 Task: Look for space in Kozhikode, India from 5th July, 2023 to 15th July, 2023 for 9 adults in price range Rs.15000 to Rs.25000. Place can be entire place with 5 bedrooms having 5 beds and 5 bathrooms. Property type can be house, flat, guest house. Booking option can be shelf check-in. Required host language is English.
Action: Mouse moved to (595, 108)
Screenshot: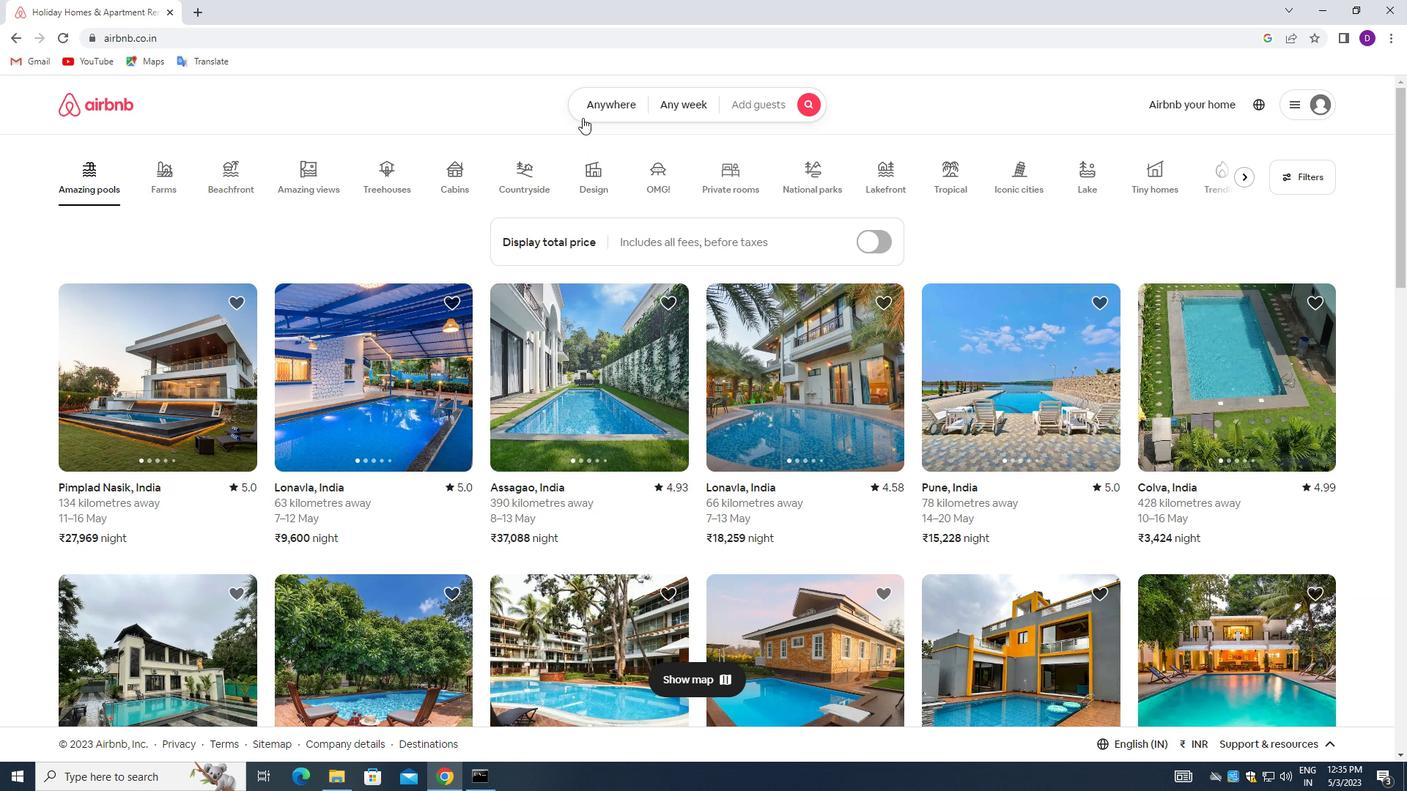 
Action: Mouse pressed left at (595, 108)
Screenshot: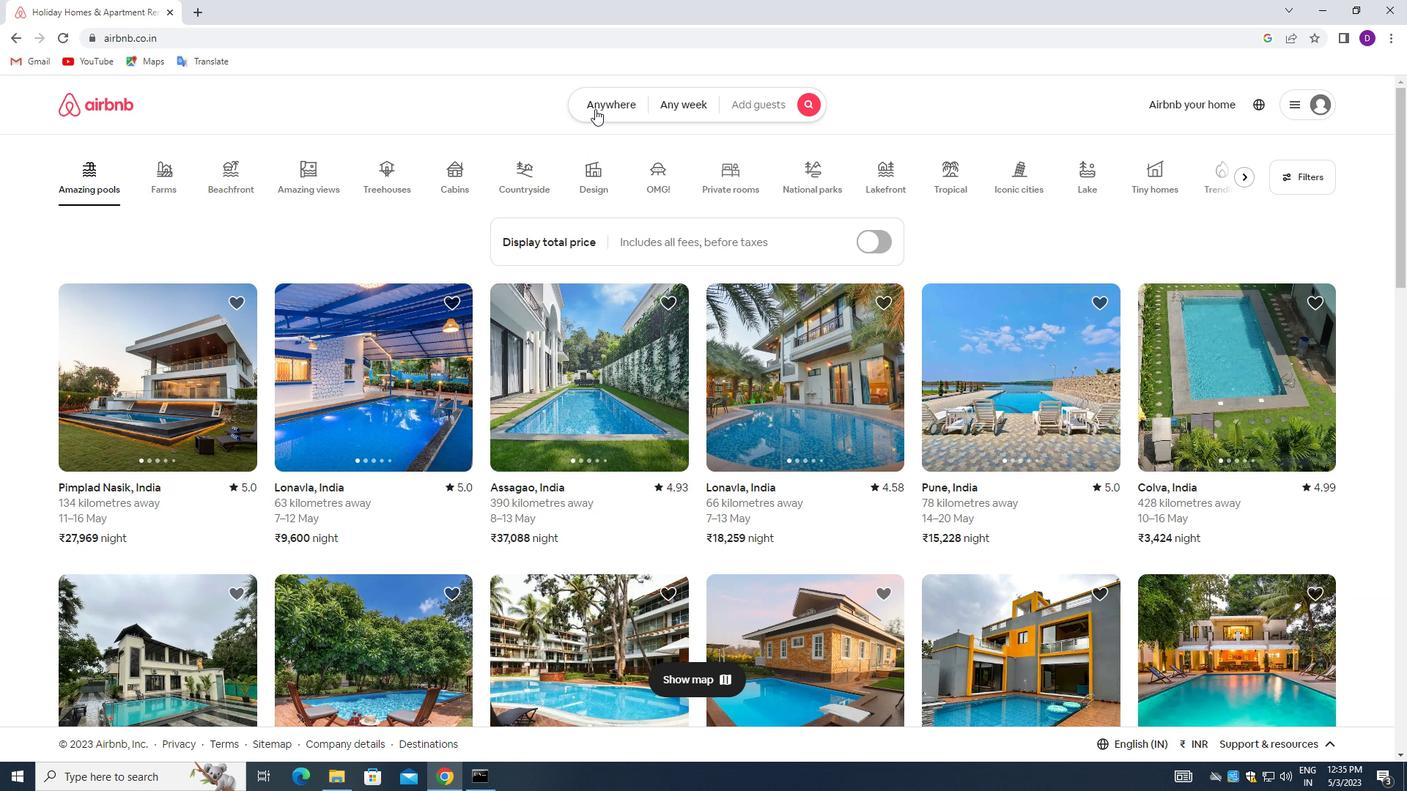 
Action: Mouse moved to (519, 166)
Screenshot: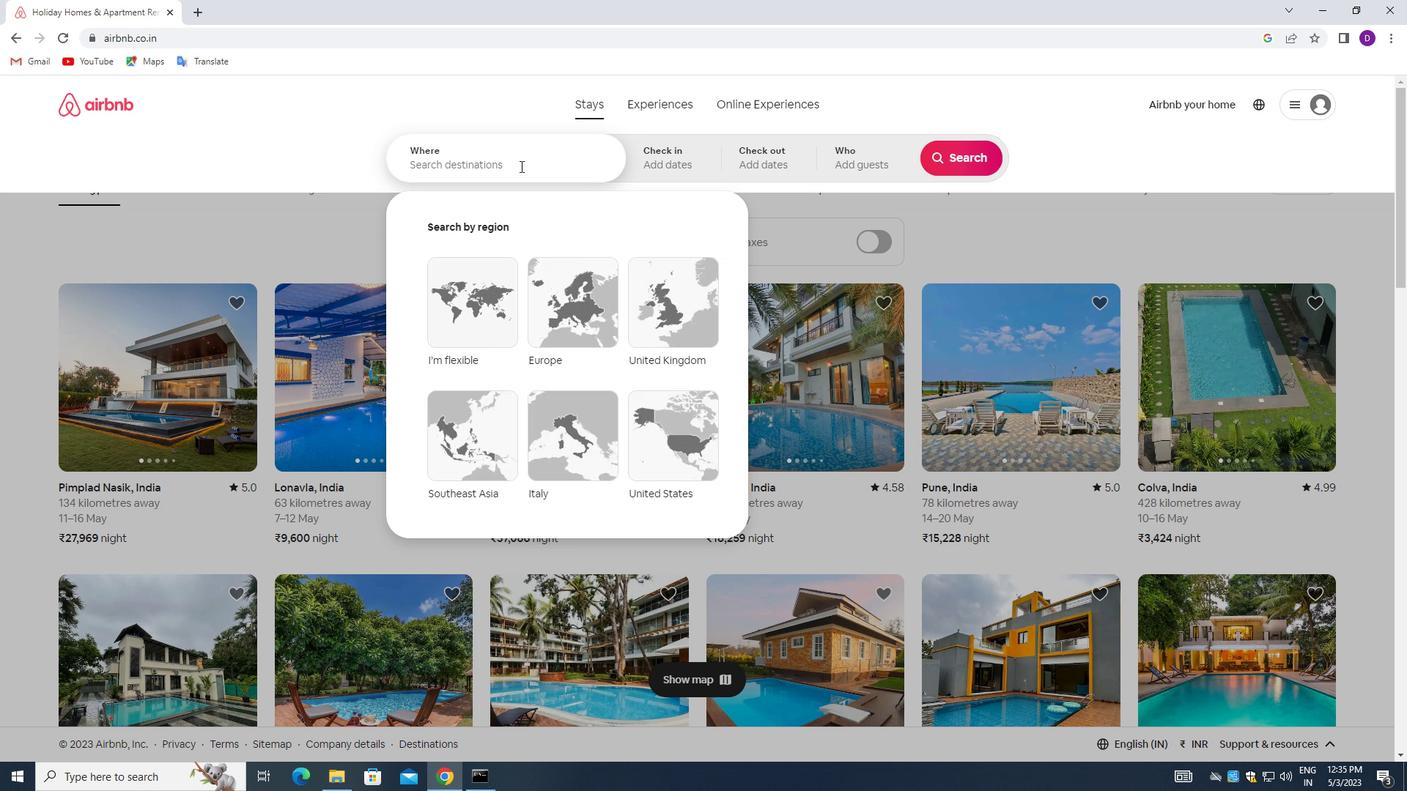 
Action: Mouse pressed left at (519, 166)
Screenshot: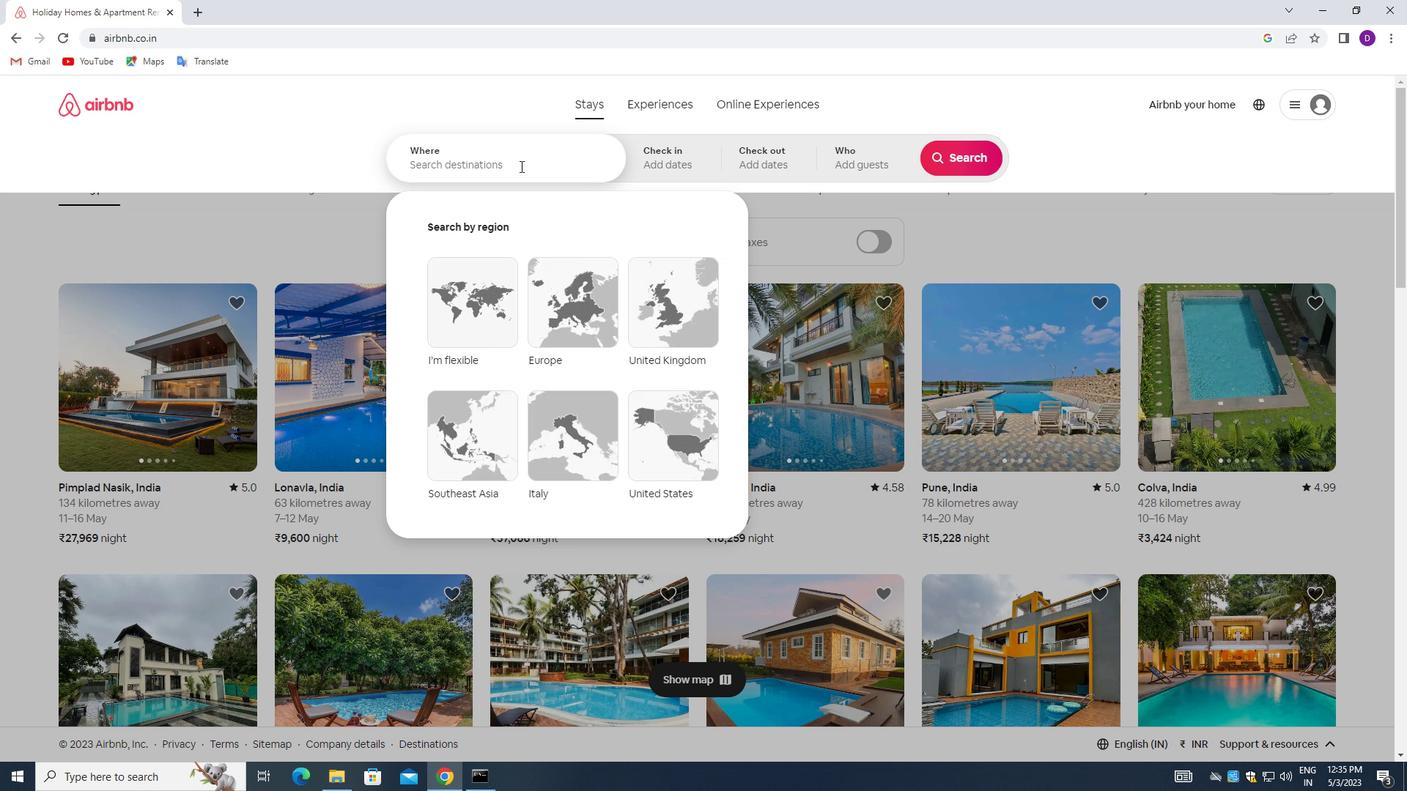 
Action: Mouse moved to (296, 153)
Screenshot: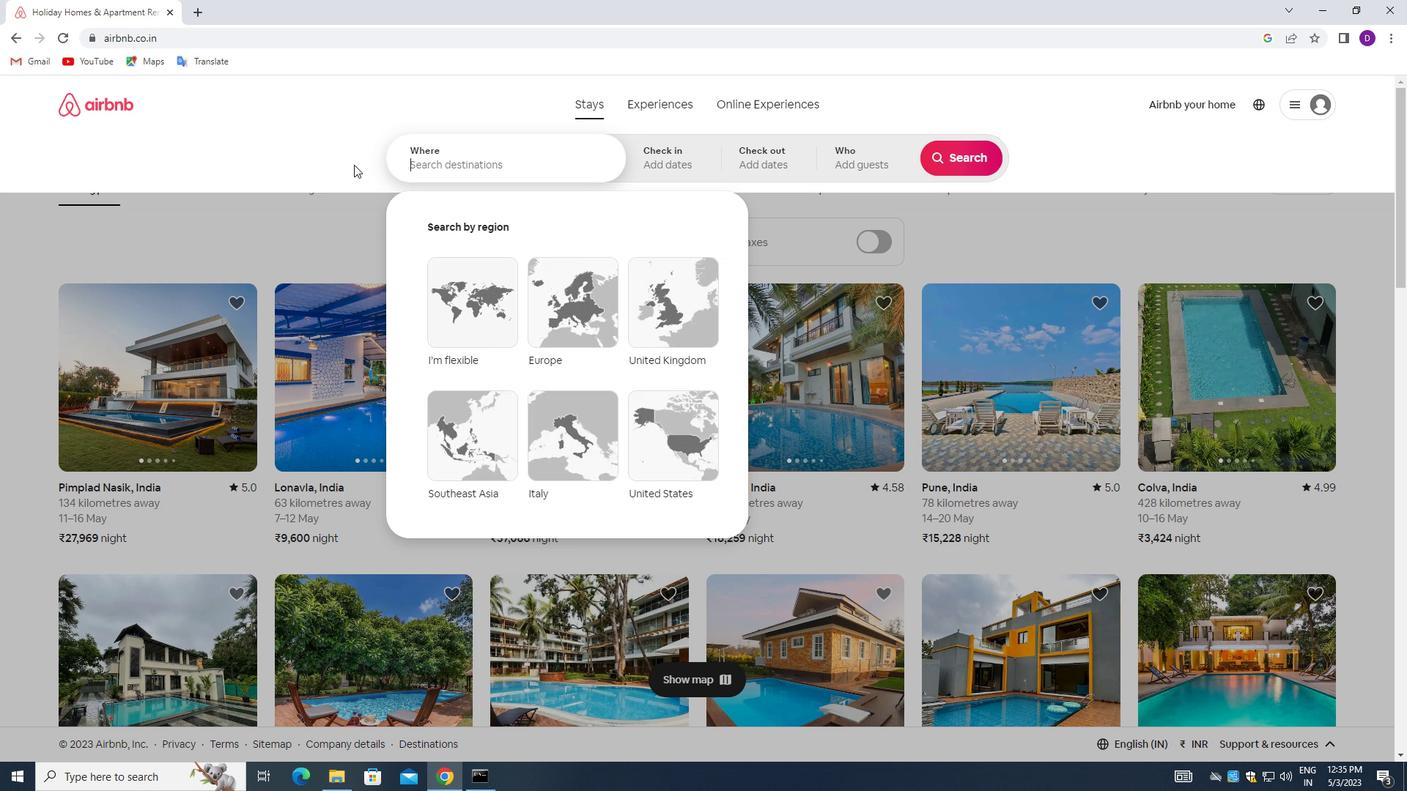 
Action: Key pressed <Key.shift>KOZHIKODE,<Key.space><Key.shift>INDIA<Key.enter>
Screenshot: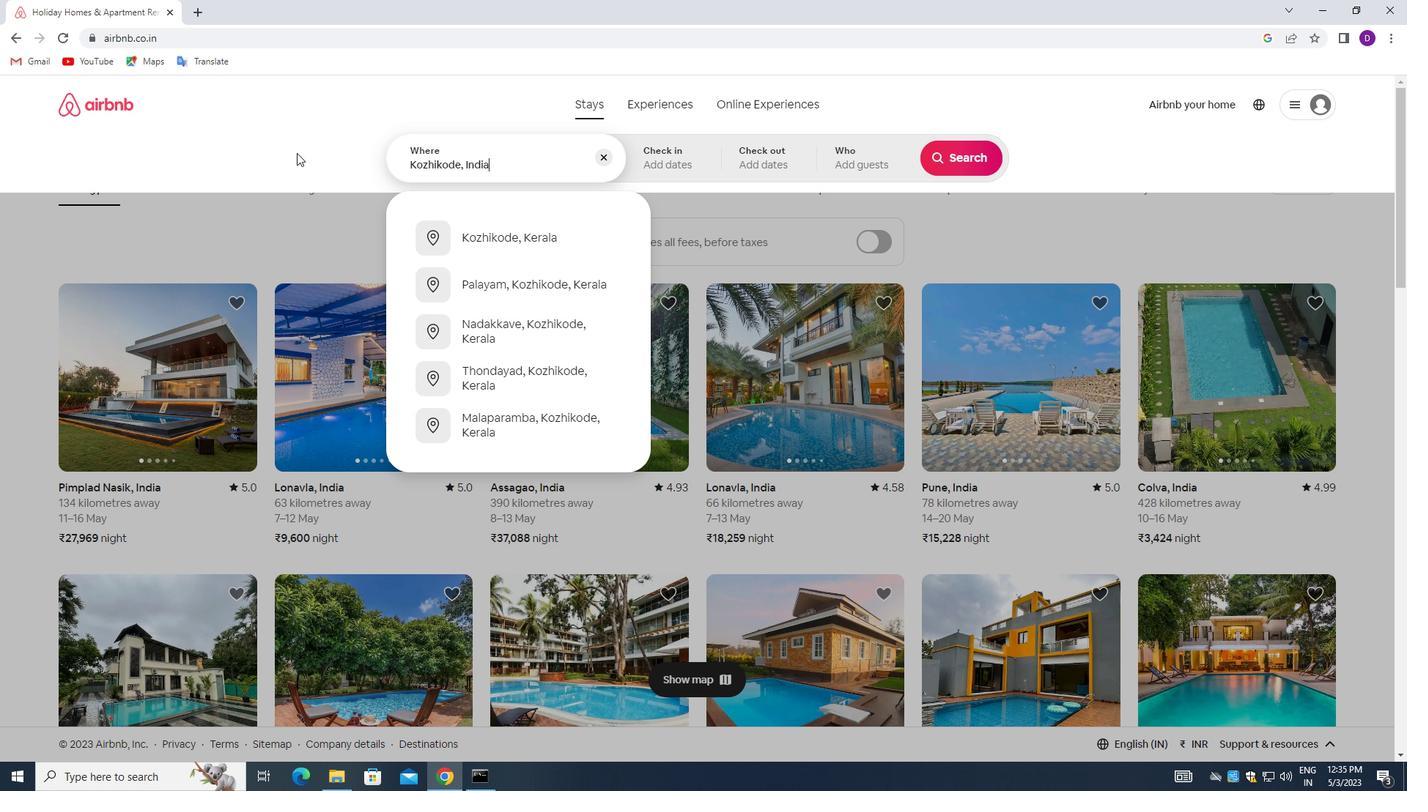 
Action: Mouse moved to (960, 274)
Screenshot: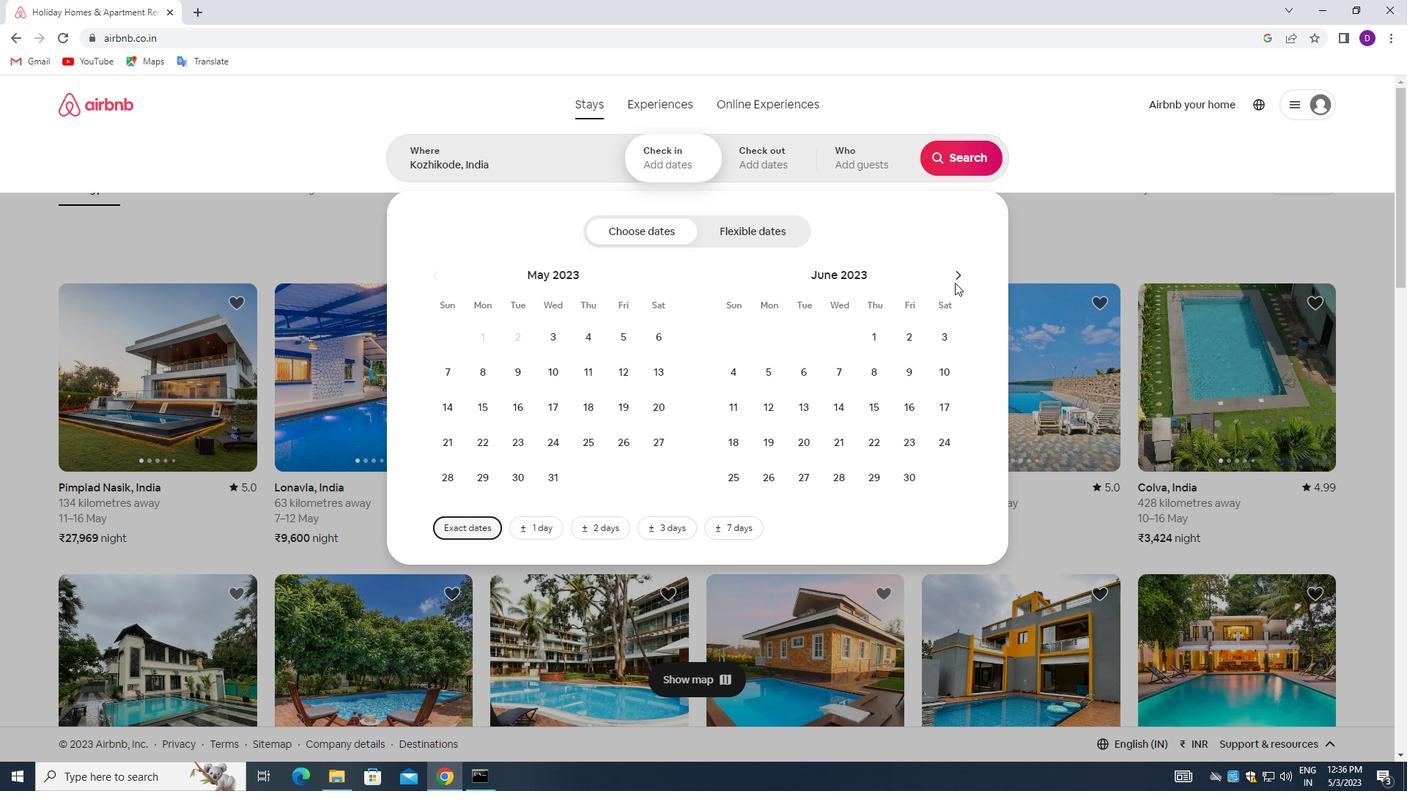 
Action: Mouse pressed left at (960, 274)
Screenshot: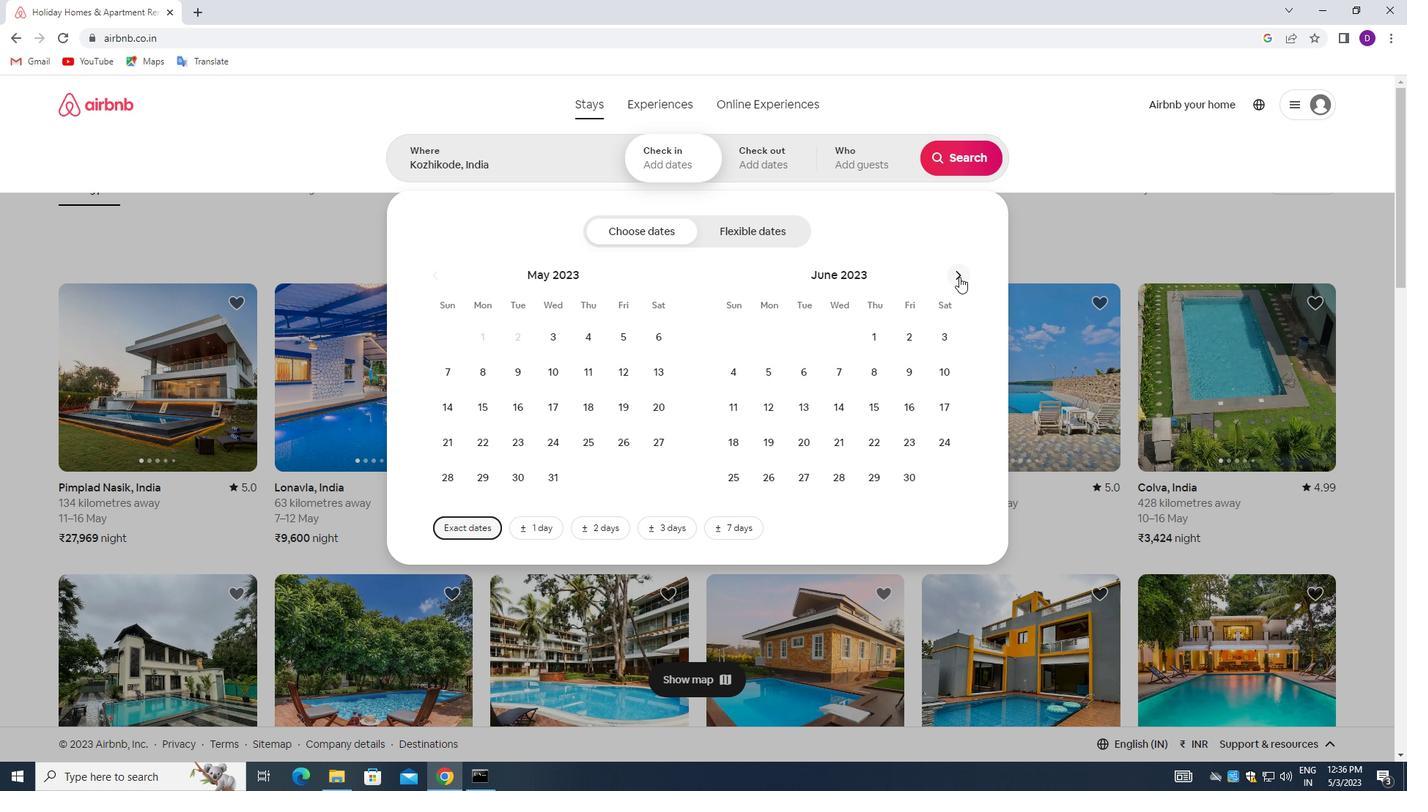 
Action: Mouse moved to (843, 368)
Screenshot: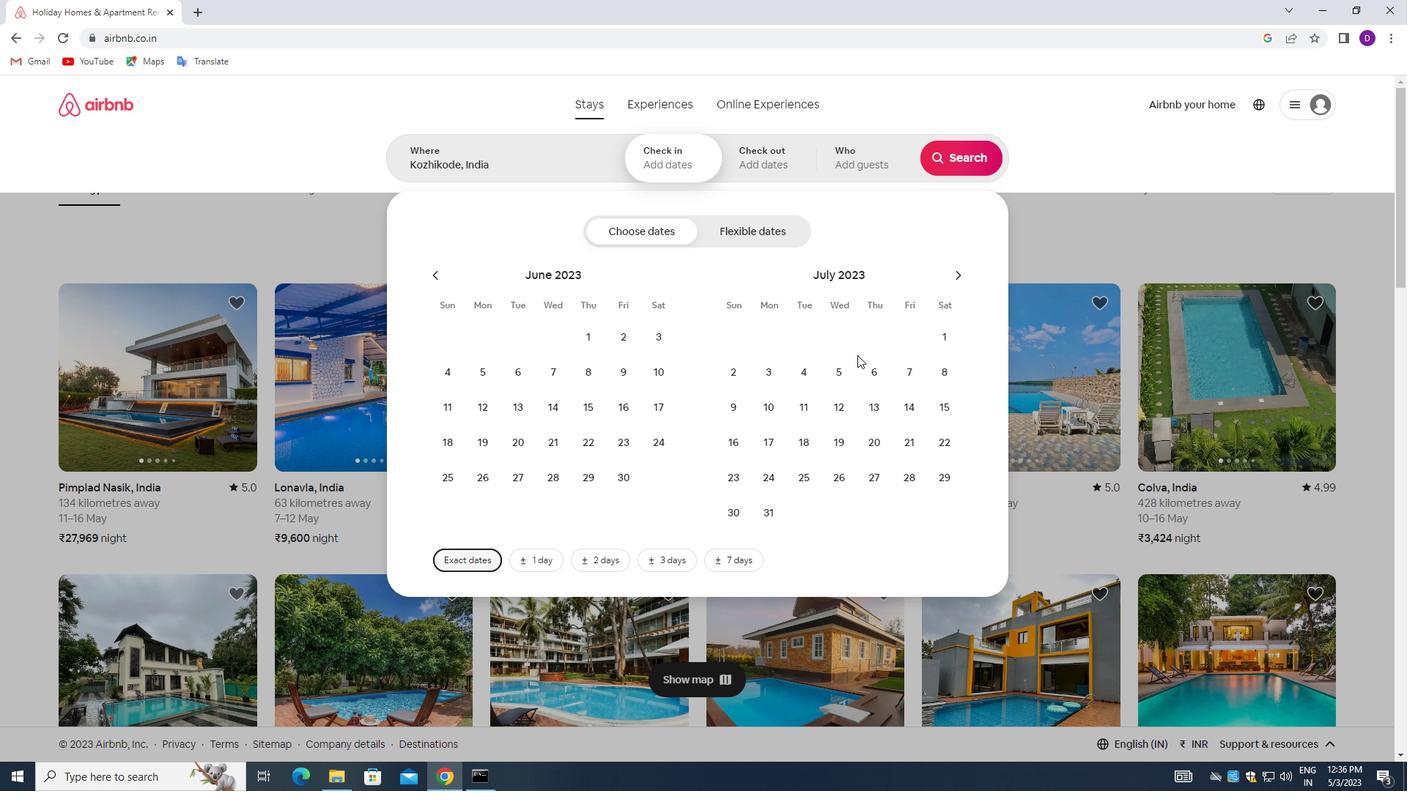 
Action: Mouse pressed left at (843, 368)
Screenshot: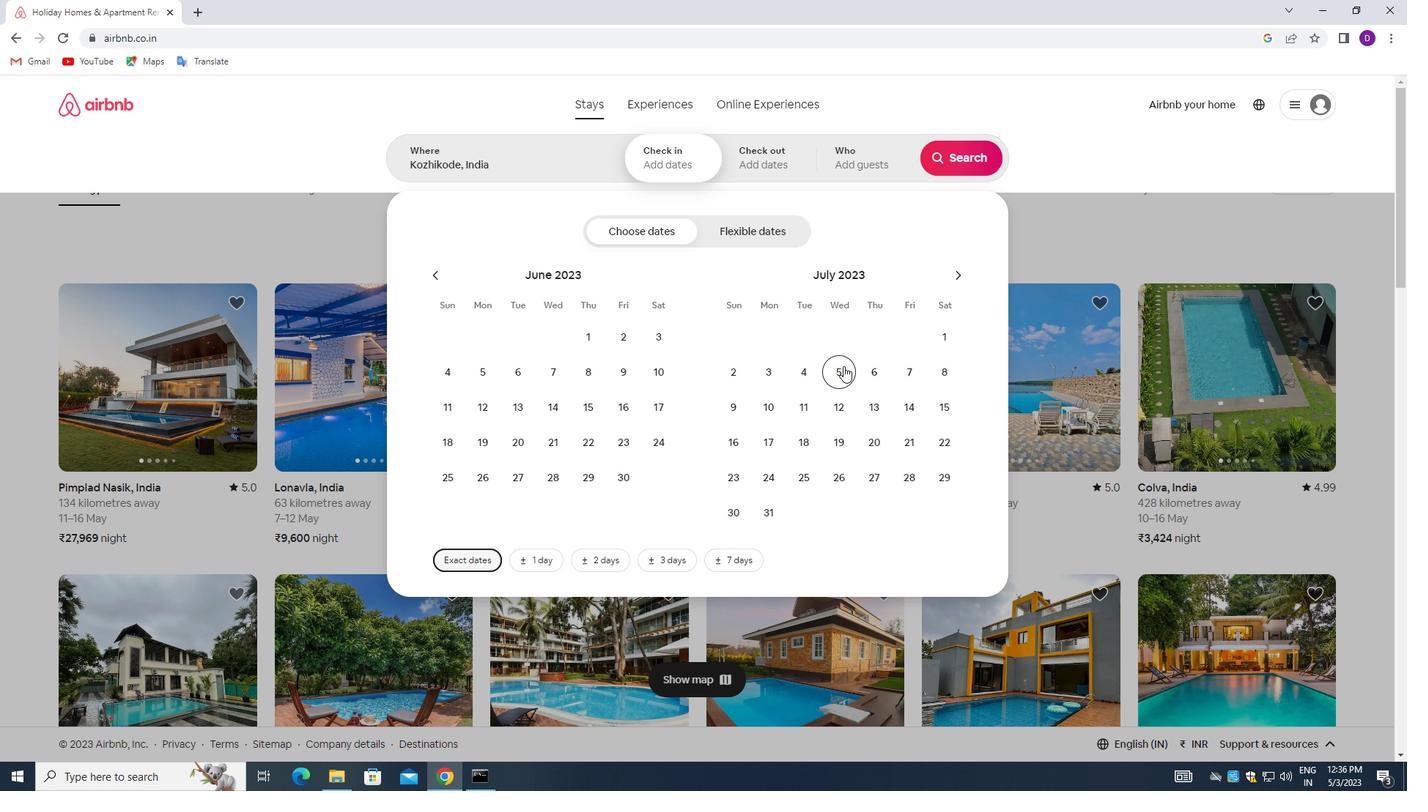 
Action: Mouse moved to (942, 398)
Screenshot: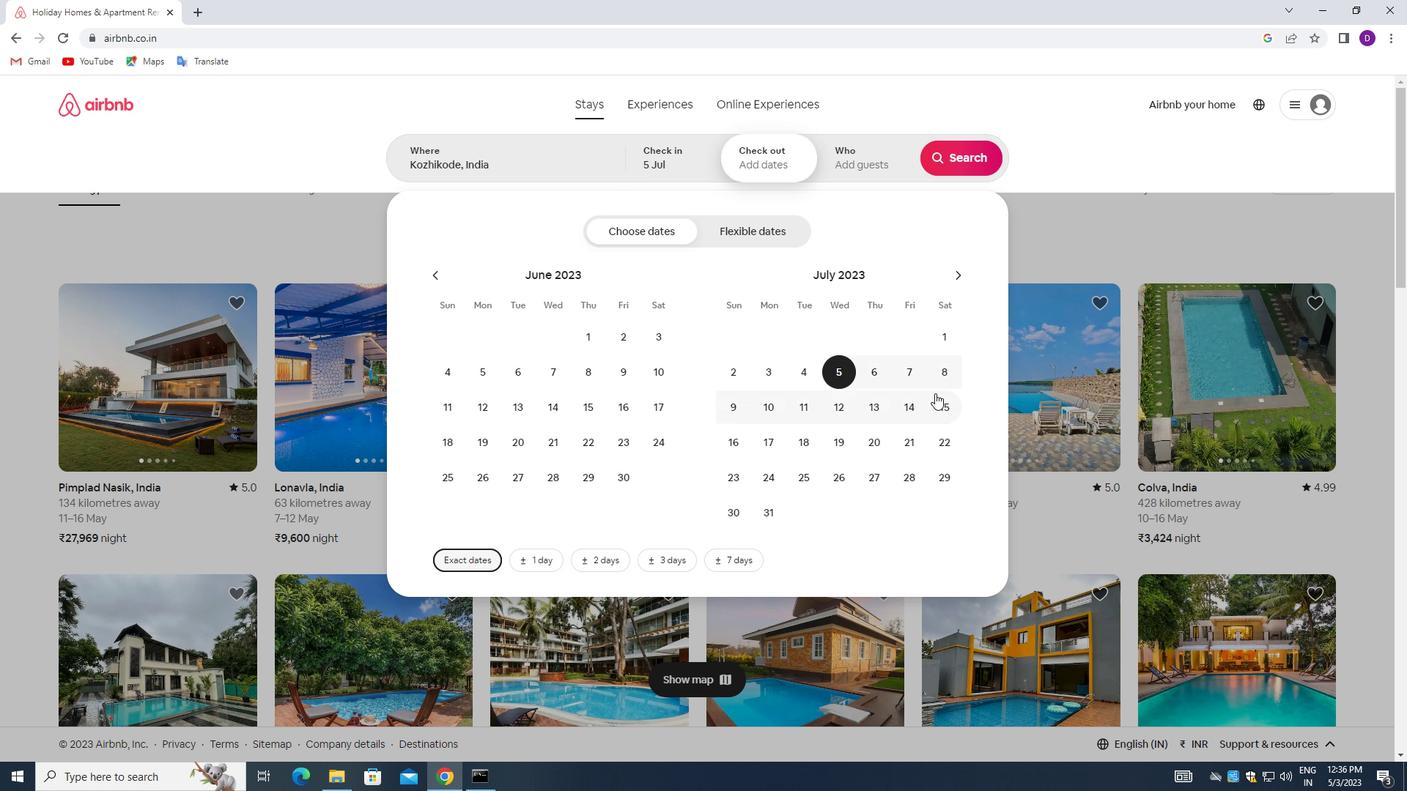 
Action: Mouse pressed left at (942, 398)
Screenshot: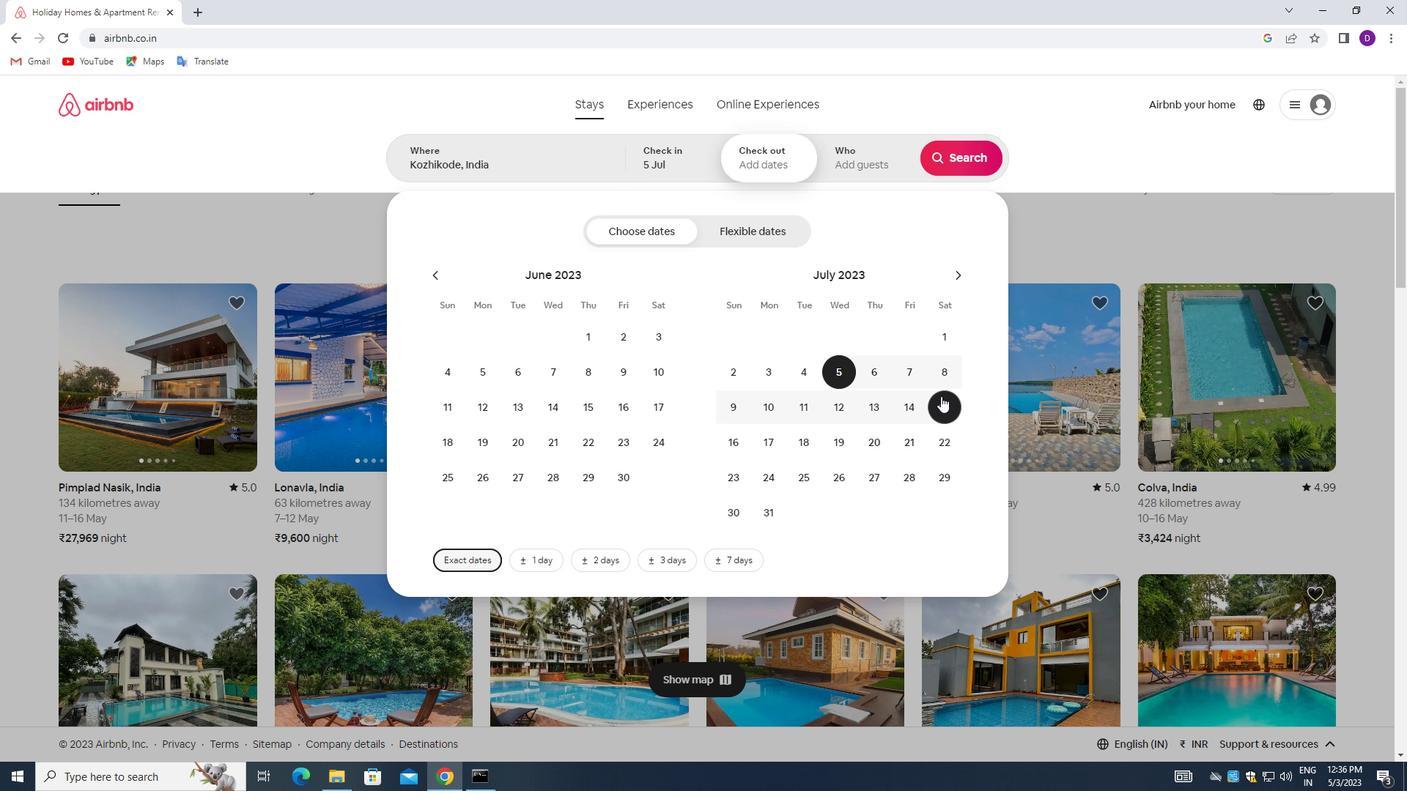 
Action: Mouse moved to (849, 164)
Screenshot: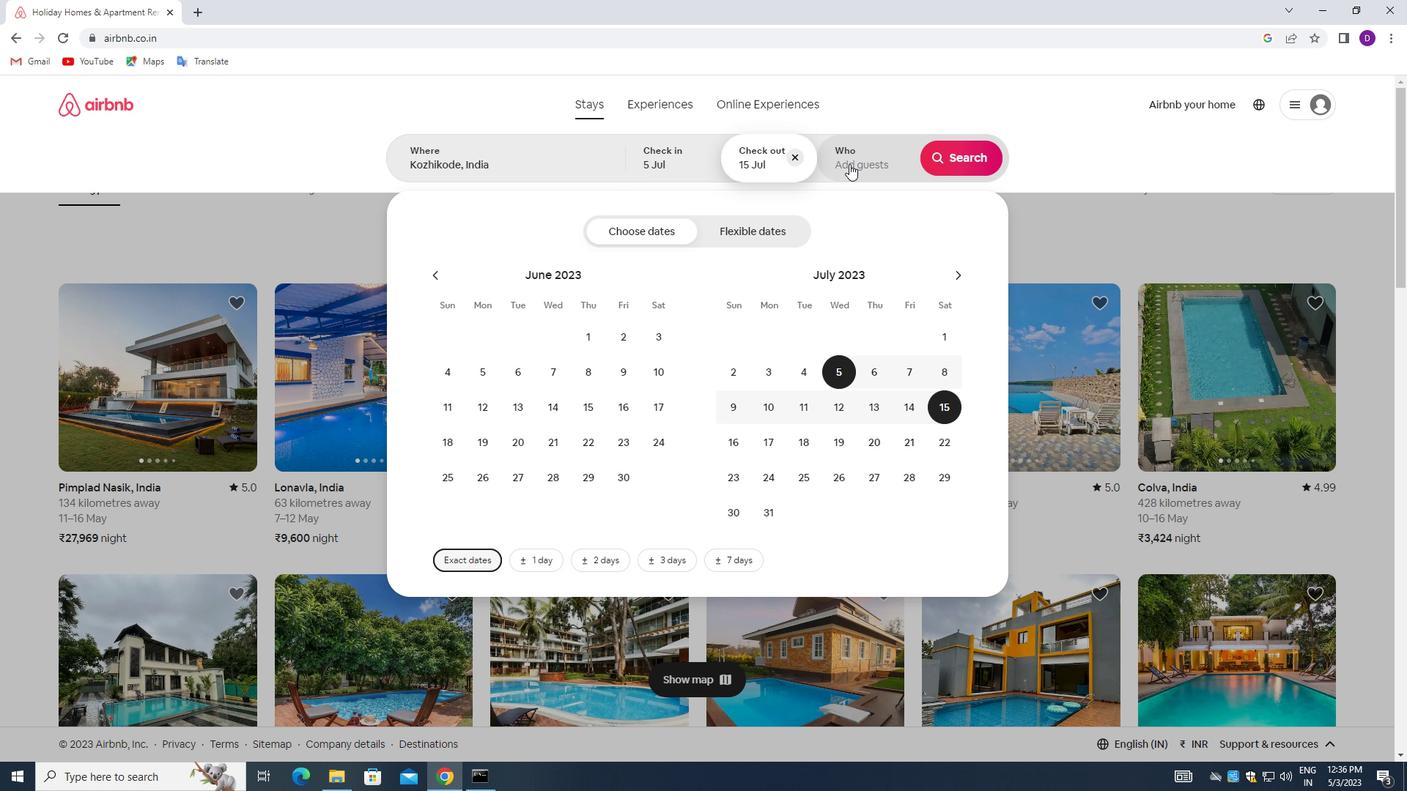 
Action: Mouse pressed left at (849, 164)
Screenshot: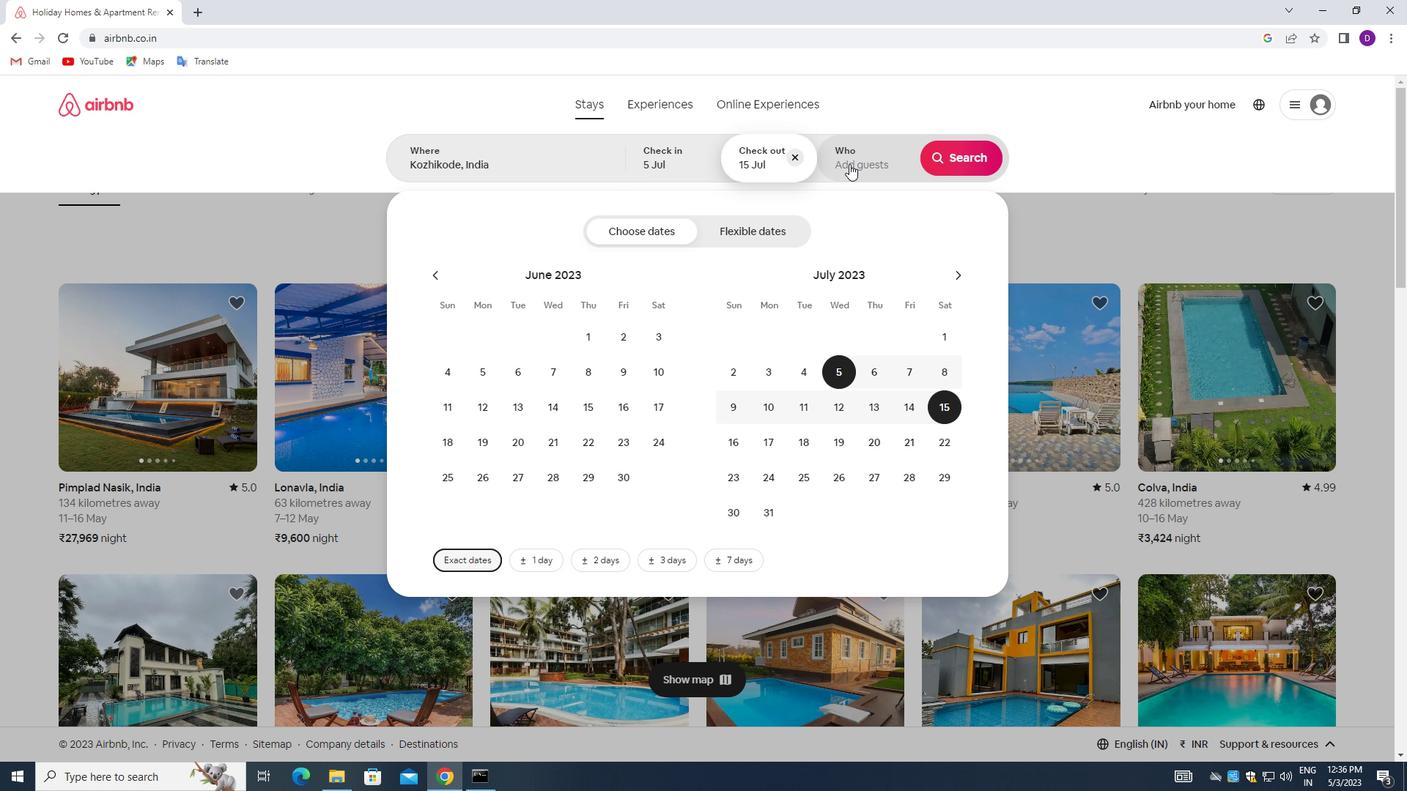 
Action: Mouse moved to (958, 235)
Screenshot: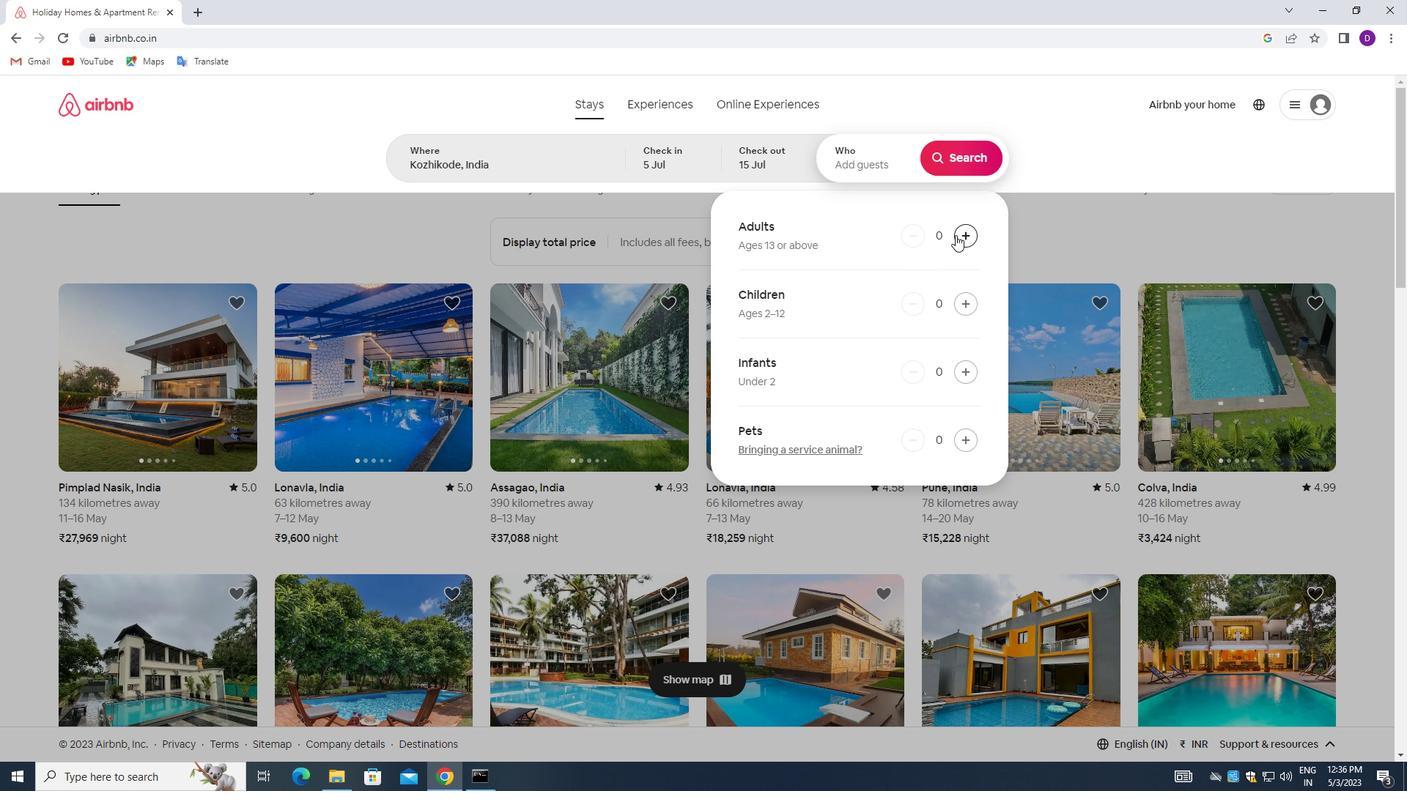 
Action: Mouse pressed left at (958, 235)
Screenshot: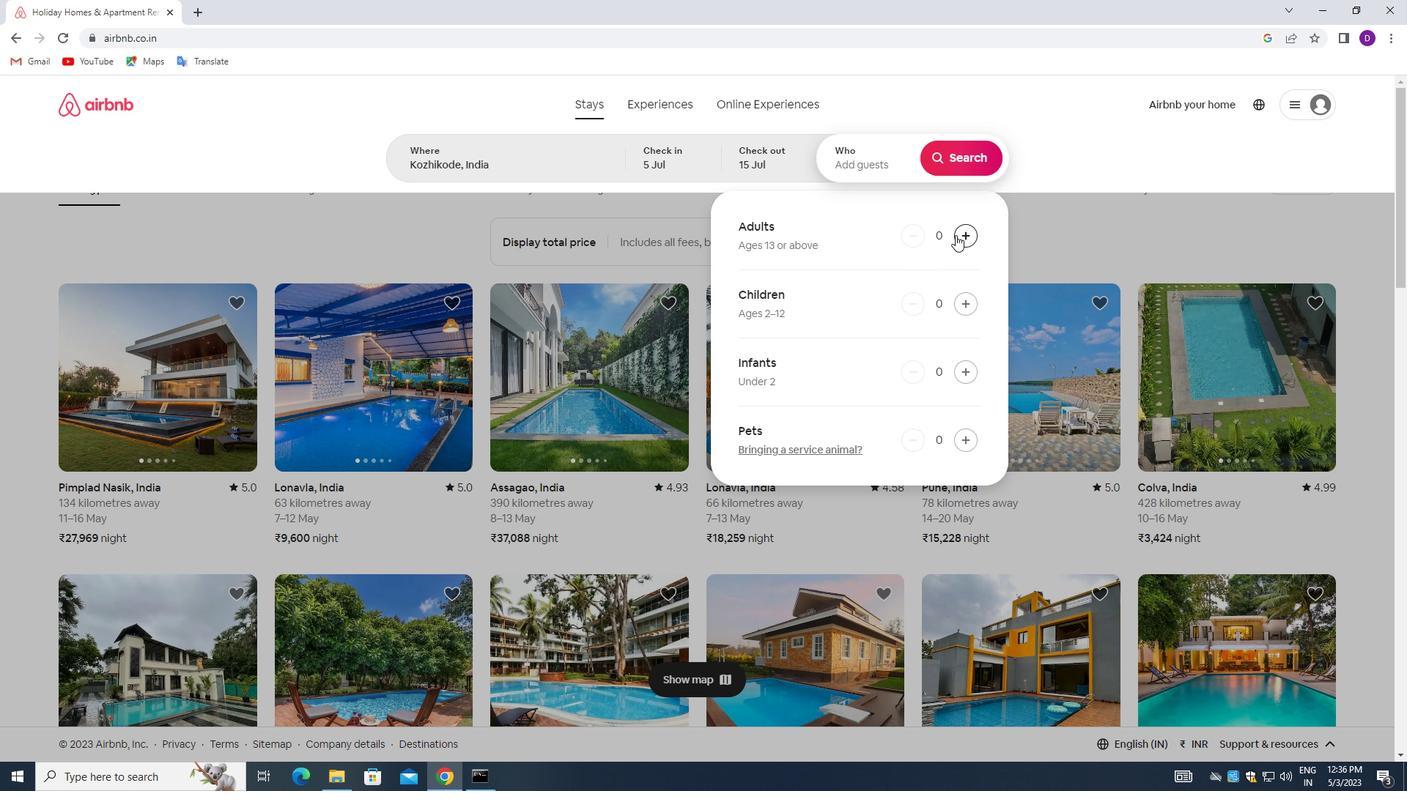 
Action: Mouse pressed left at (958, 235)
Screenshot: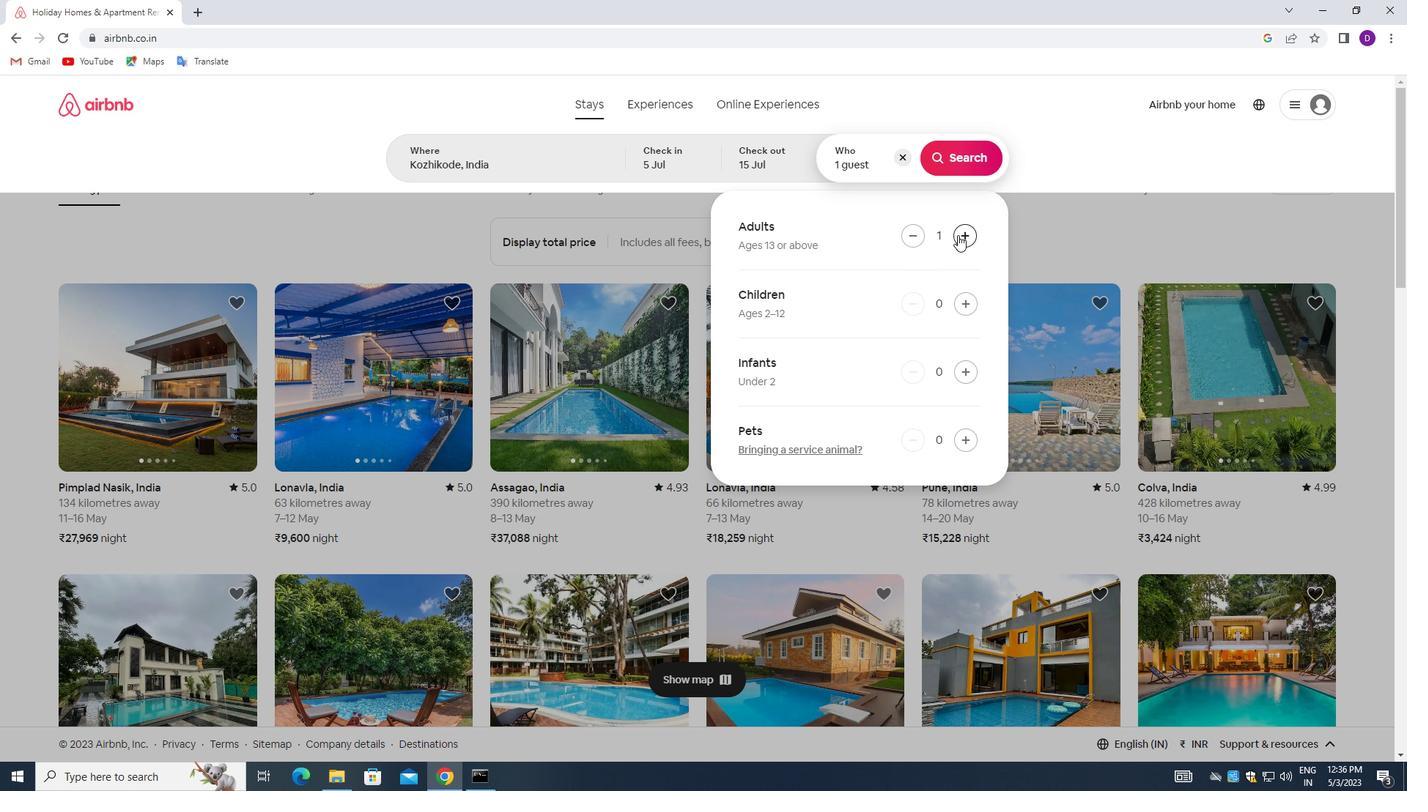 
Action: Mouse pressed left at (958, 235)
Screenshot: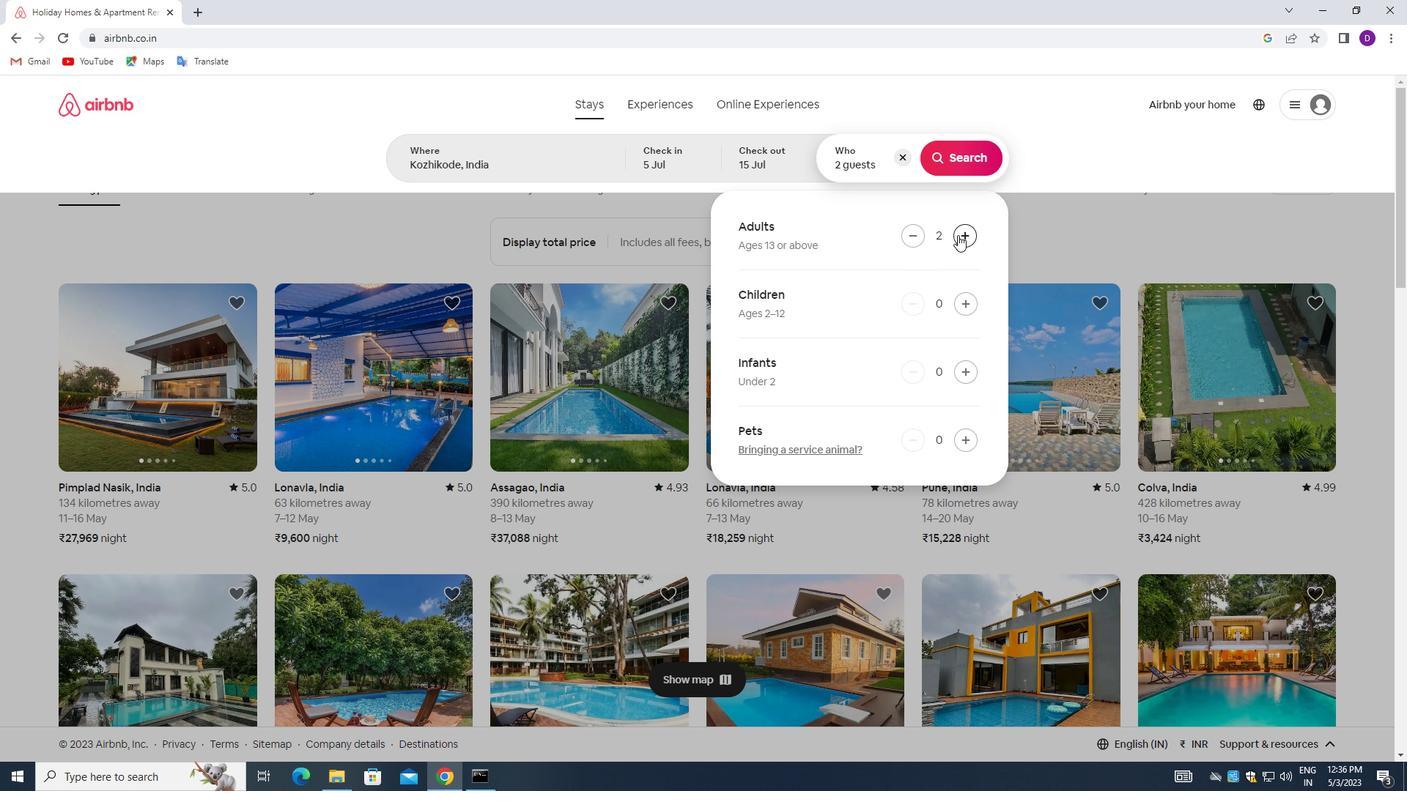 
Action: Mouse pressed left at (958, 235)
Screenshot: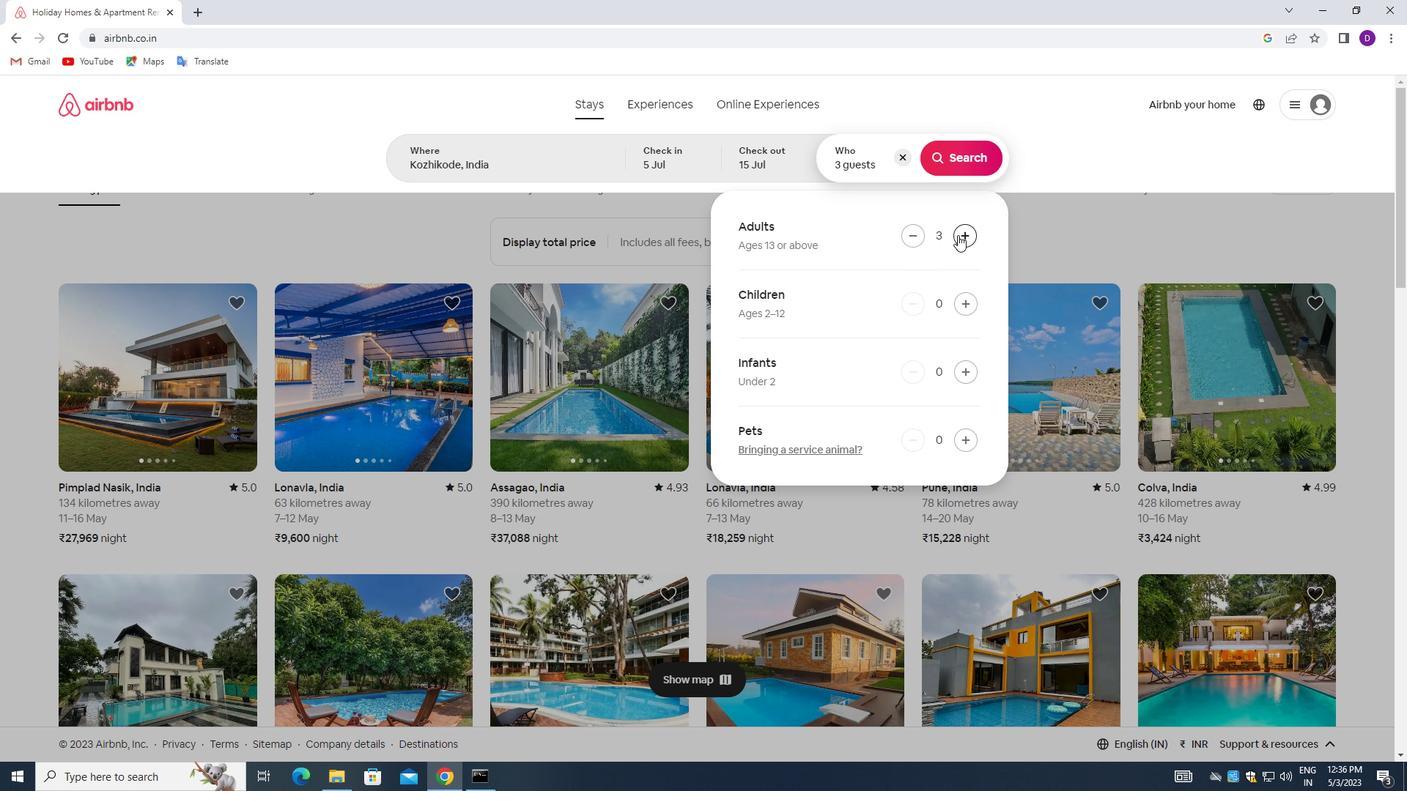 
Action: Mouse pressed left at (958, 235)
Screenshot: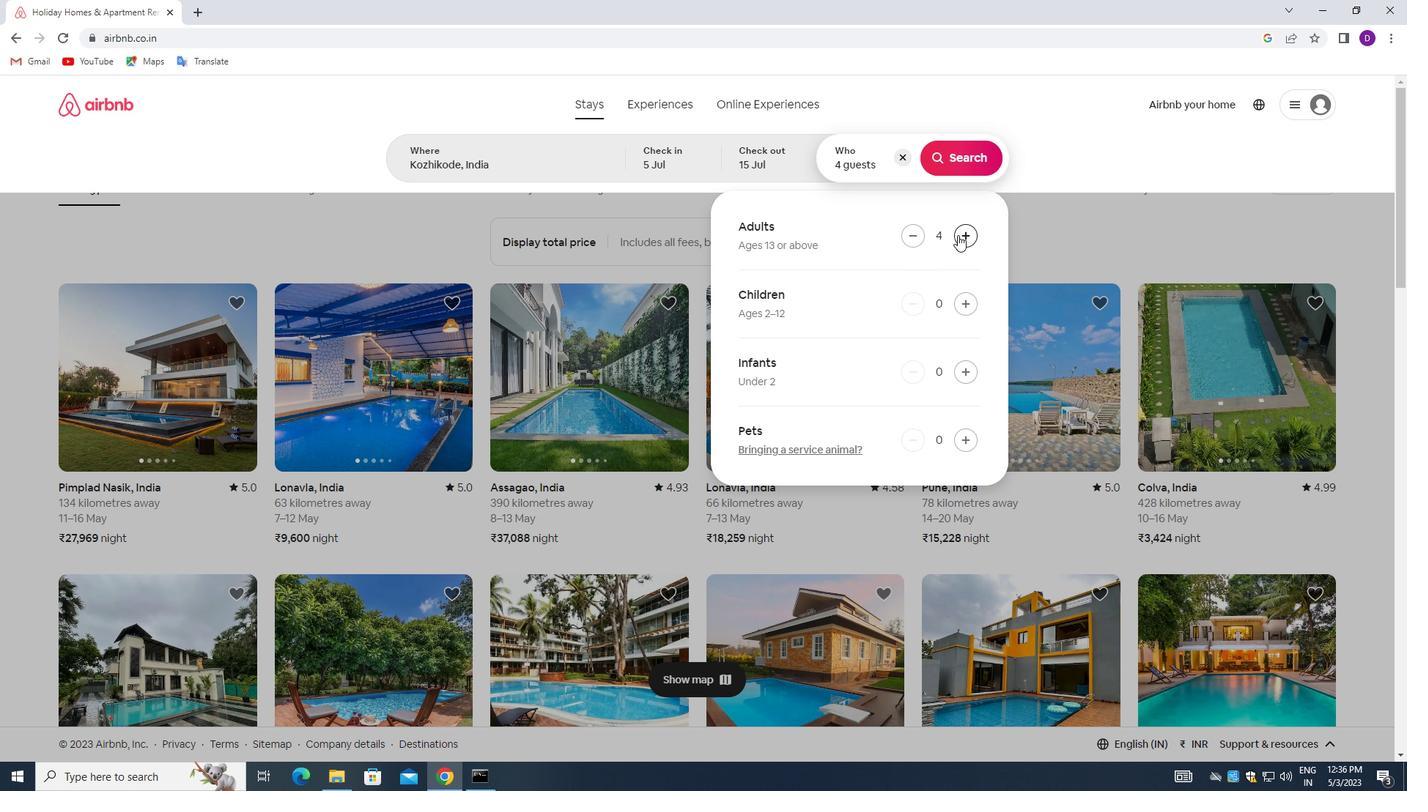 
Action: Mouse pressed left at (958, 235)
Screenshot: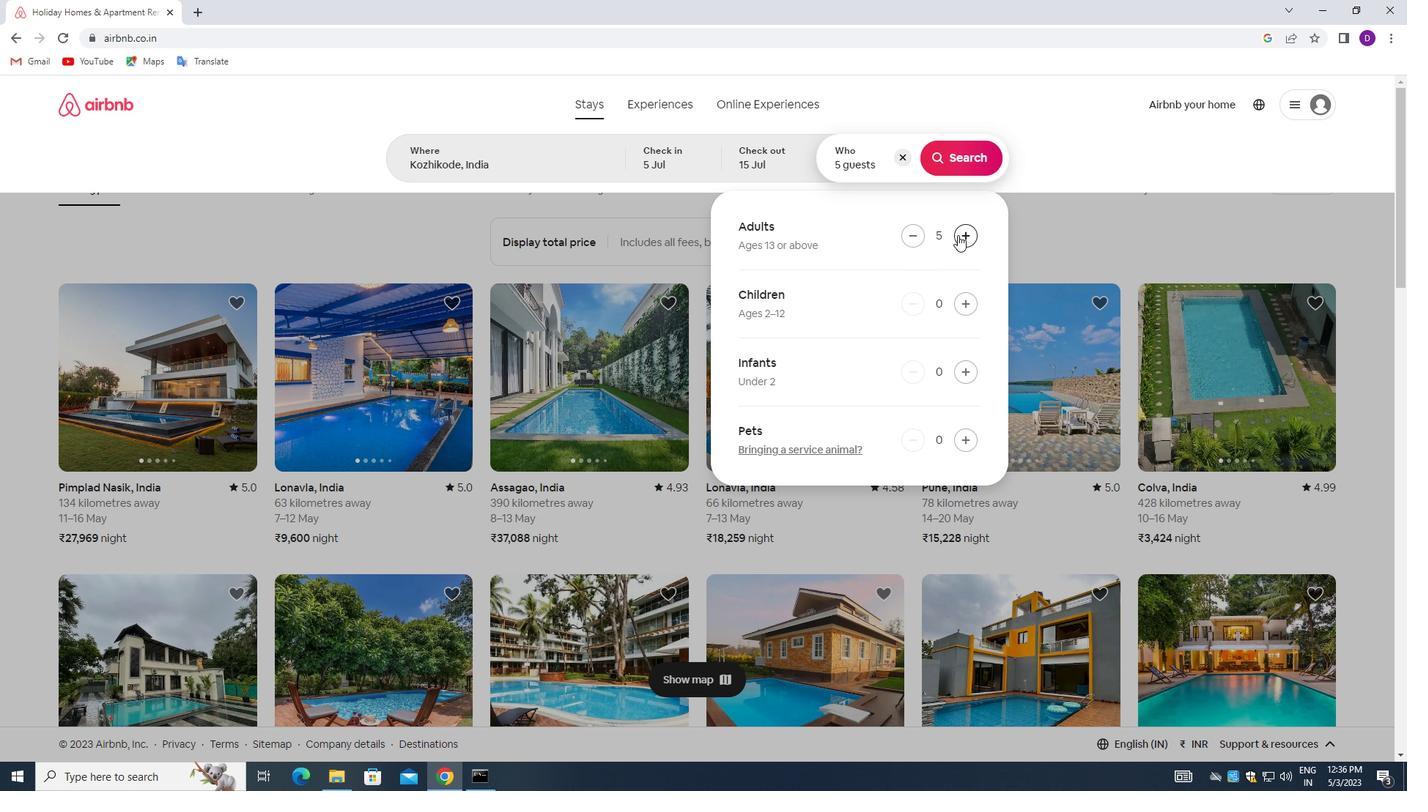 
Action: Mouse pressed left at (958, 235)
Screenshot: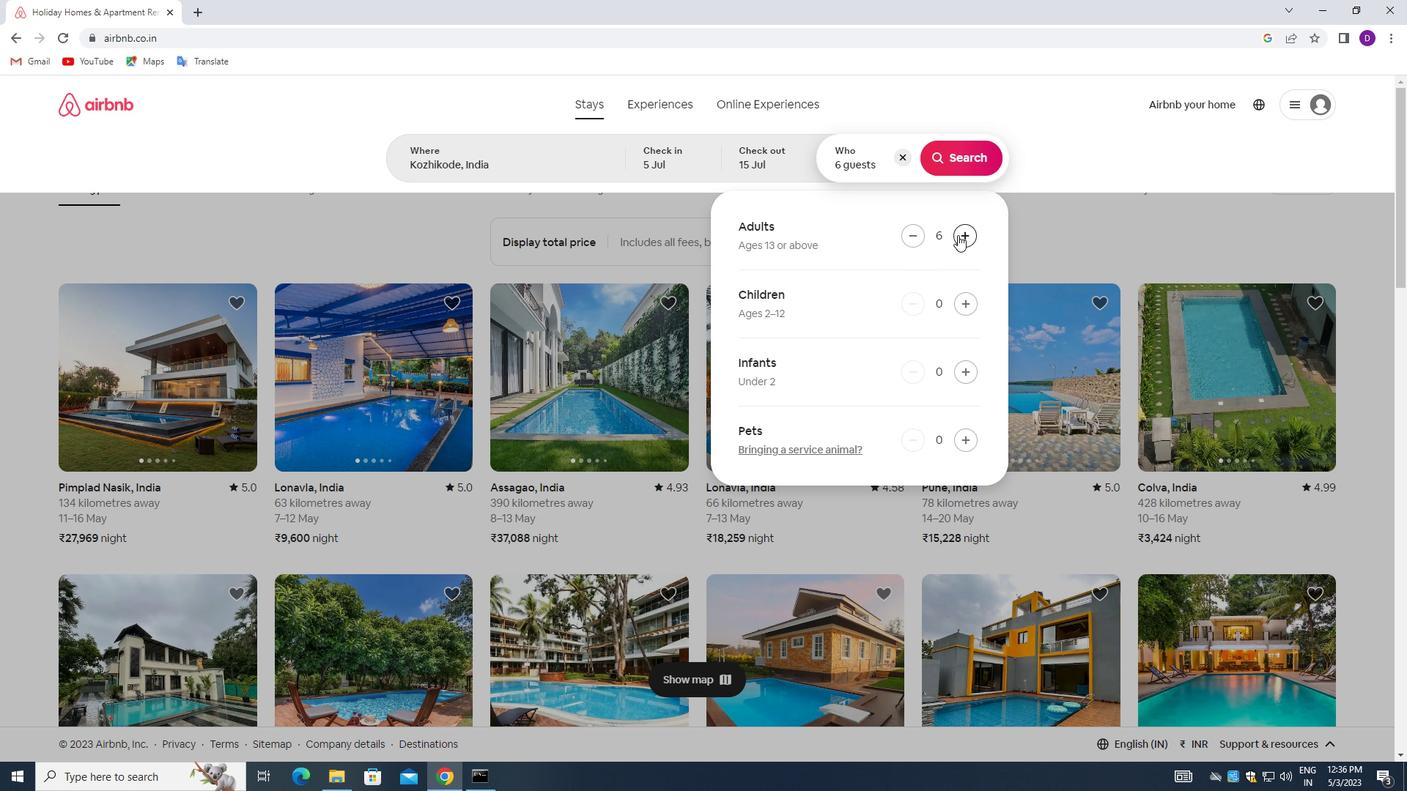 
Action: Mouse pressed left at (958, 235)
Screenshot: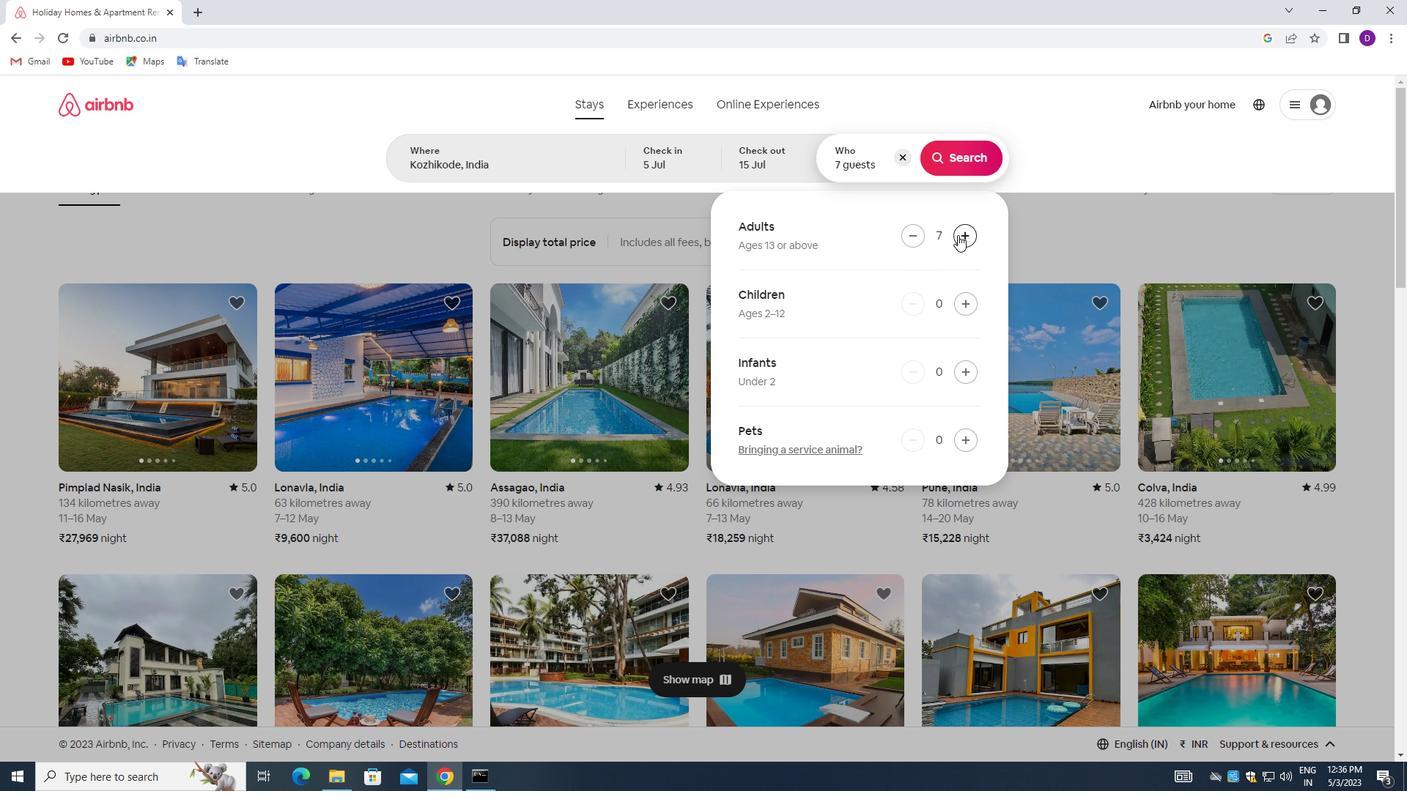 
Action: Mouse pressed left at (958, 235)
Screenshot: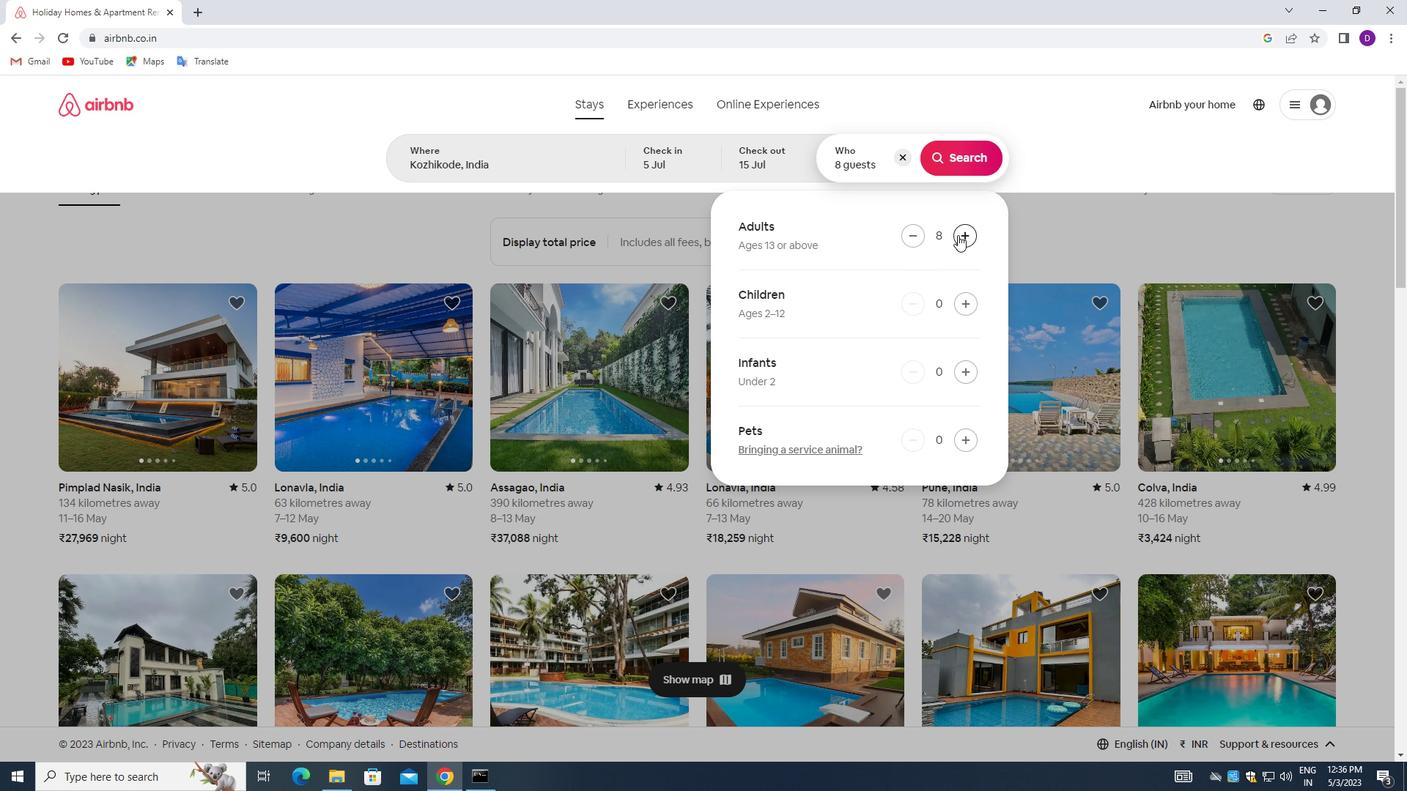 
Action: Mouse moved to (967, 165)
Screenshot: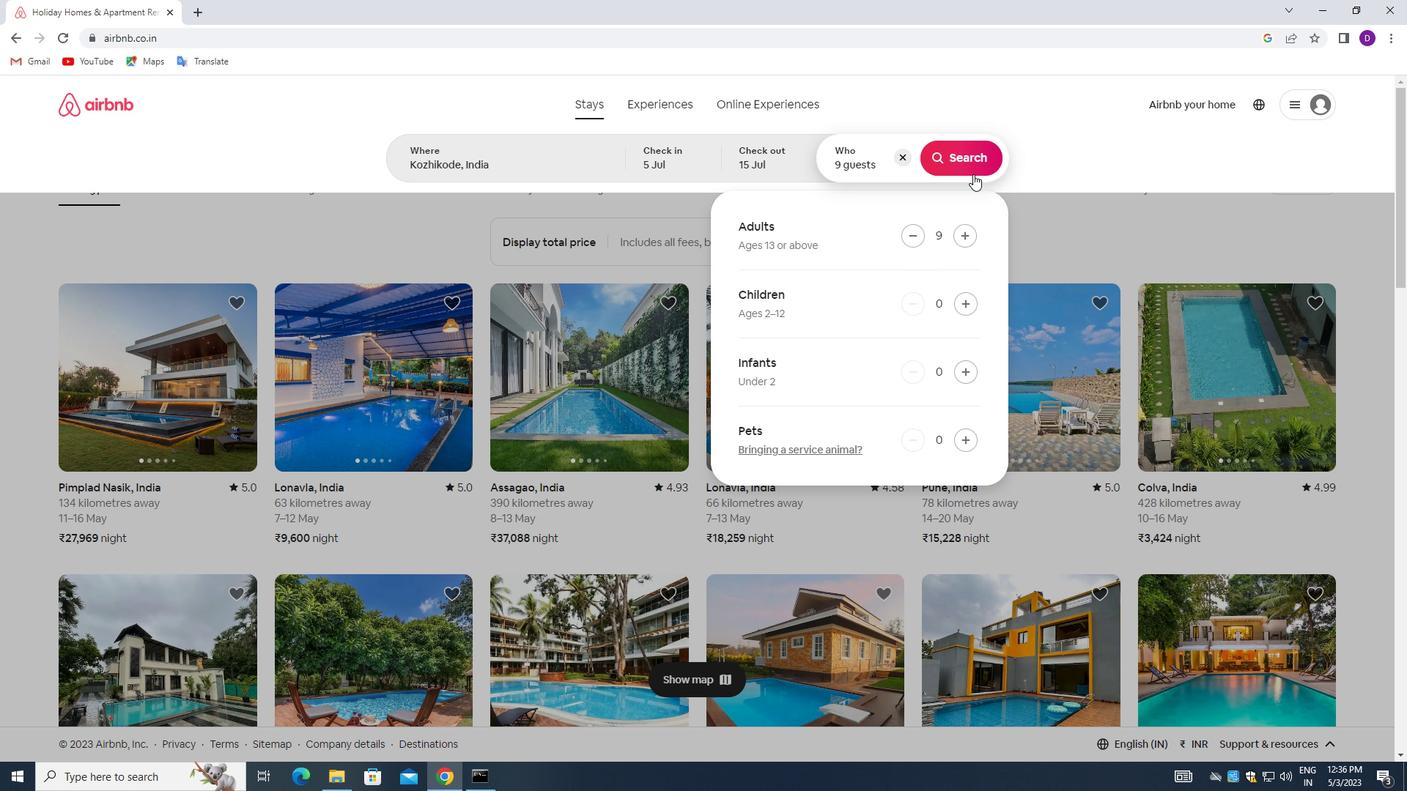 
Action: Mouse pressed left at (967, 165)
Screenshot: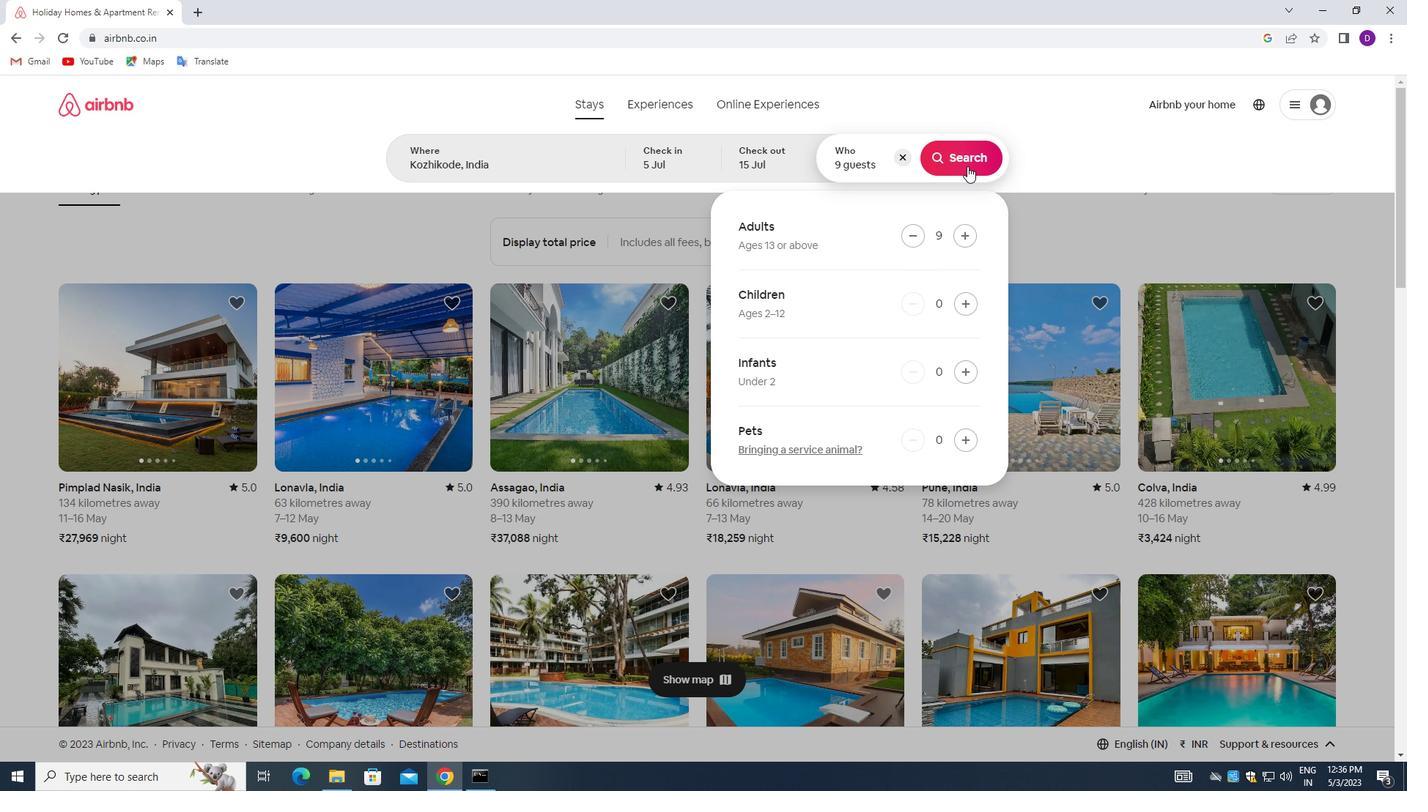 
Action: Mouse moved to (1332, 162)
Screenshot: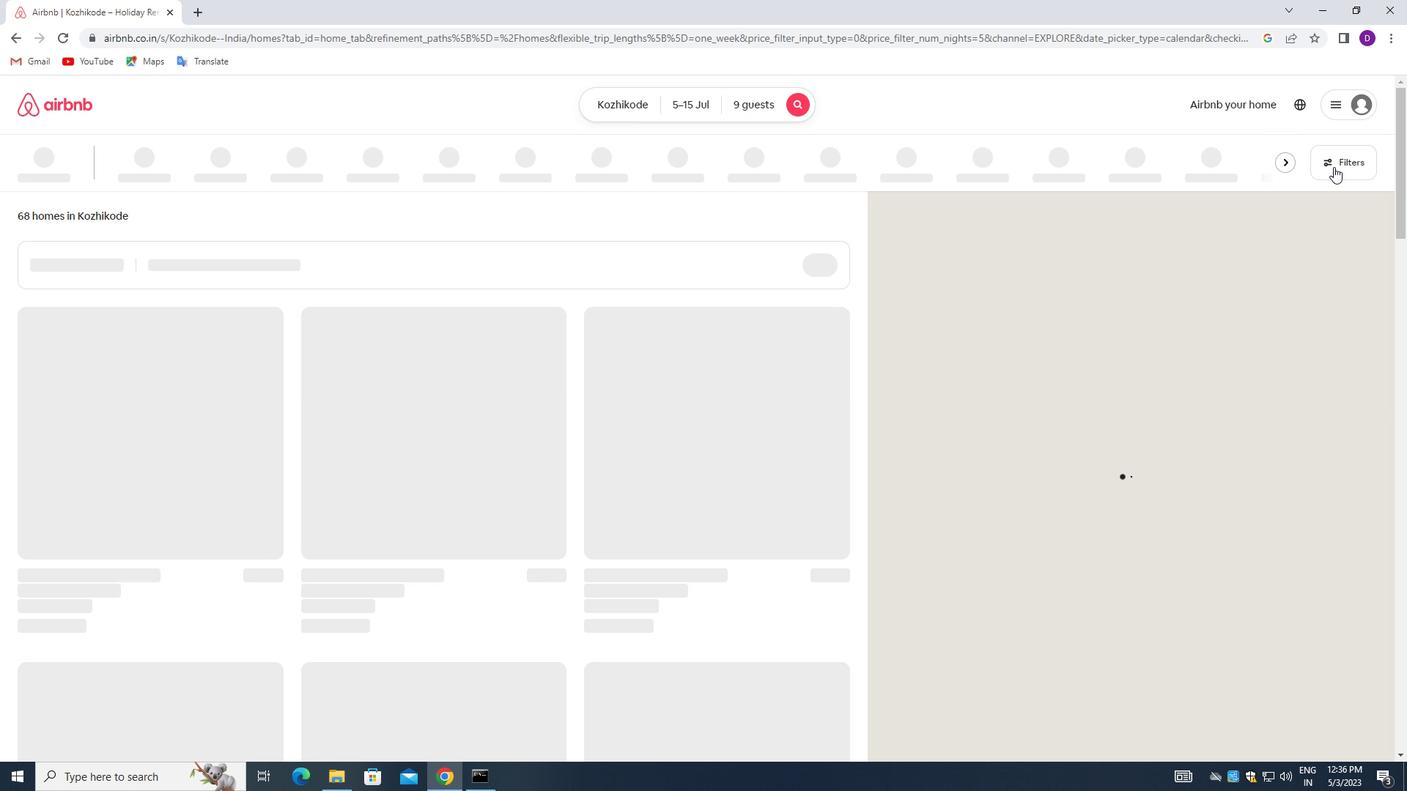 
Action: Mouse pressed left at (1332, 162)
Screenshot: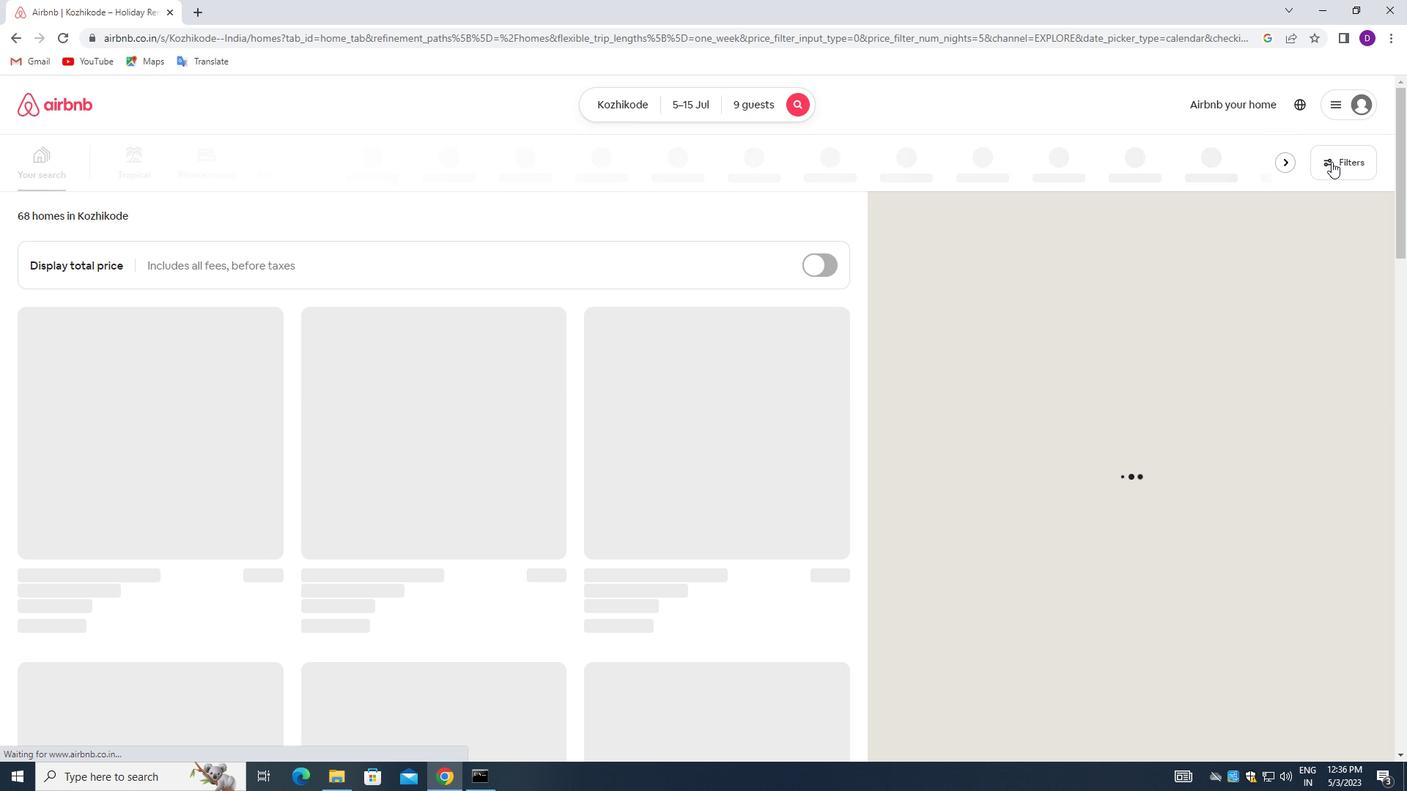 
Action: Mouse moved to (522, 351)
Screenshot: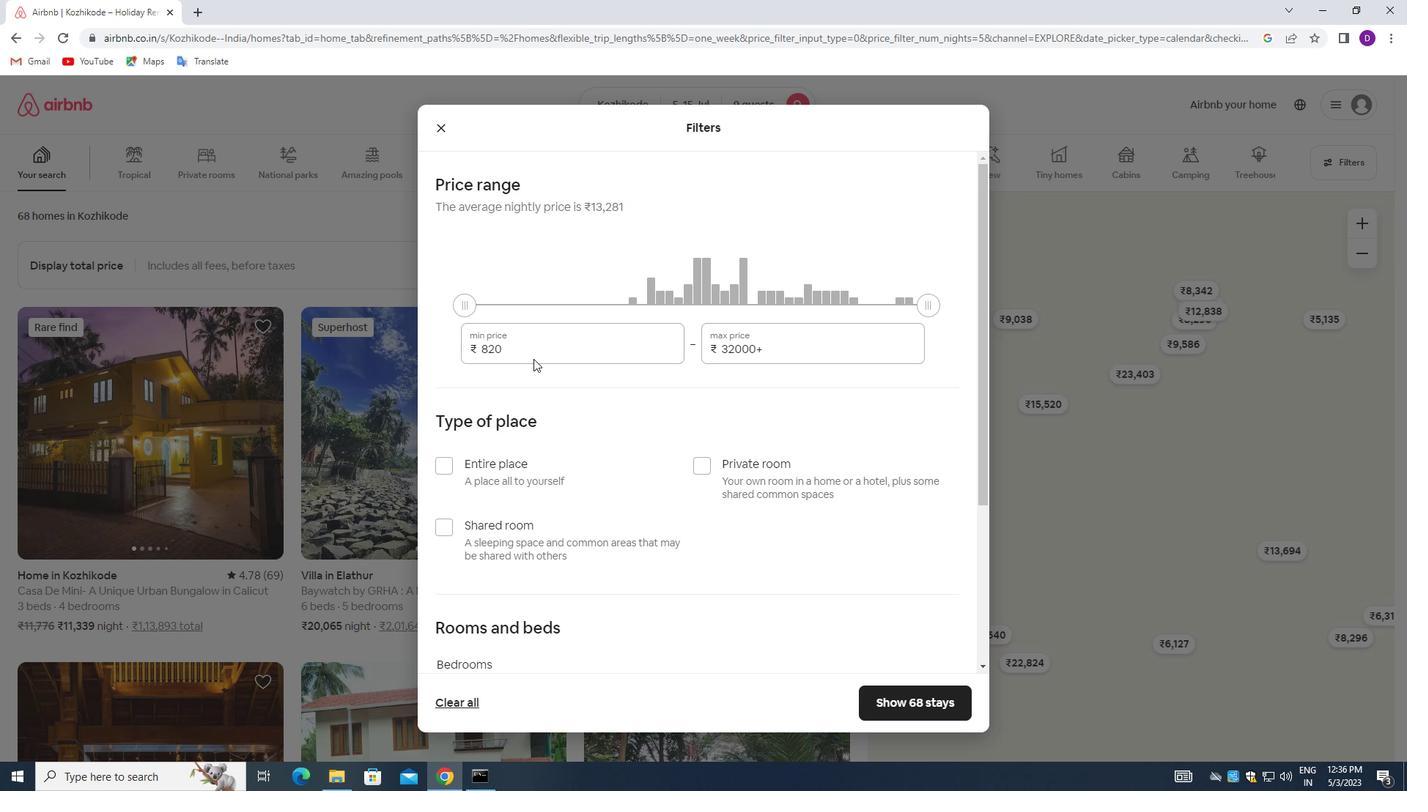 
Action: Mouse pressed left at (522, 351)
Screenshot: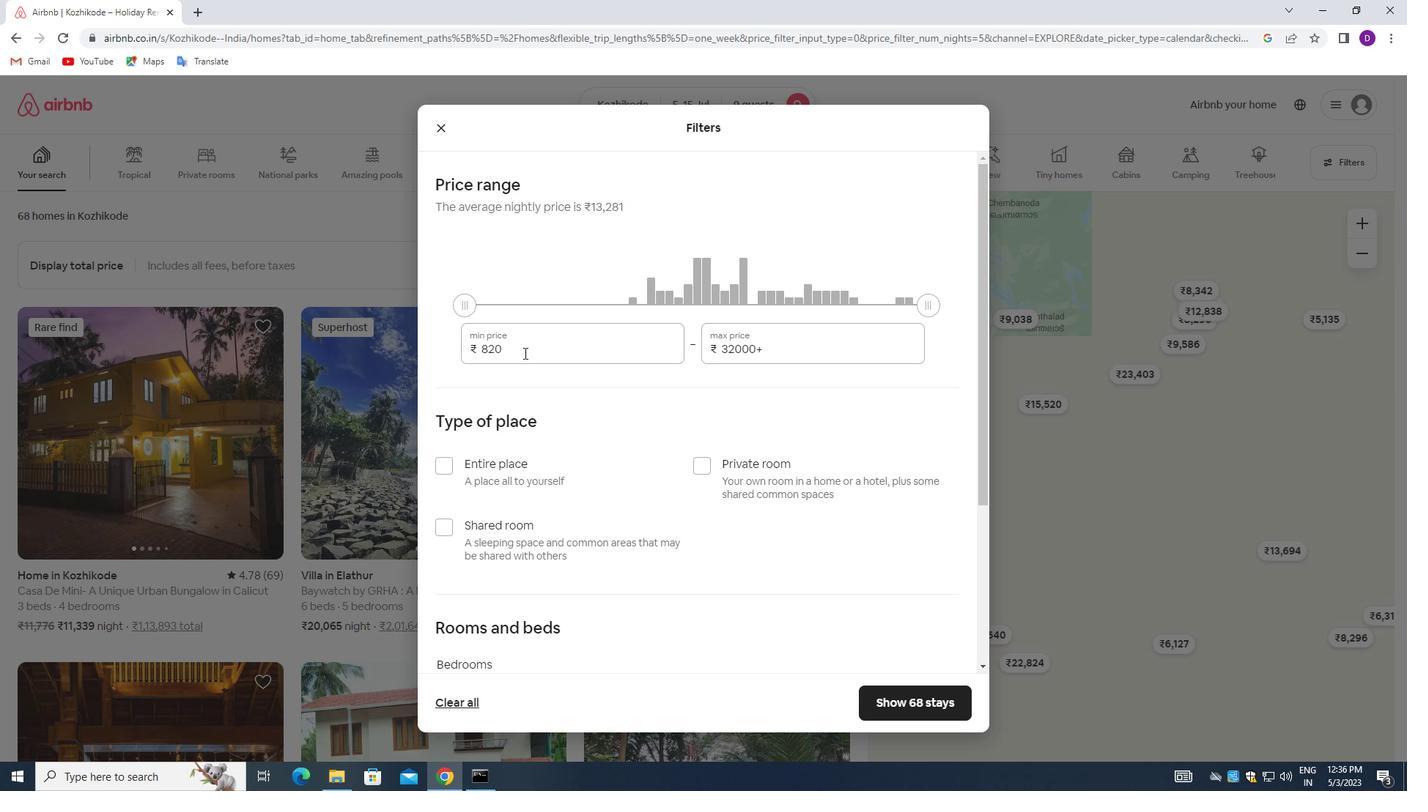 
Action: Mouse pressed left at (522, 351)
Screenshot: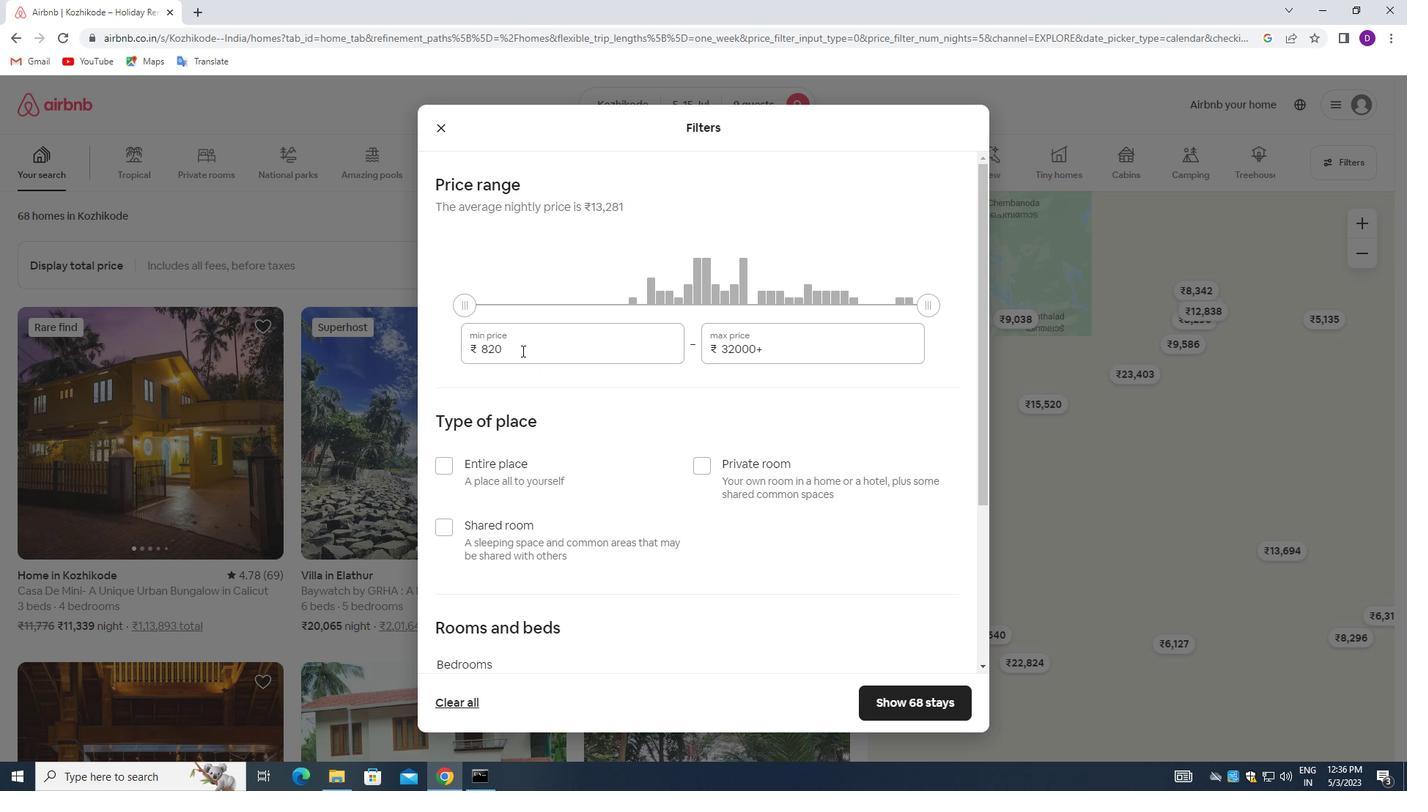 
Action: Key pressed 15000<Key.tab>25000
Screenshot: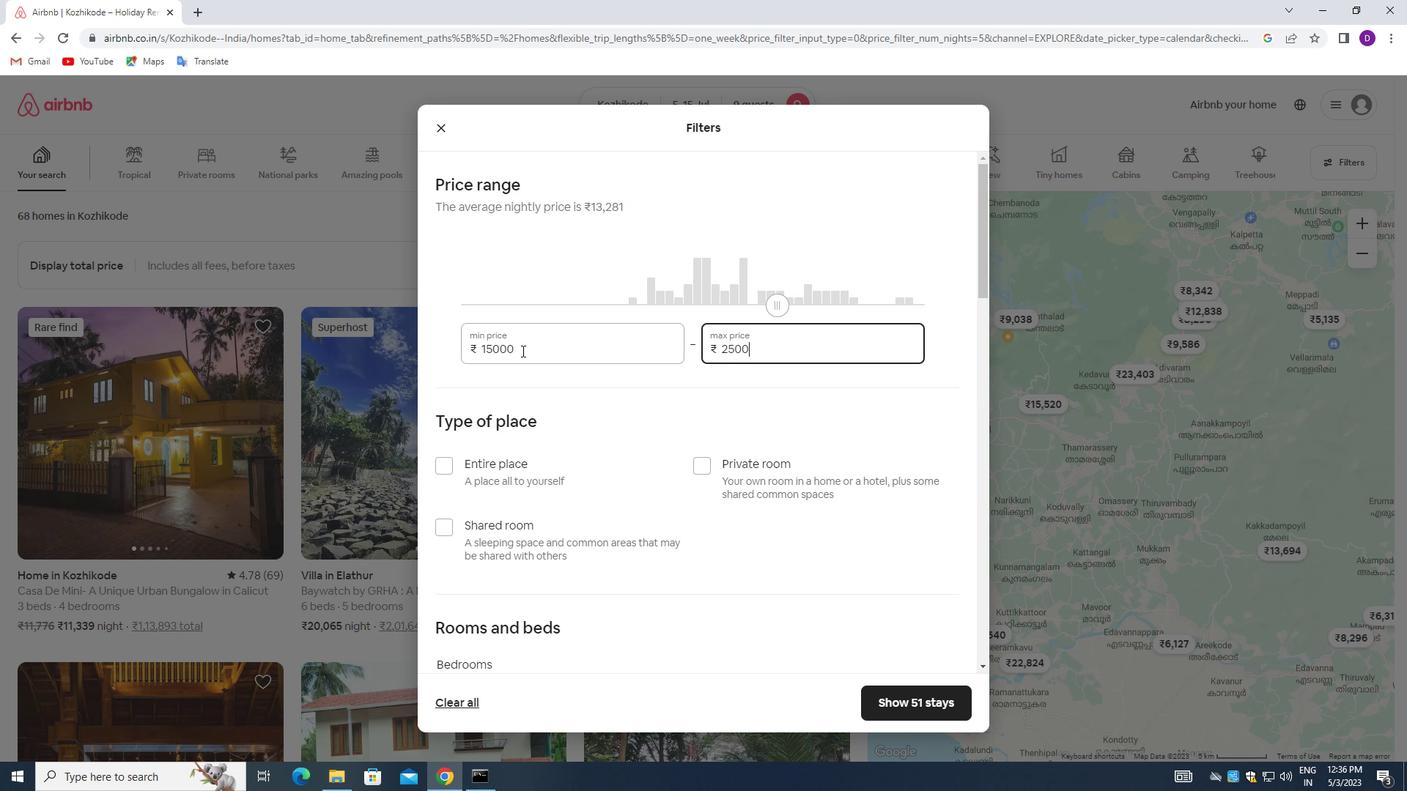 
Action: Mouse moved to (568, 465)
Screenshot: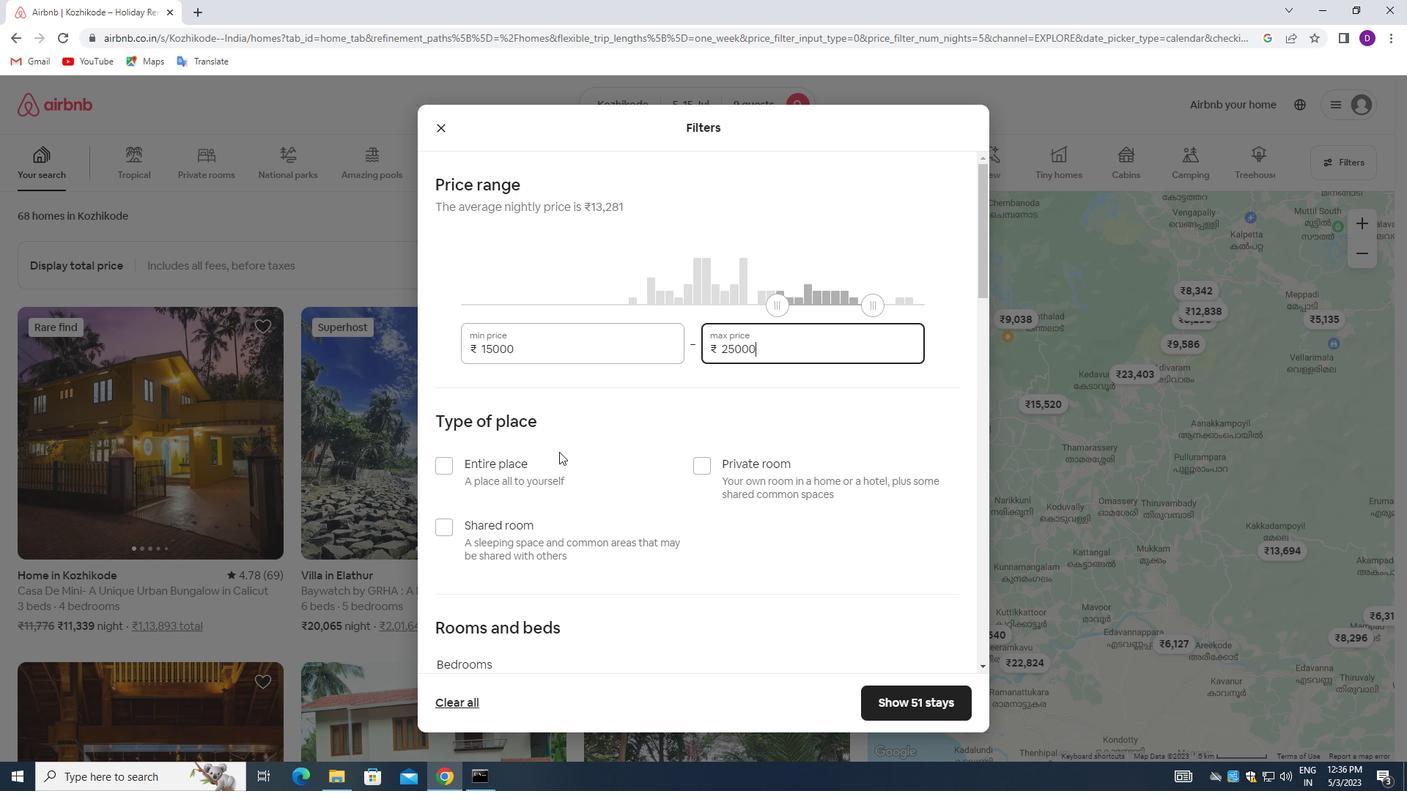 
Action: Mouse scrolled (568, 464) with delta (0, 0)
Screenshot: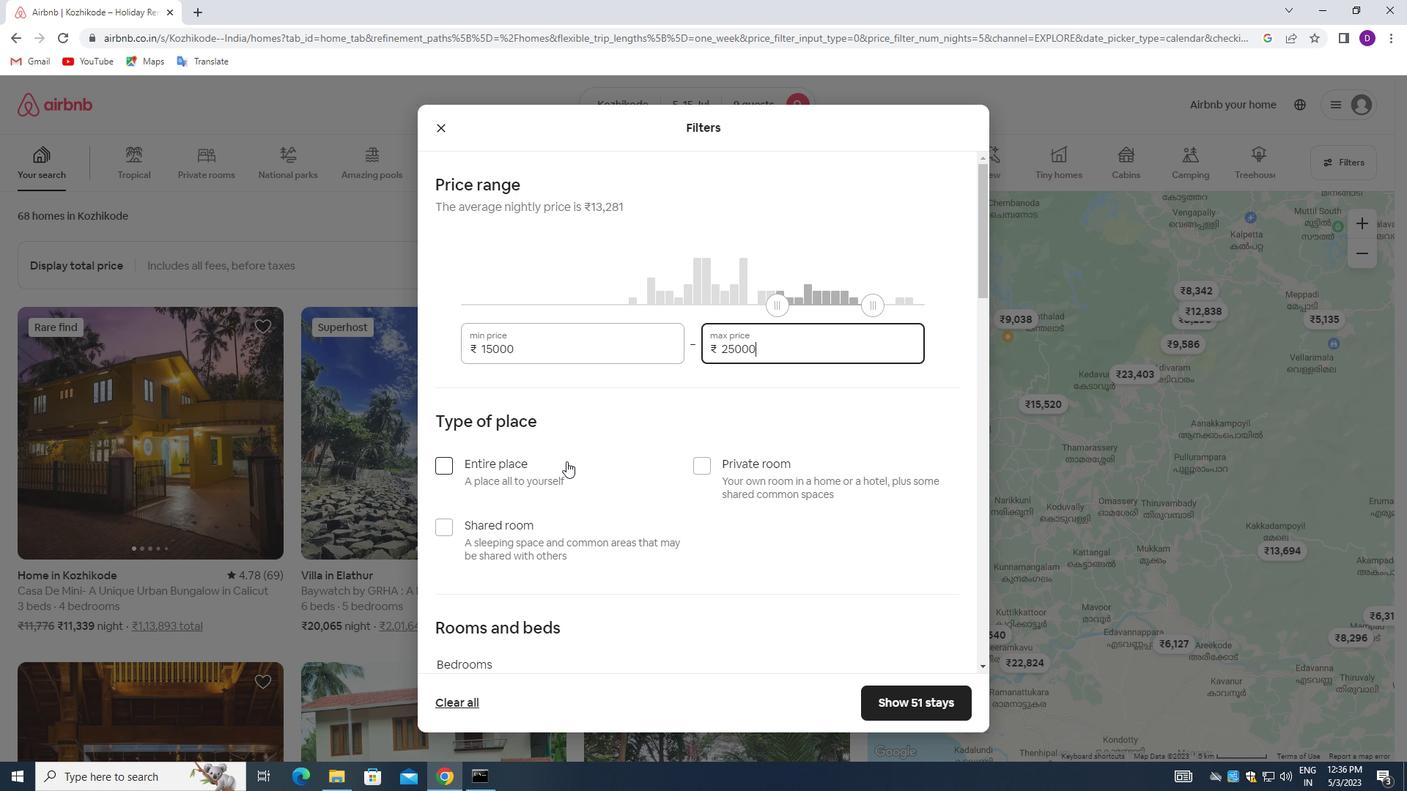 
Action: Mouse moved to (450, 390)
Screenshot: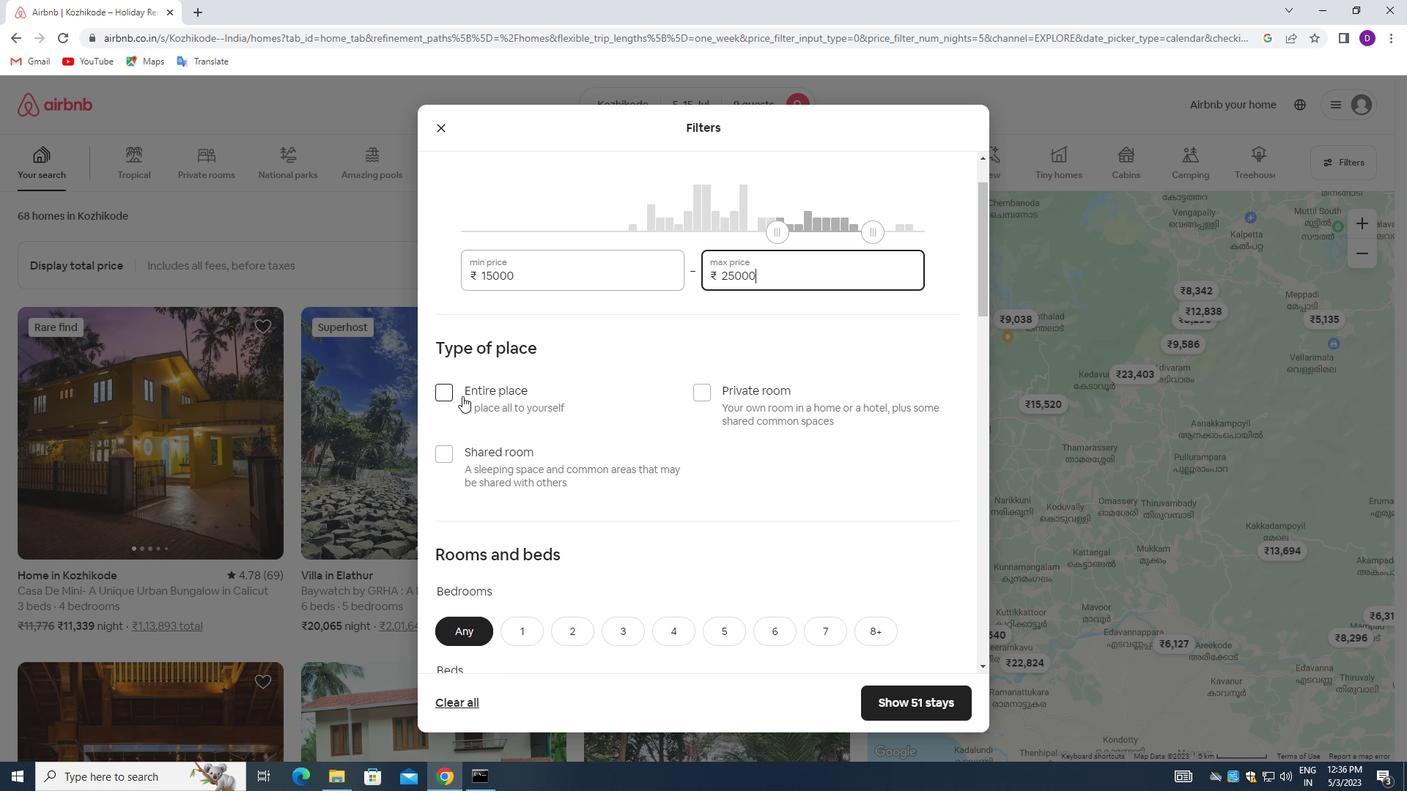 
Action: Mouse pressed left at (450, 390)
Screenshot: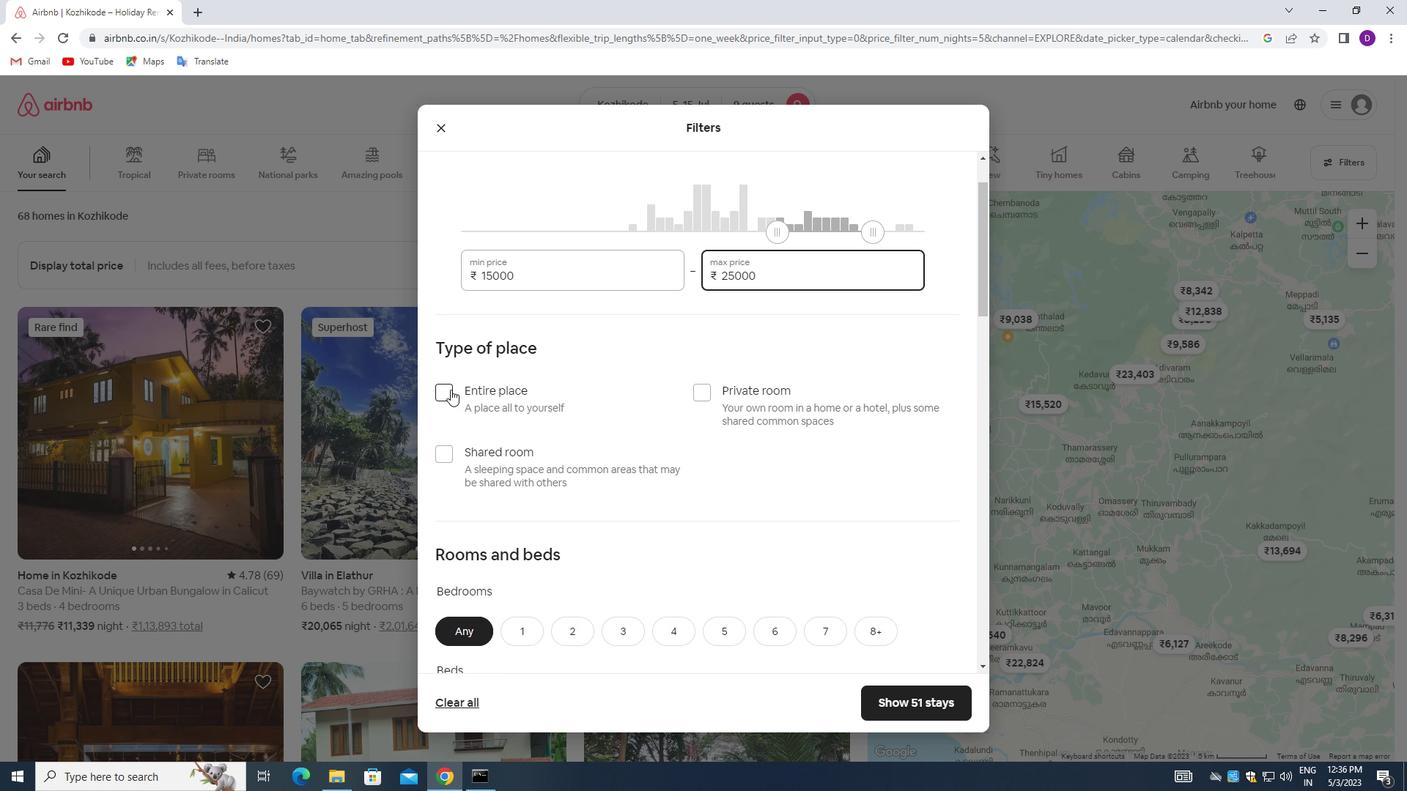 
Action: Mouse moved to (632, 451)
Screenshot: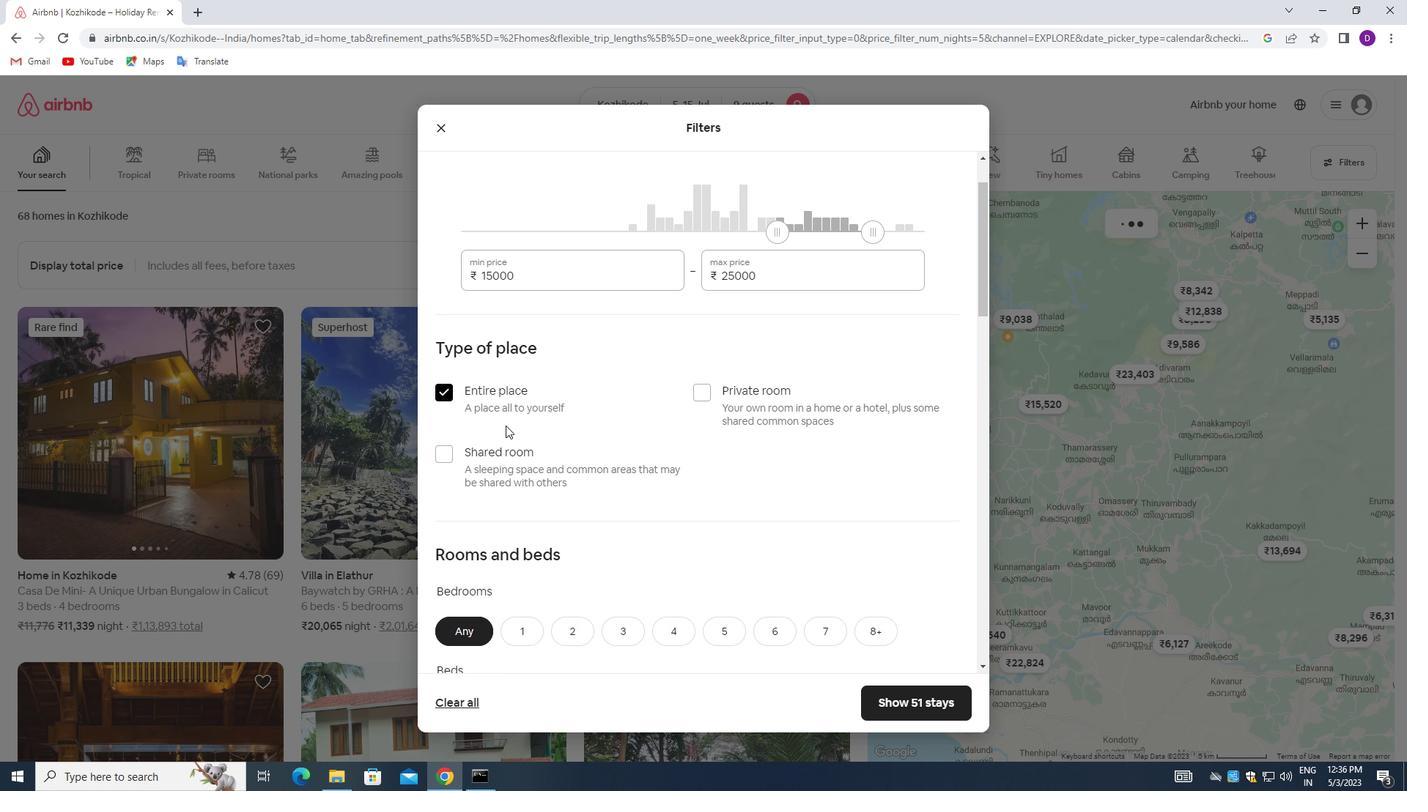 
Action: Mouse scrolled (632, 450) with delta (0, 0)
Screenshot: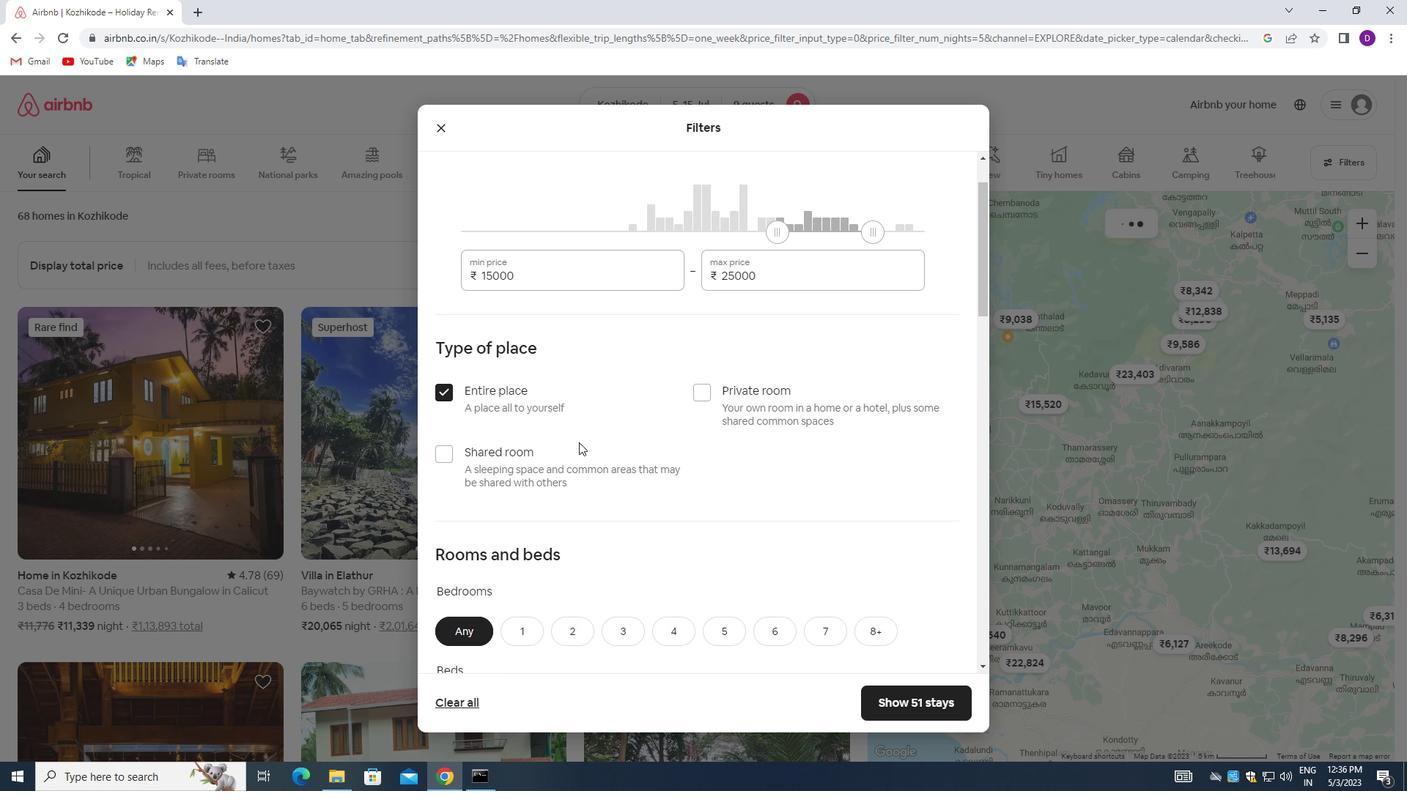 
Action: Mouse moved to (633, 453)
Screenshot: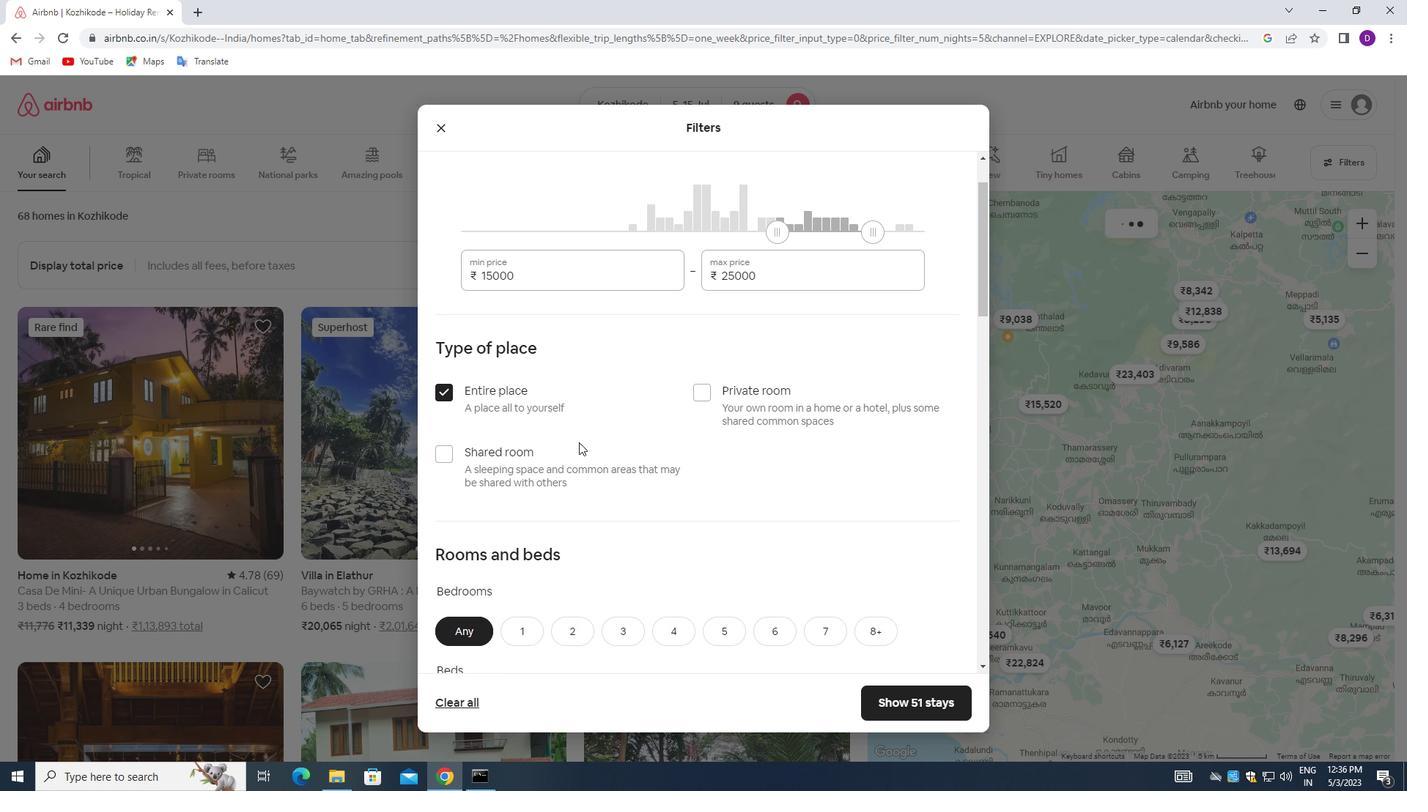 
Action: Mouse scrolled (633, 452) with delta (0, 0)
Screenshot: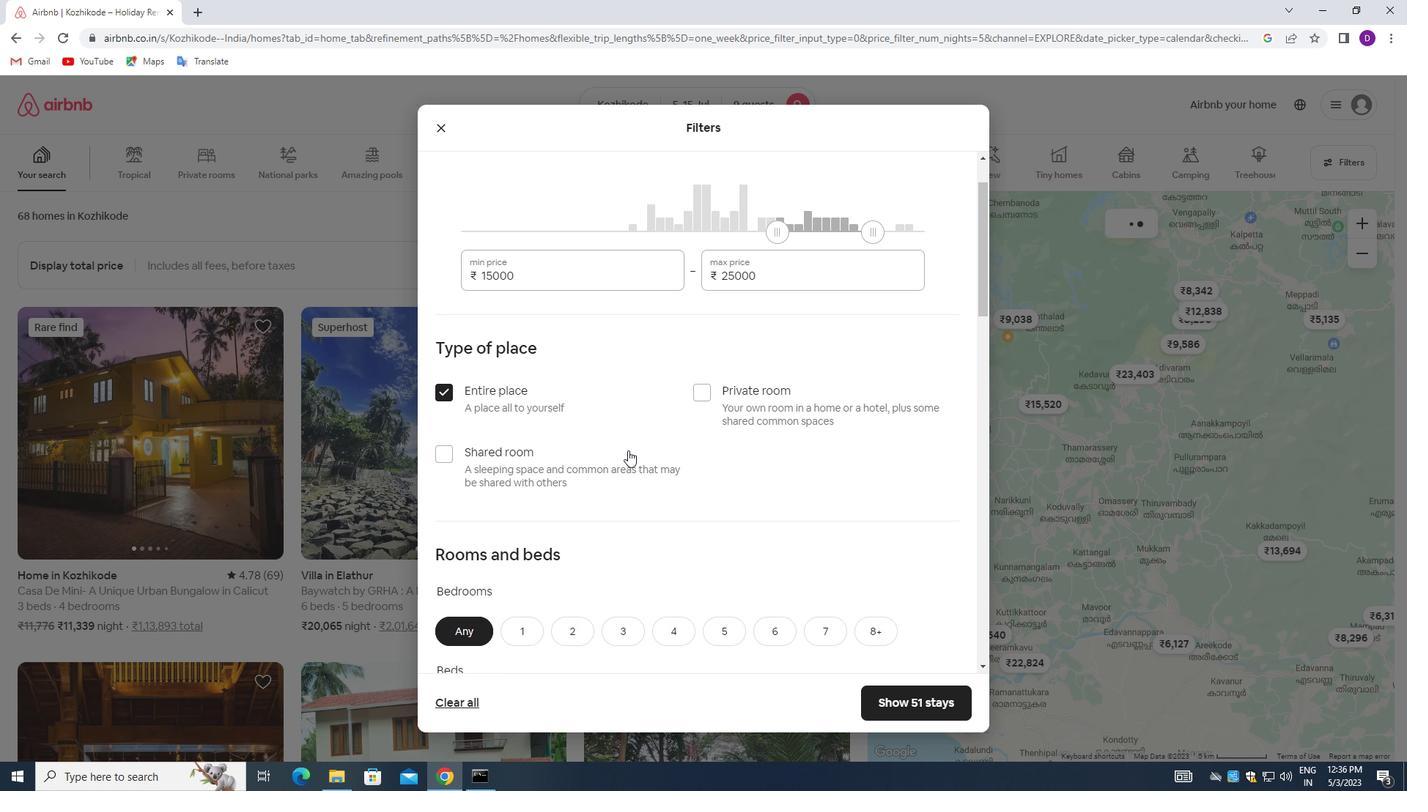 
Action: Mouse scrolled (633, 452) with delta (0, 0)
Screenshot: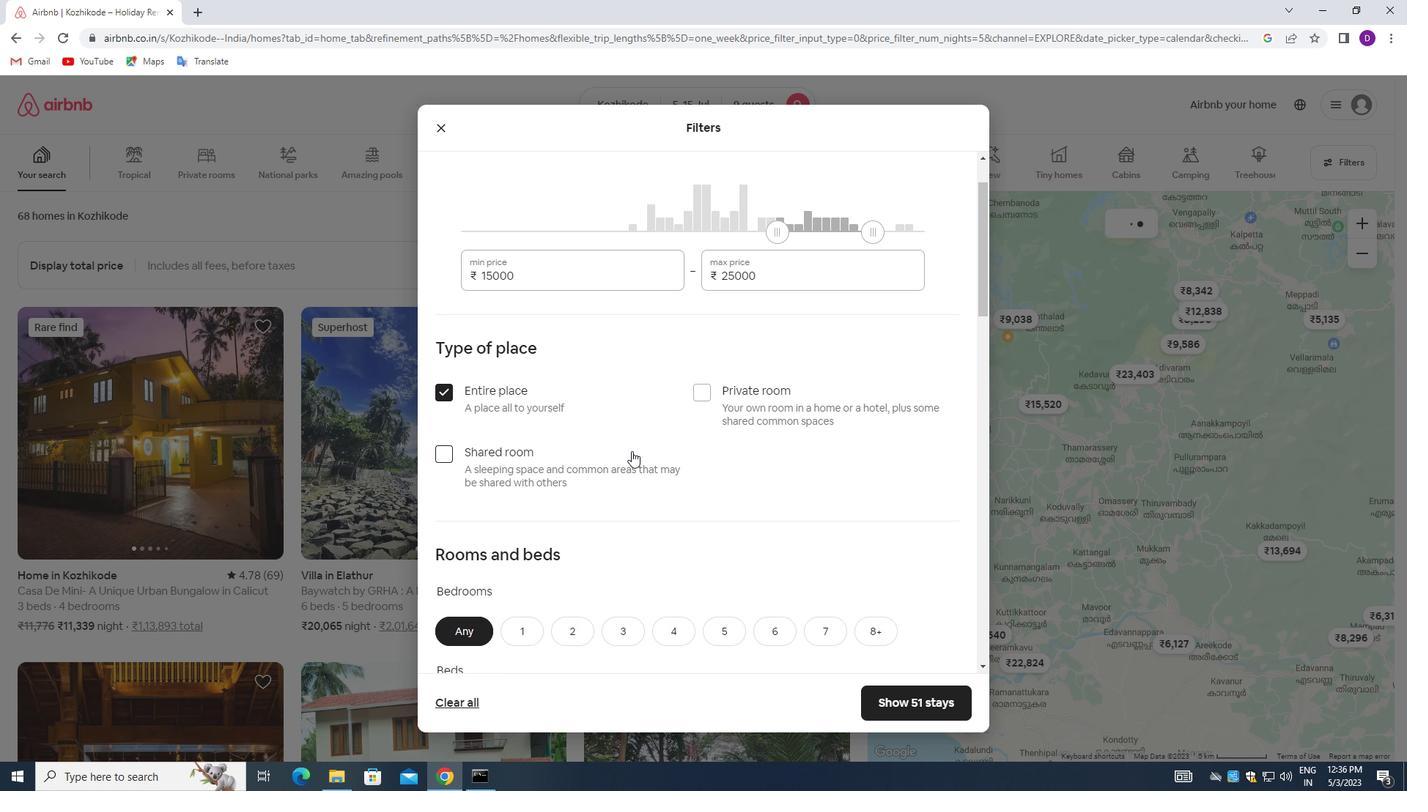 
Action: Mouse scrolled (633, 452) with delta (0, 0)
Screenshot: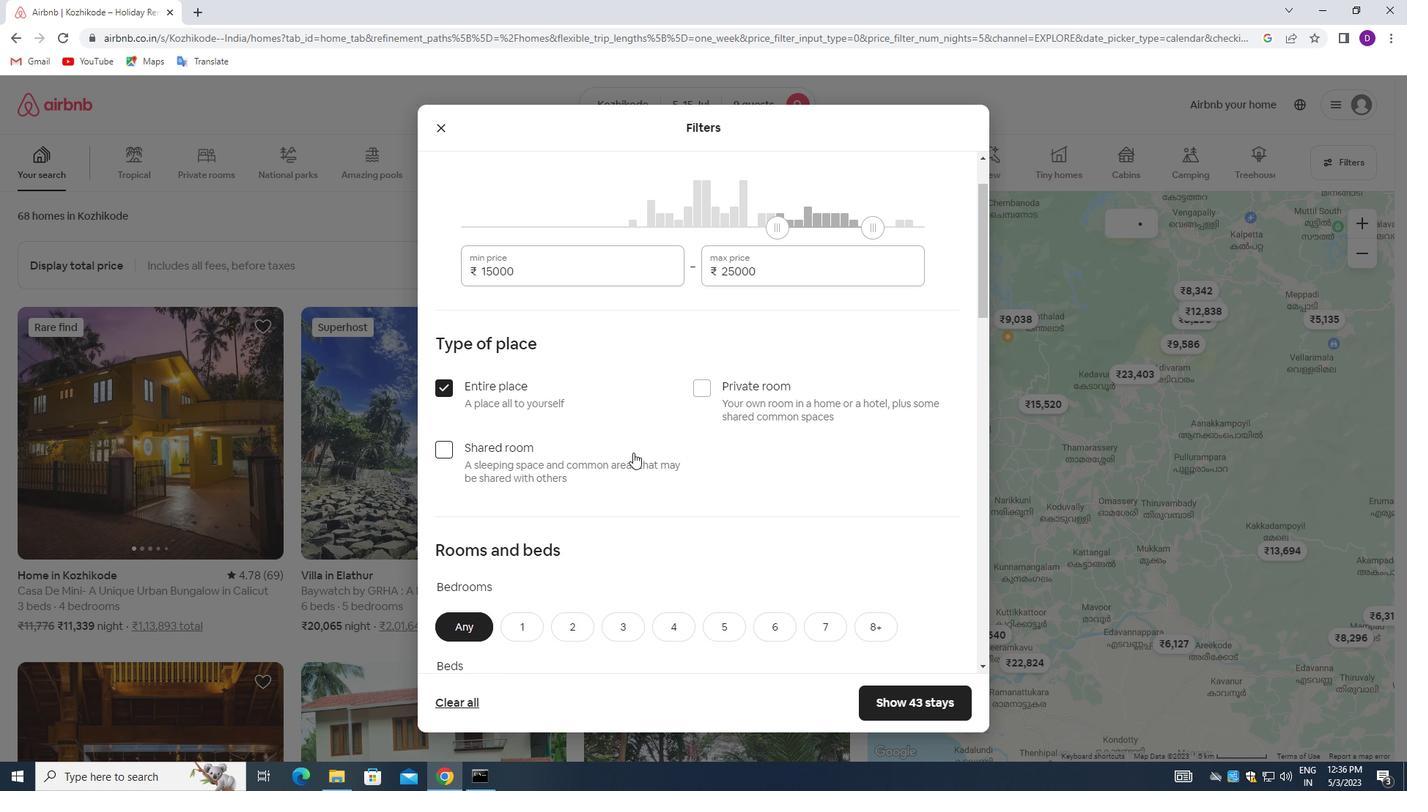 
Action: Mouse moved to (714, 347)
Screenshot: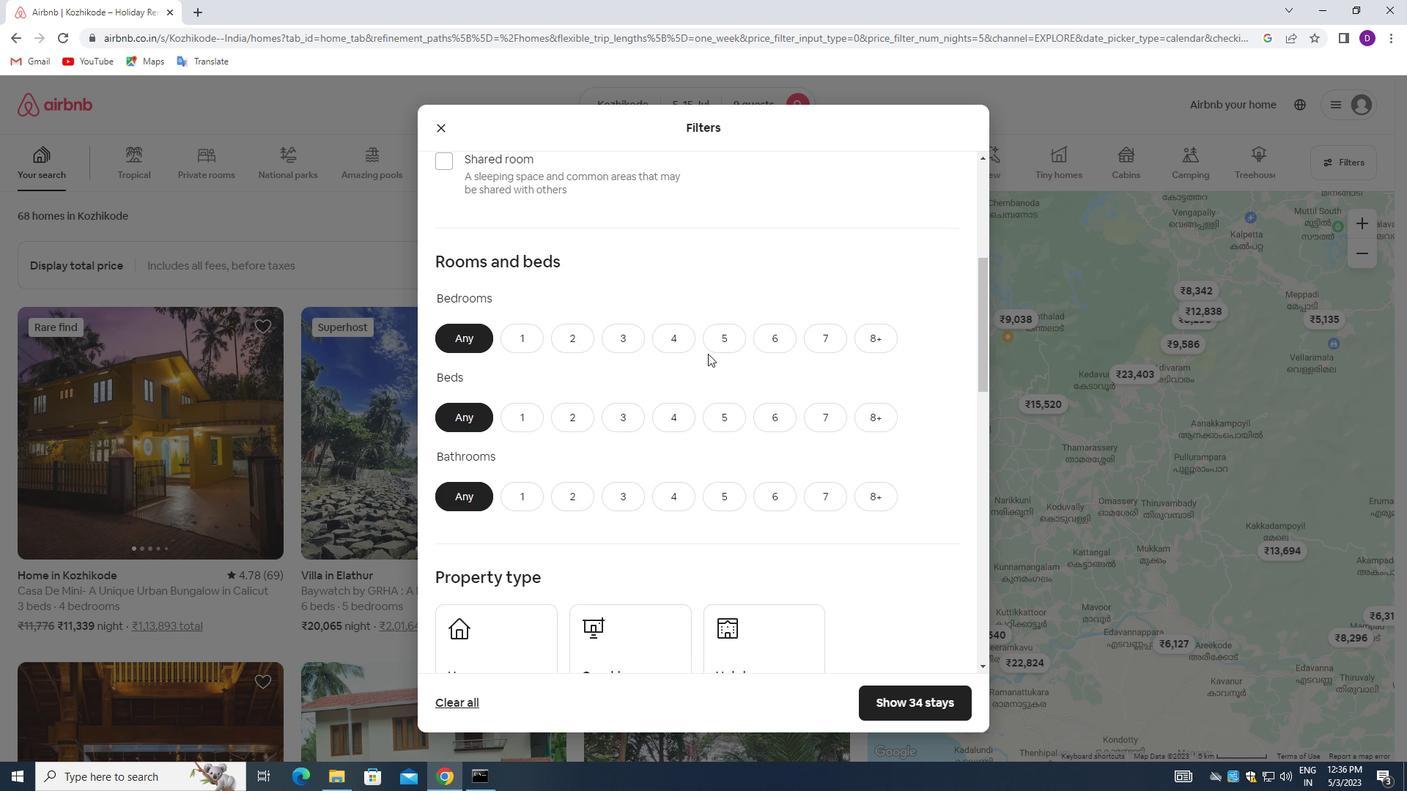 
Action: Mouse pressed left at (714, 347)
Screenshot: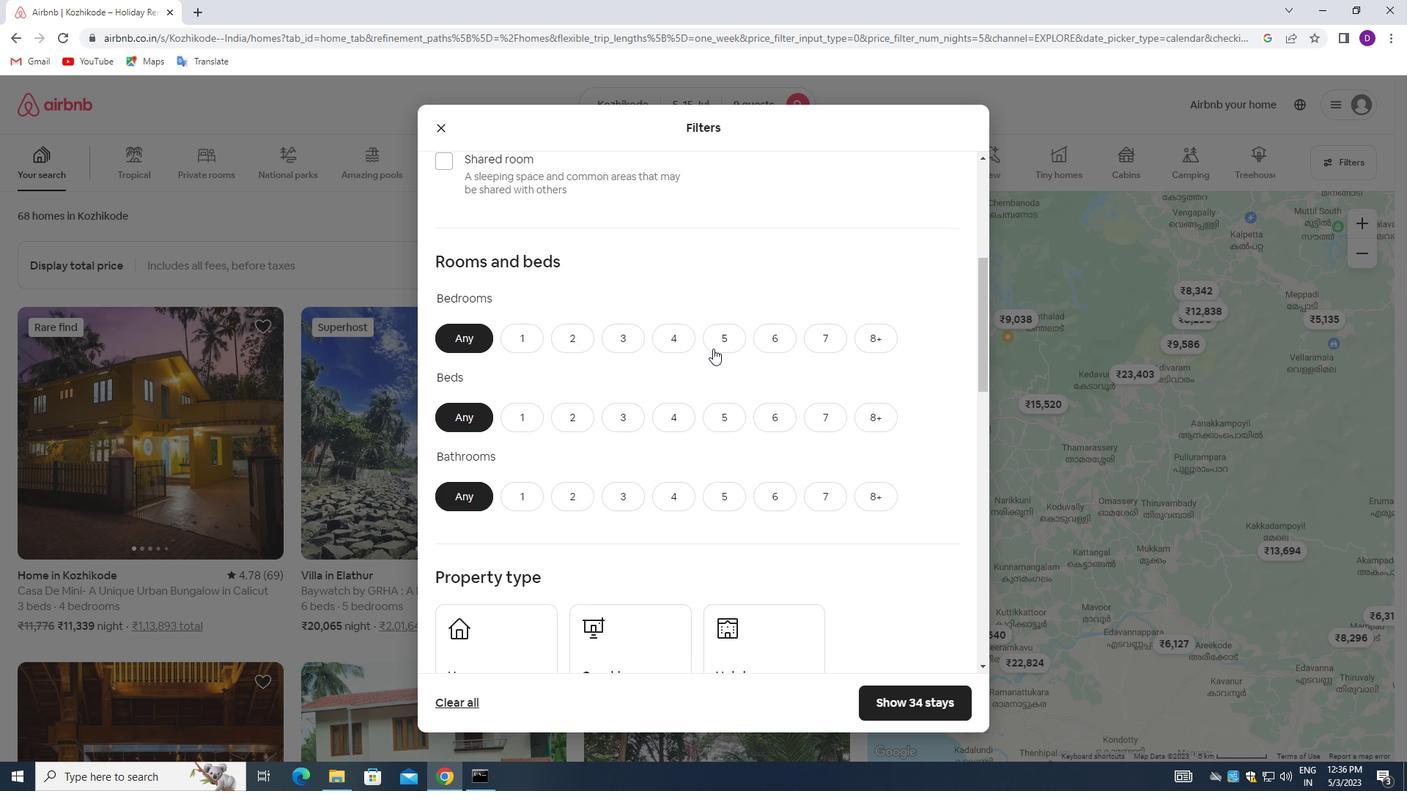 
Action: Mouse moved to (720, 409)
Screenshot: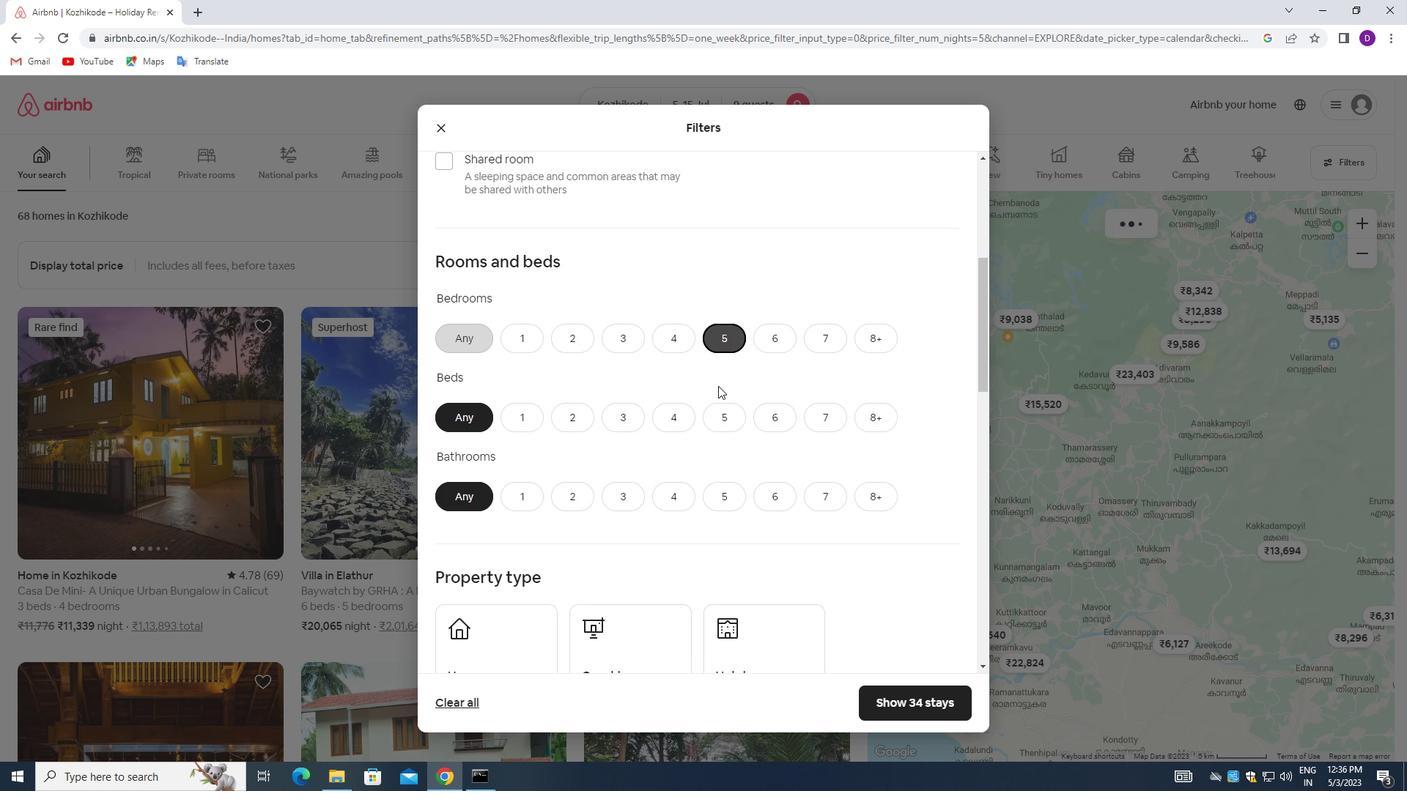 
Action: Mouse pressed left at (720, 409)
Screenshot: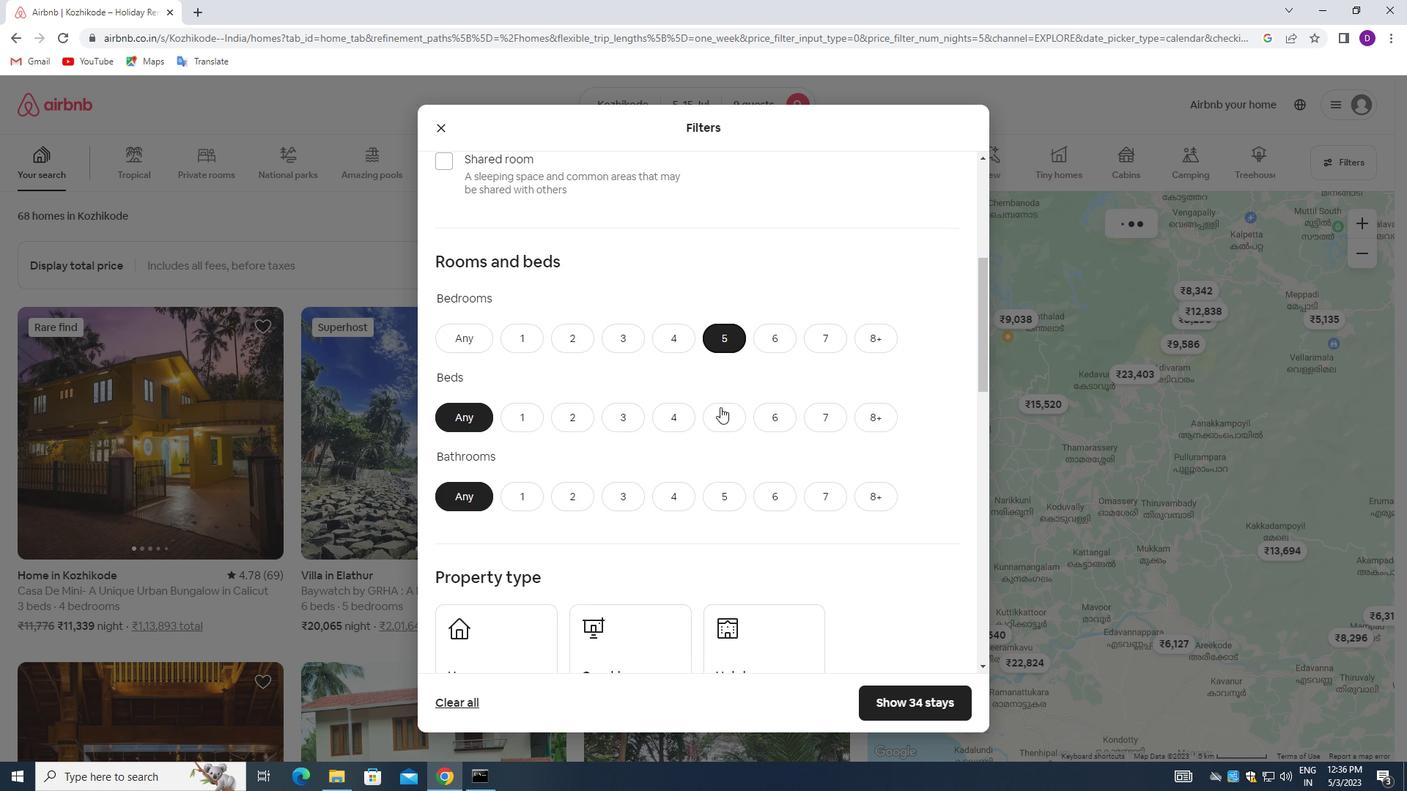 
Action: Mouse moved to (724, 490)
Screenshot: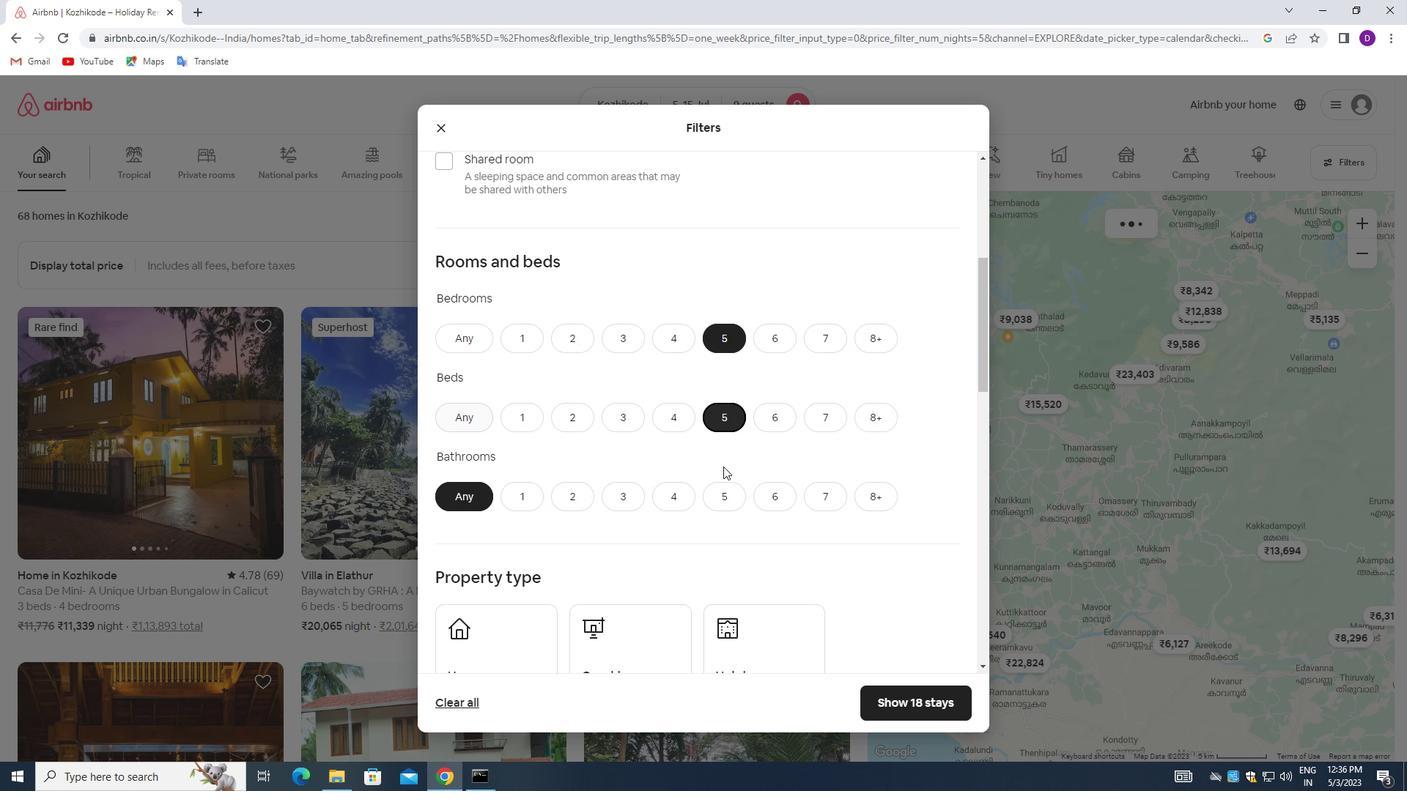 
Action: Mouse pressed left at (724, 490)
Screenshot: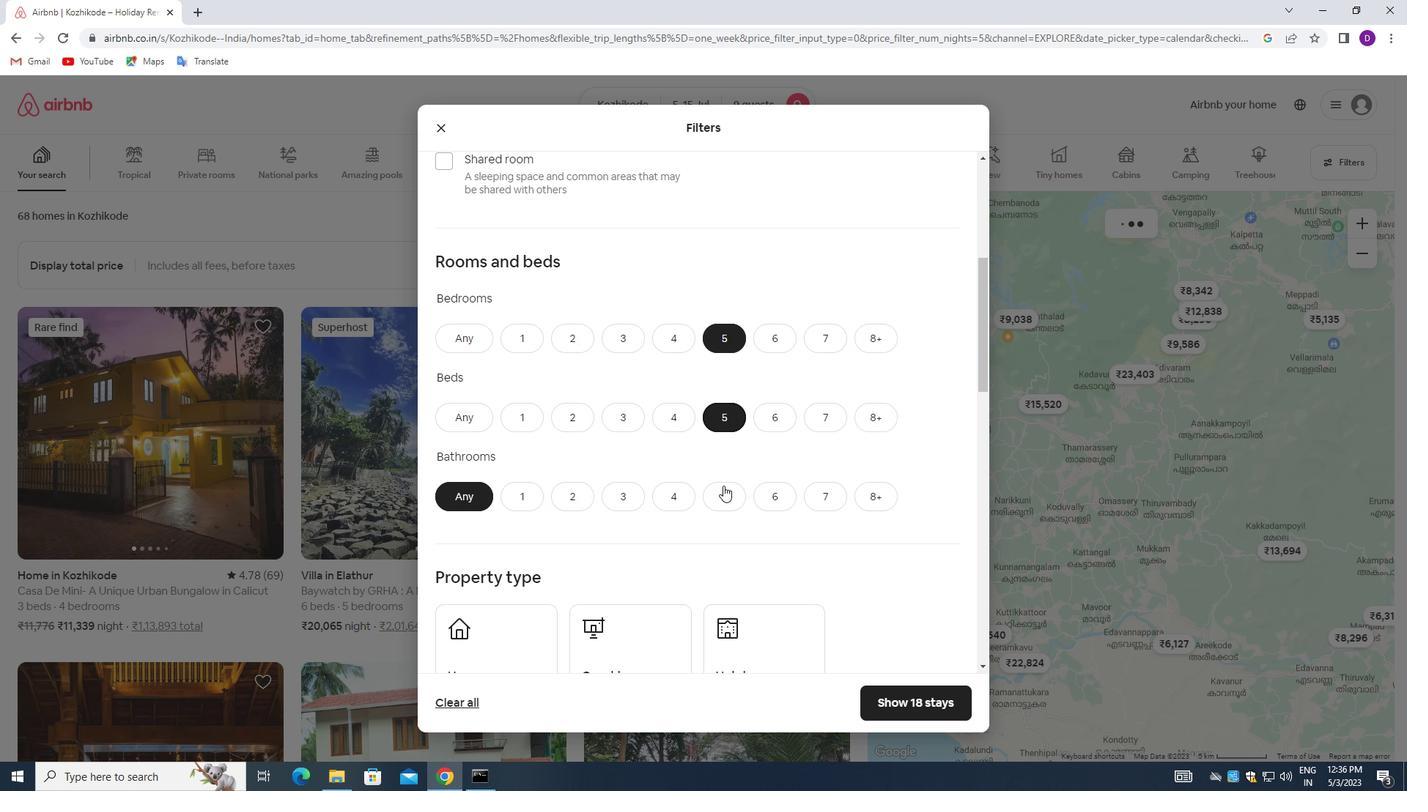 
Action: Mouse moved to (703, 468)
Screenshot: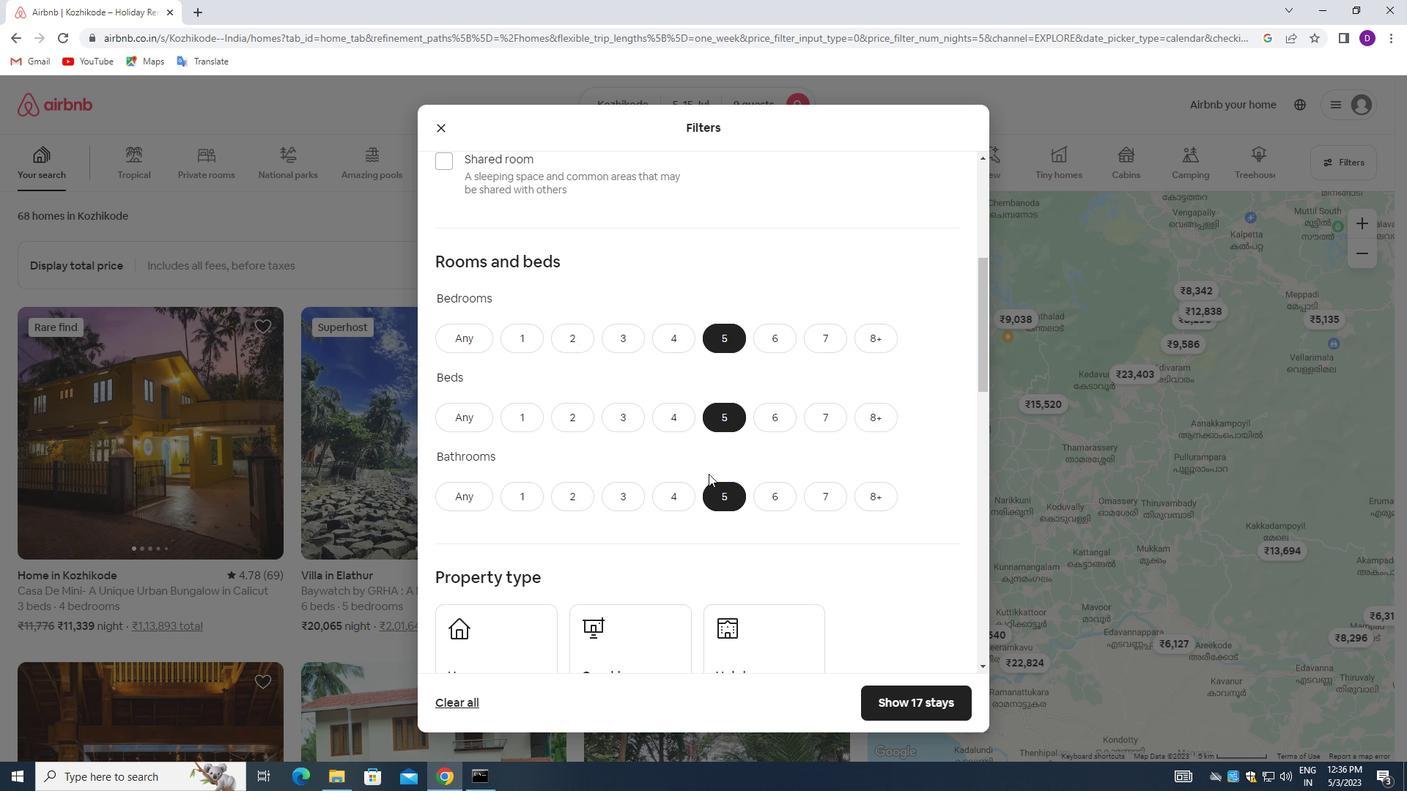 
Action: Mouse scrolled (703, 467) with delta (0, 0)
Screenshot: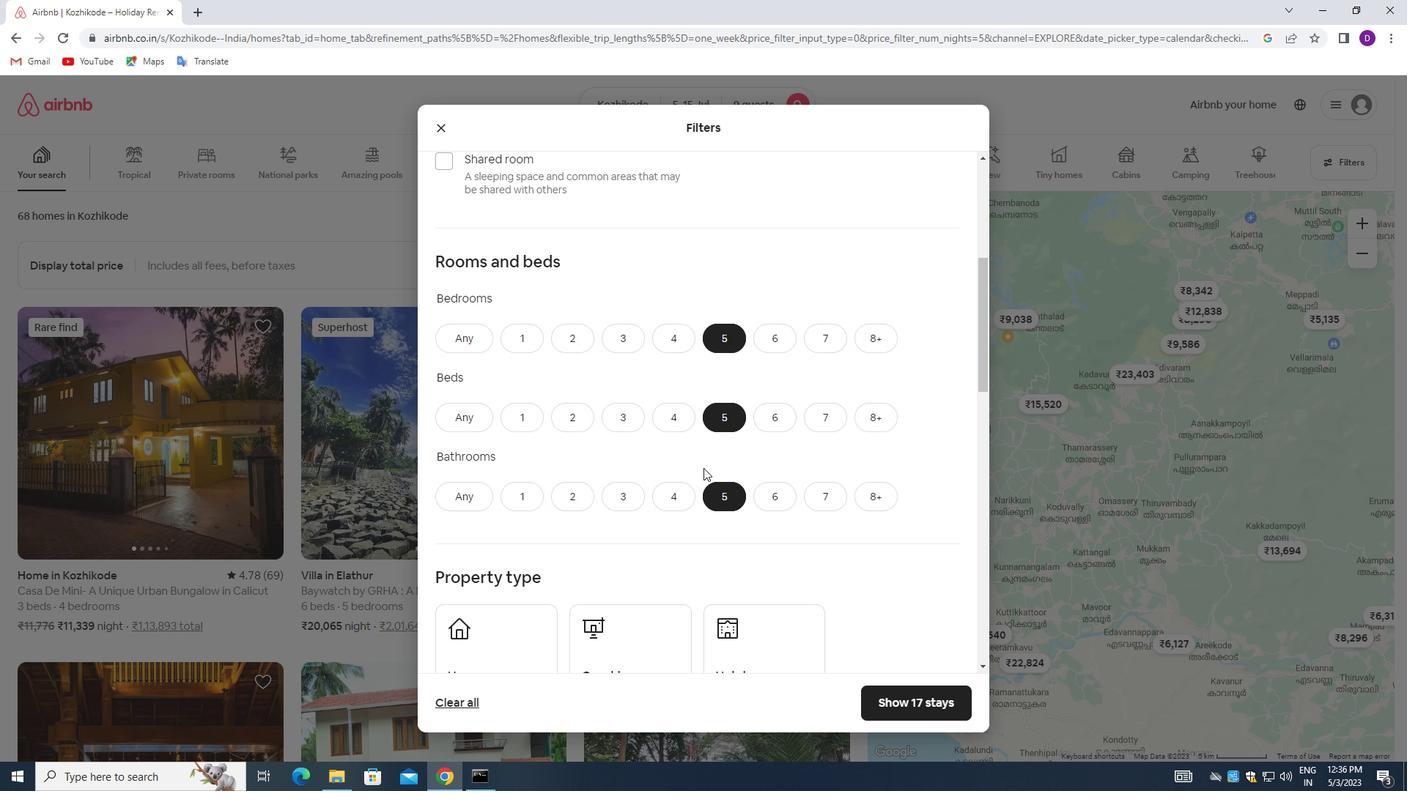 
Action: Mouse scrolled (703, 467) with delta (0, 0)
Screenshot: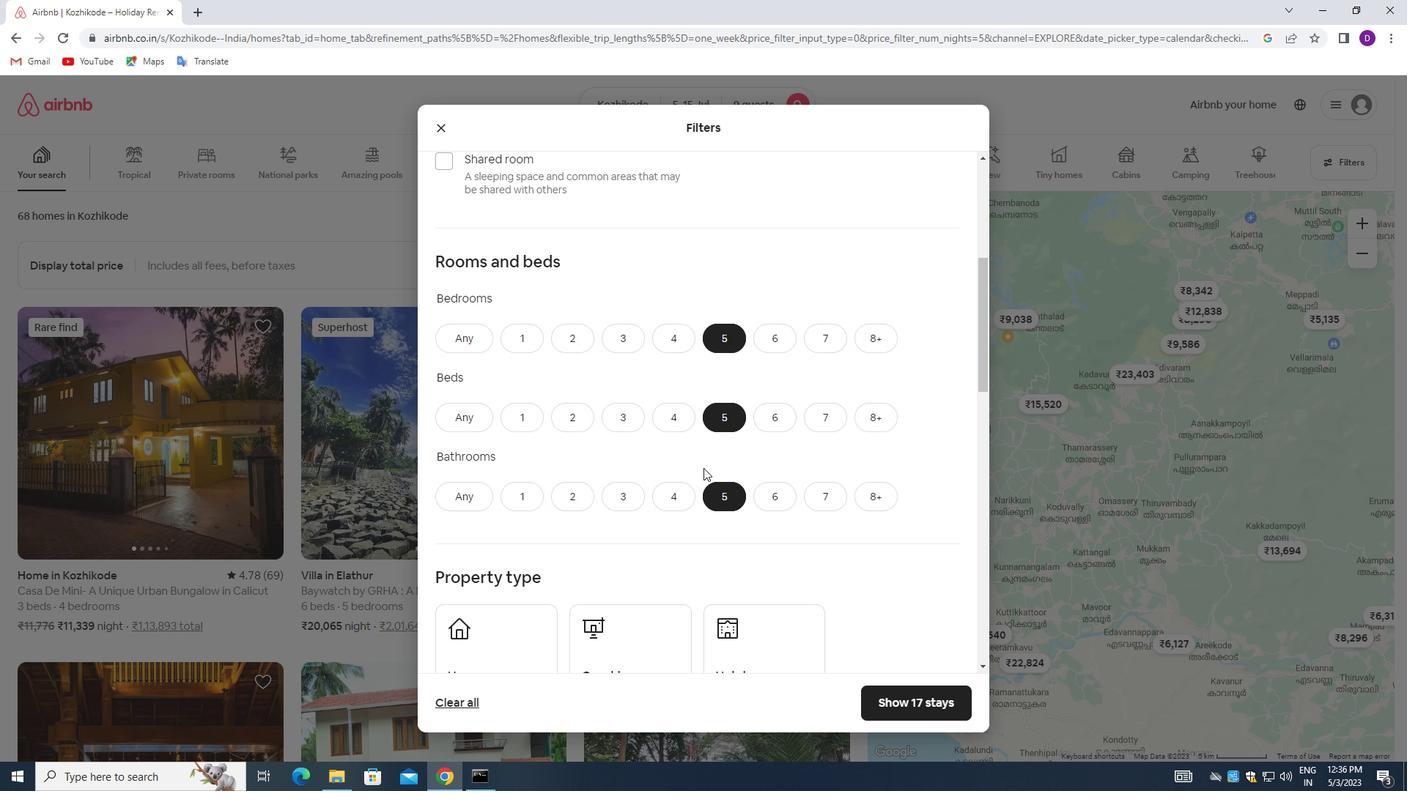 
Action: Mouse moved to (497, 502)
Screenshot: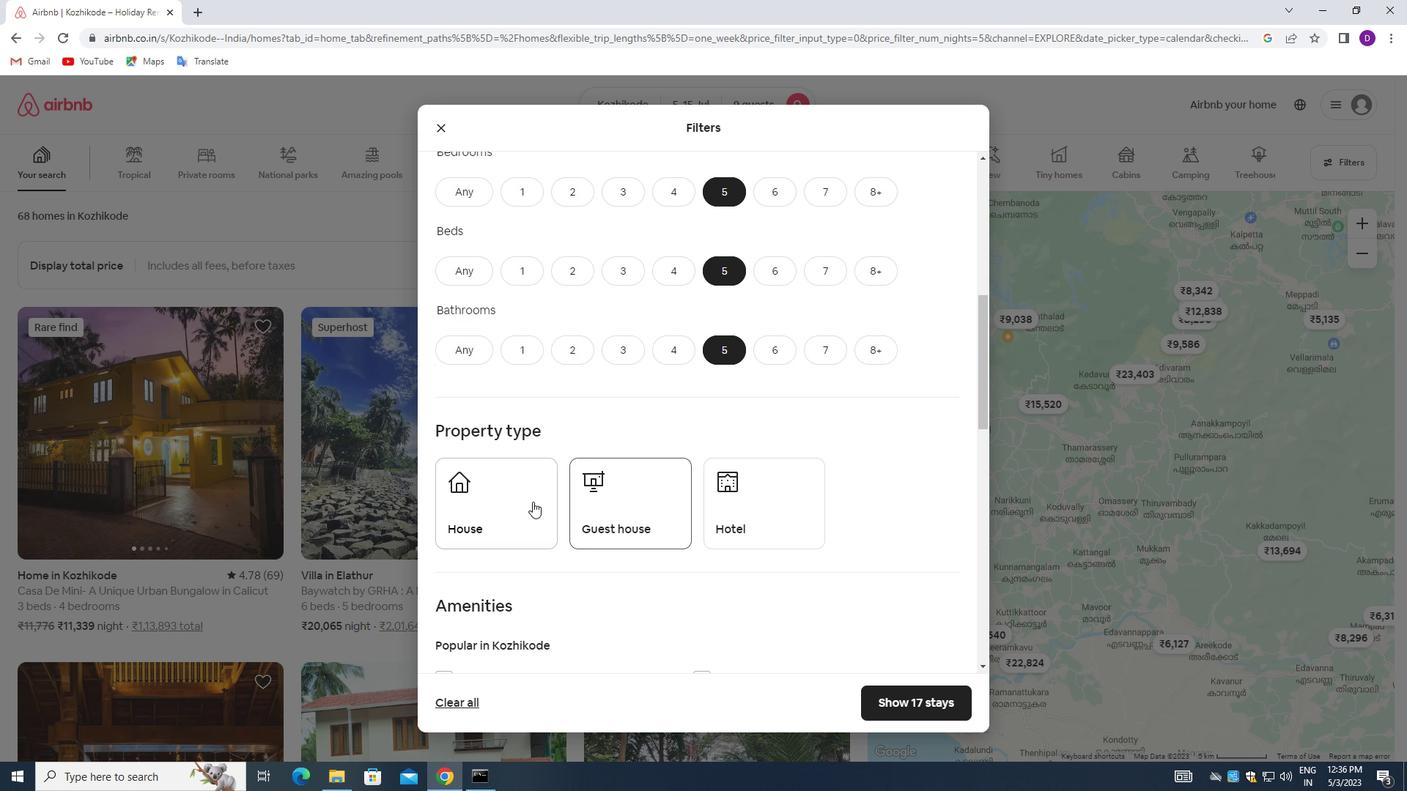 
Action: Mouse pressed left at (497, 502)
Screenshot: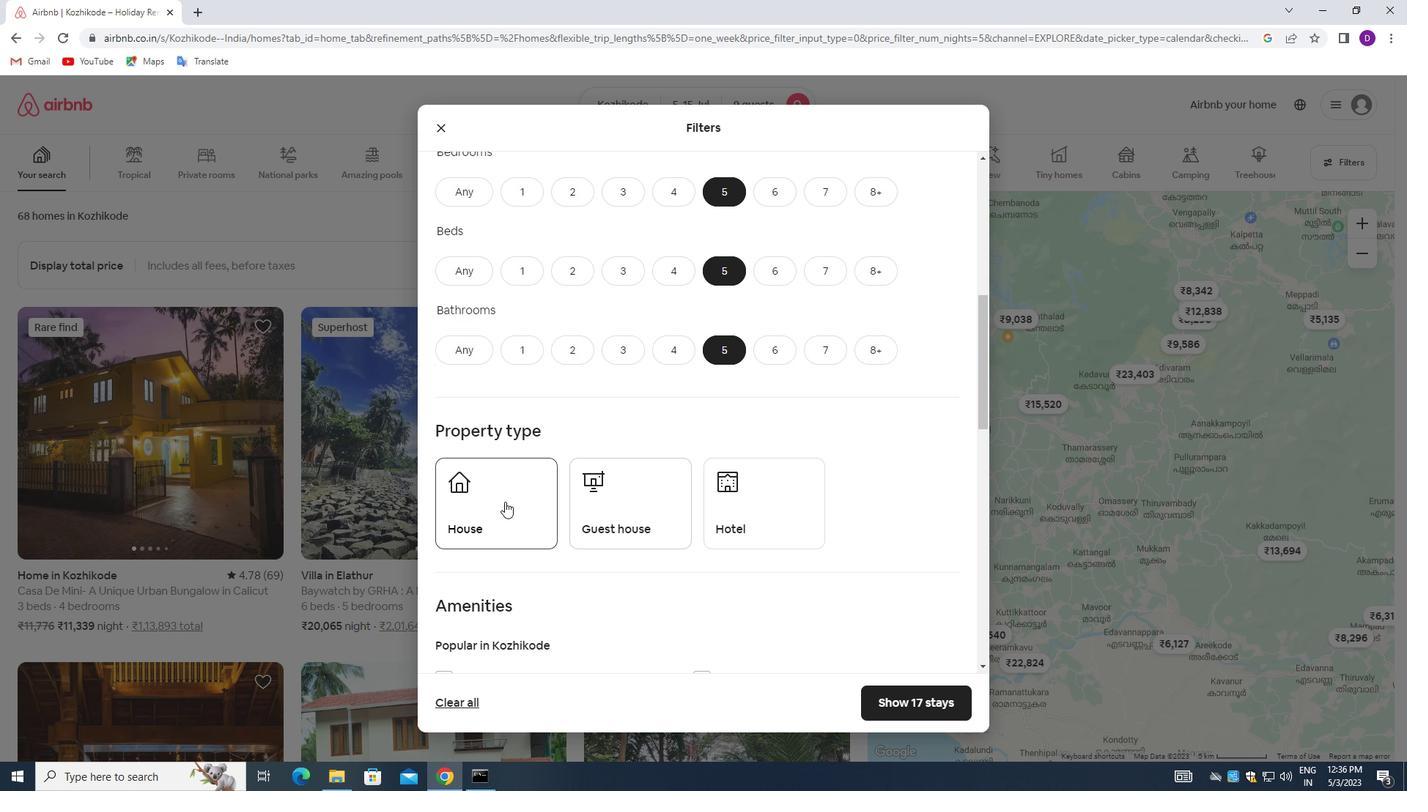 
Action: Mouse moved to (607, 513)
Screenshot: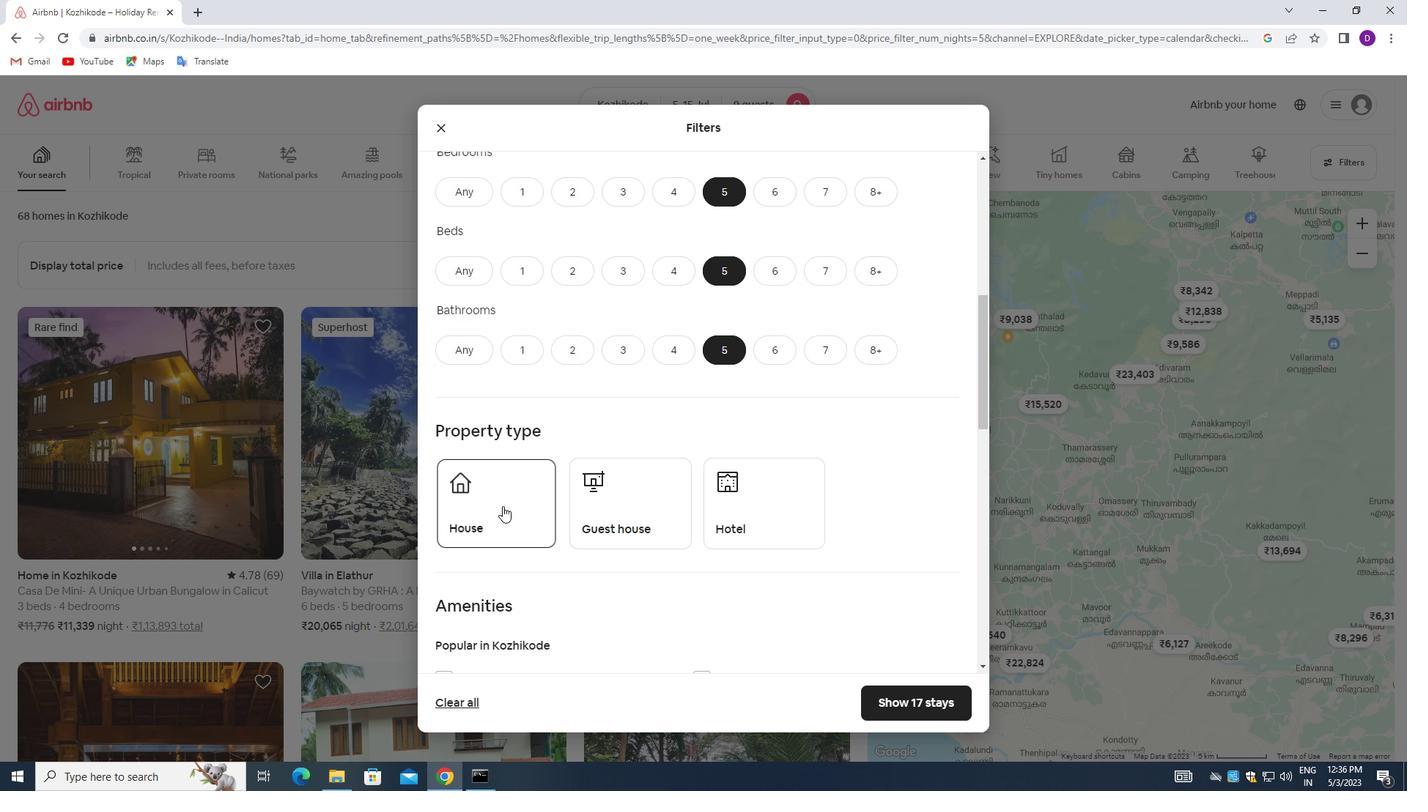 
Action: Mouse pressed left at (607, 513)
Screenshot: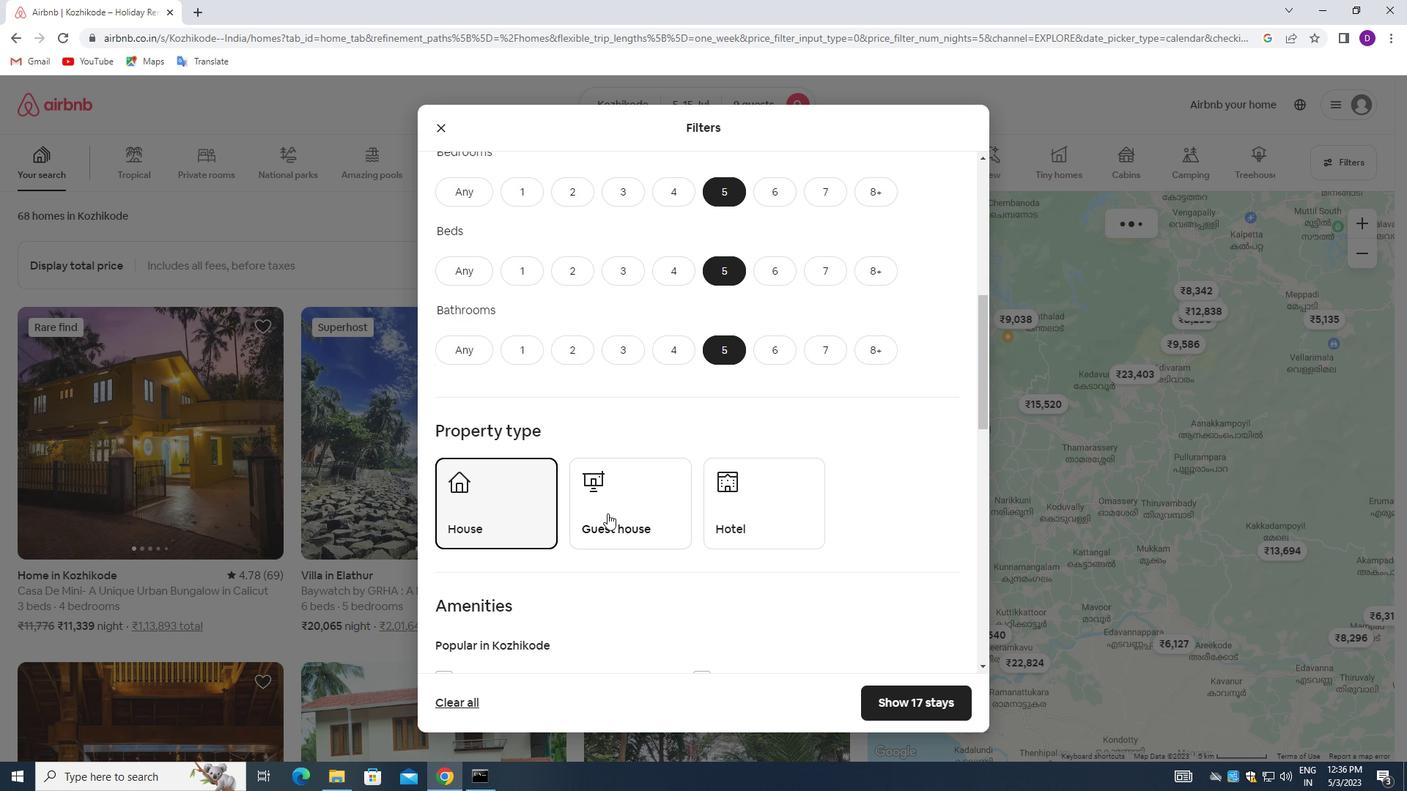 
Action: Mouse moved to (615, 512)
Screenshot: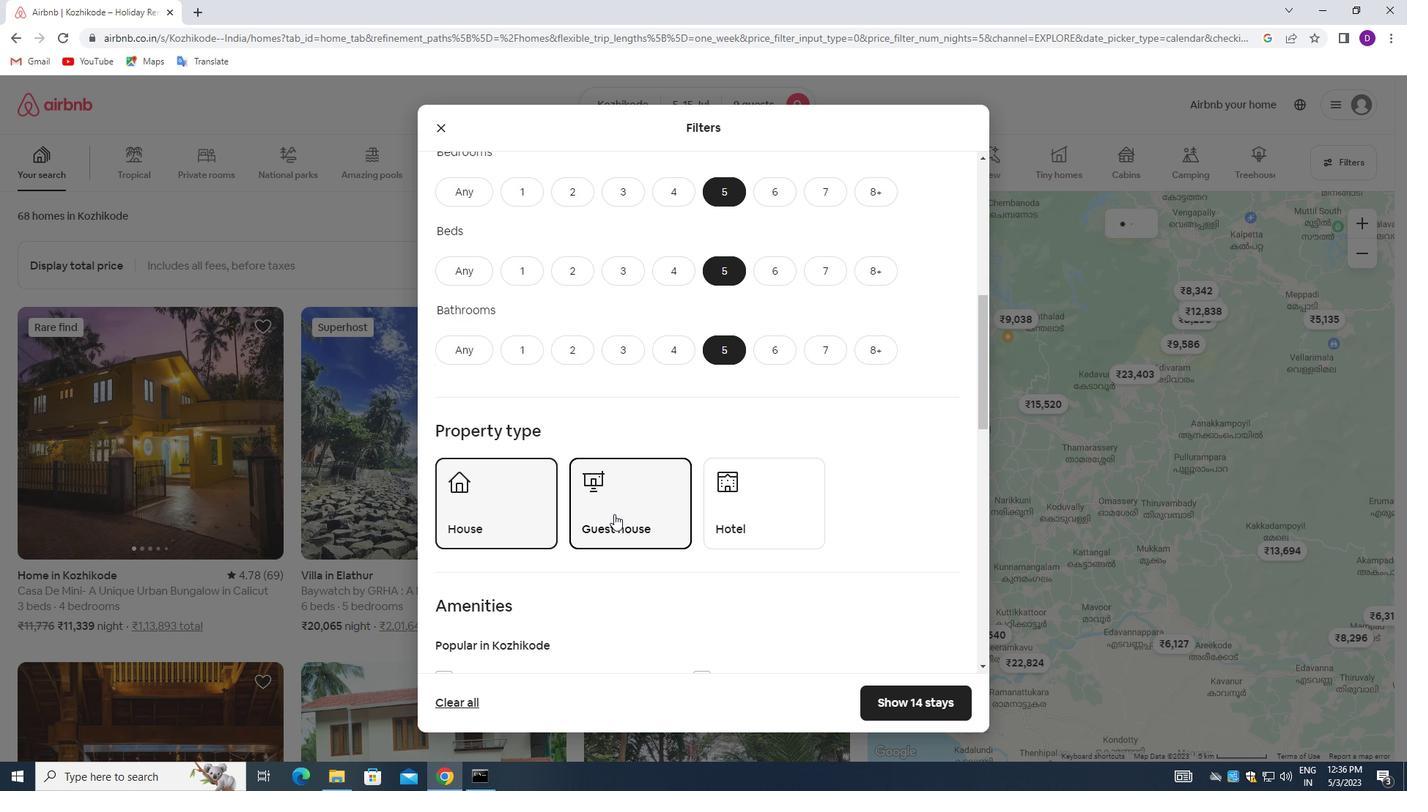 
Action: Mouse scrolled (615, 511) with delta (0, 0)
Screenshot: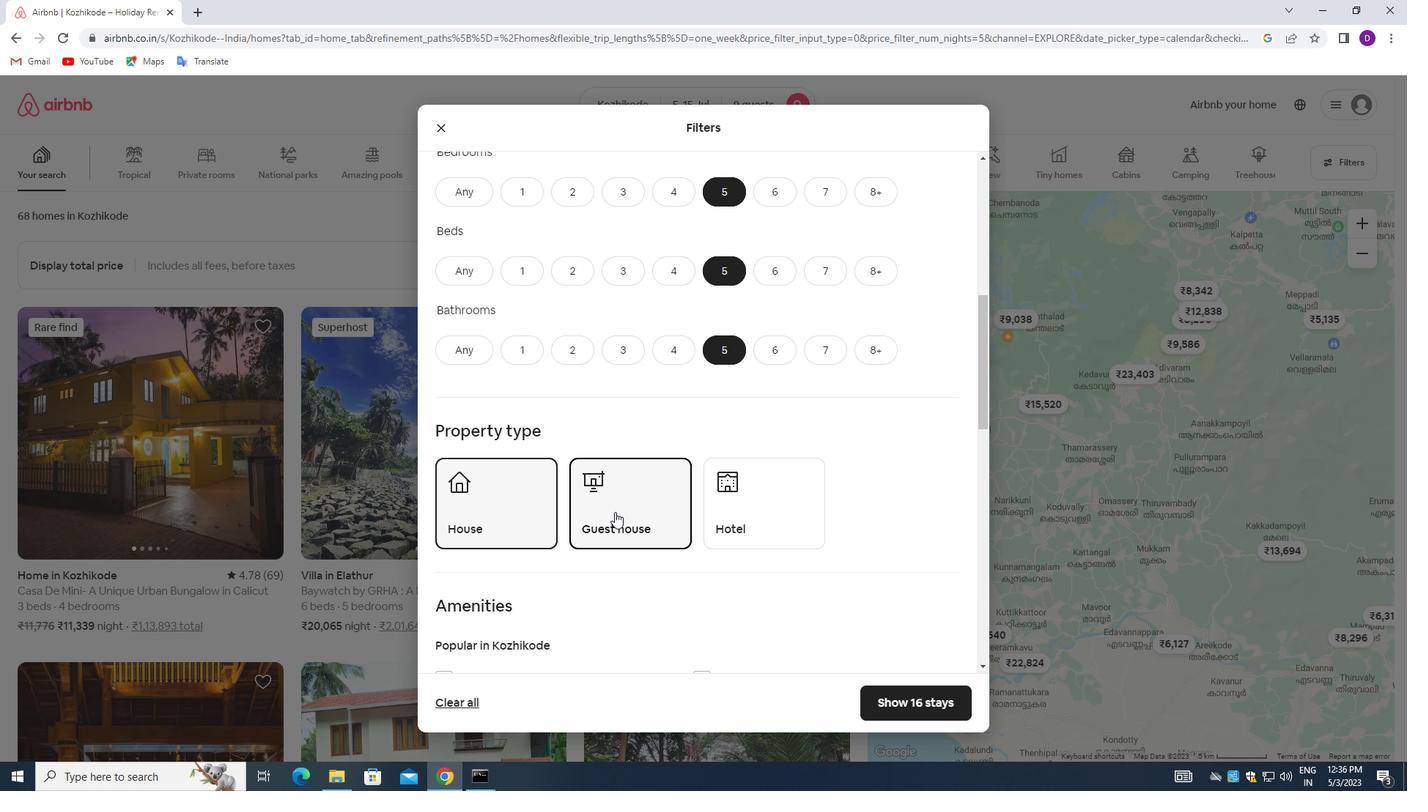 
Action: Mouse scrolled (615, 511) with delta (0, 0)
Screenshot: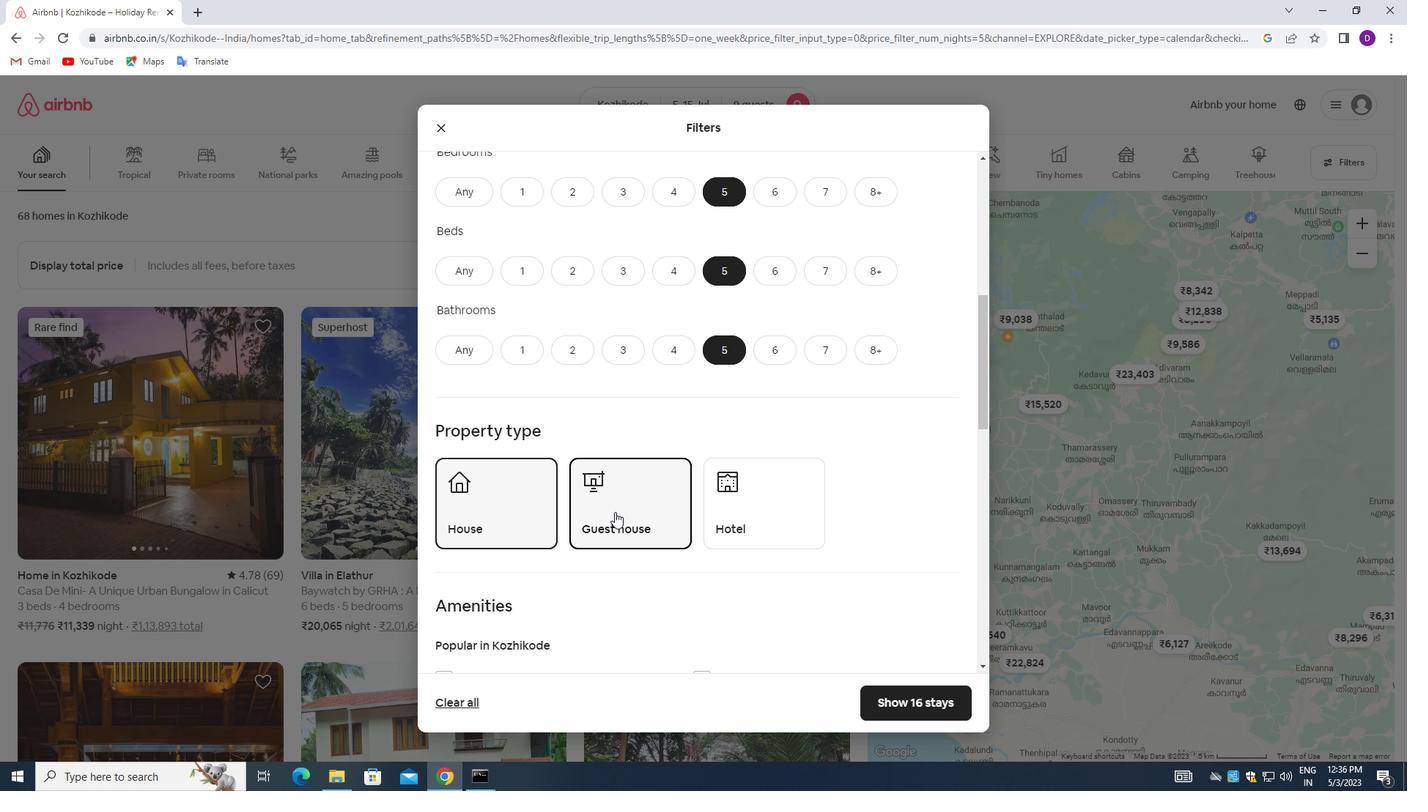 
Action: Mouse scrolled (615, 511) with delta (0, 0)
Screenshot: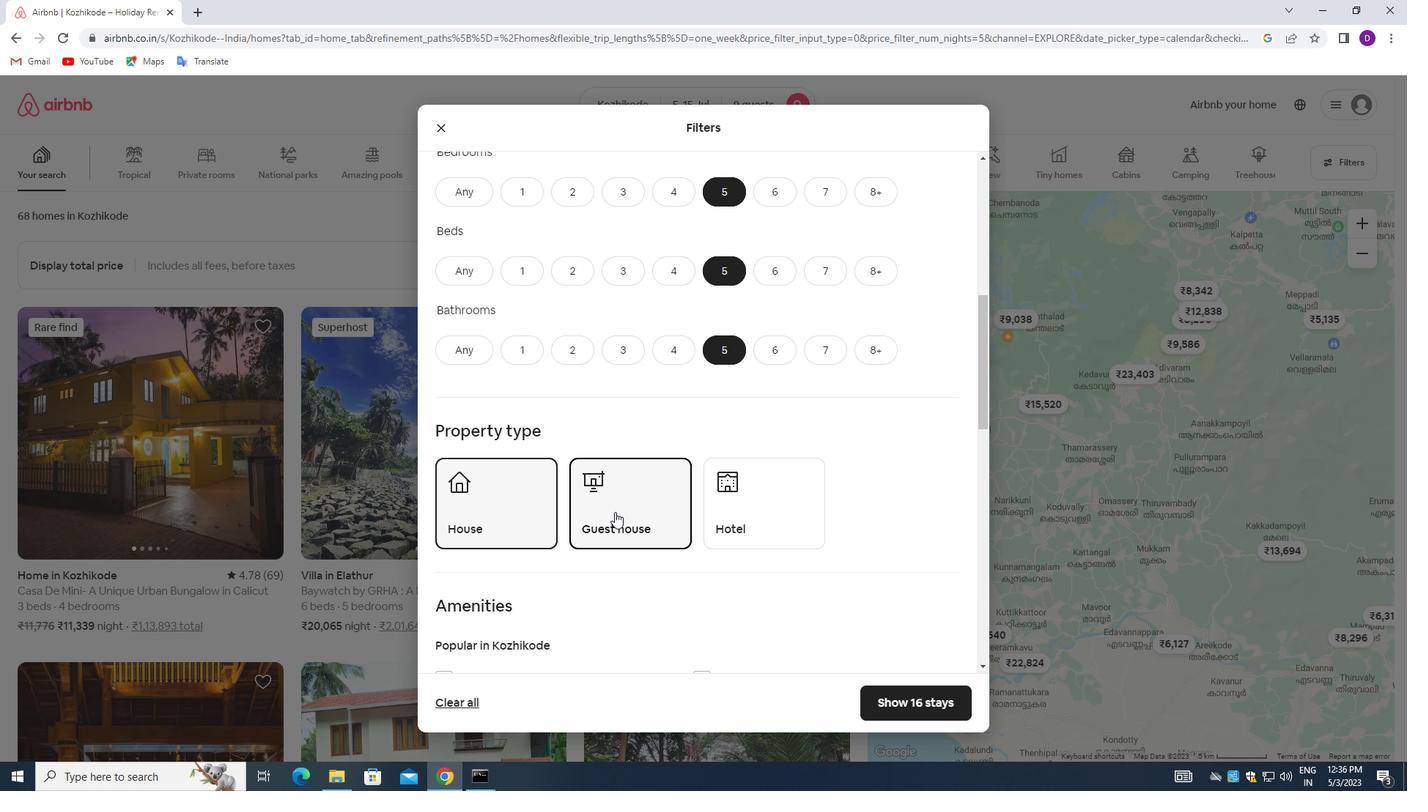 
Action: Mouse moved to (617, 513)
Screenshot: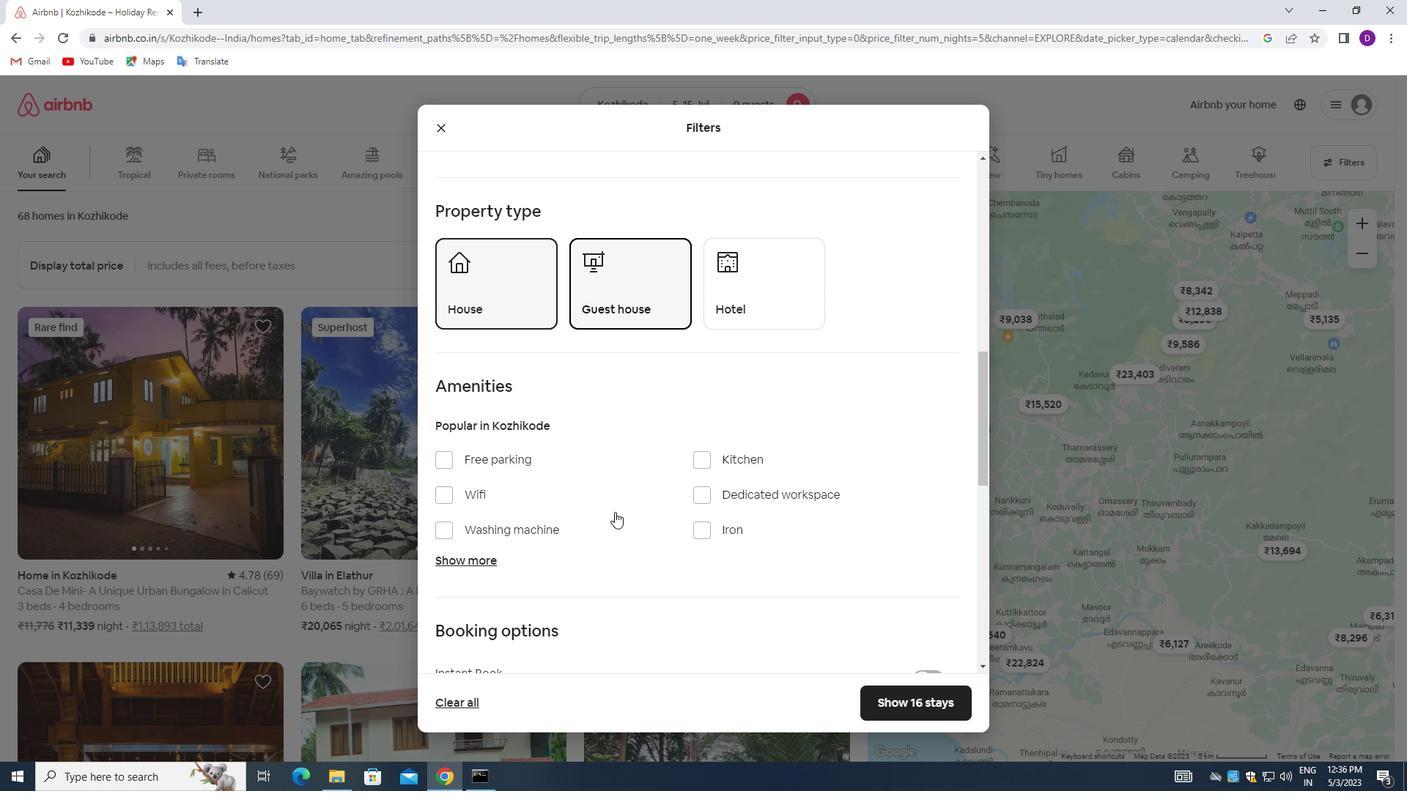 
Action: Mouse scrolled (617, 512) with delta (0, 0)
Screenshot: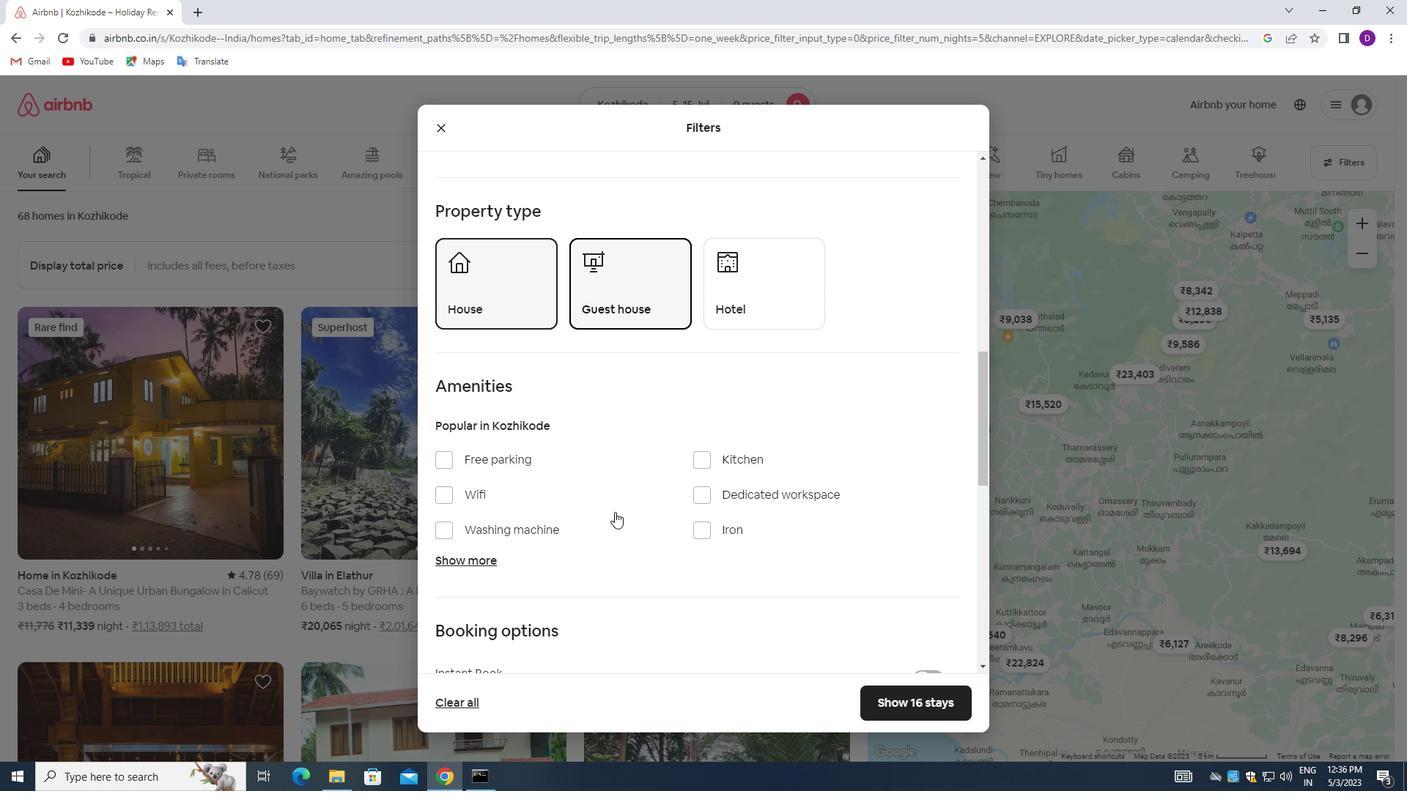 
Action: Mouse moved to (618, 513)
Screenshot: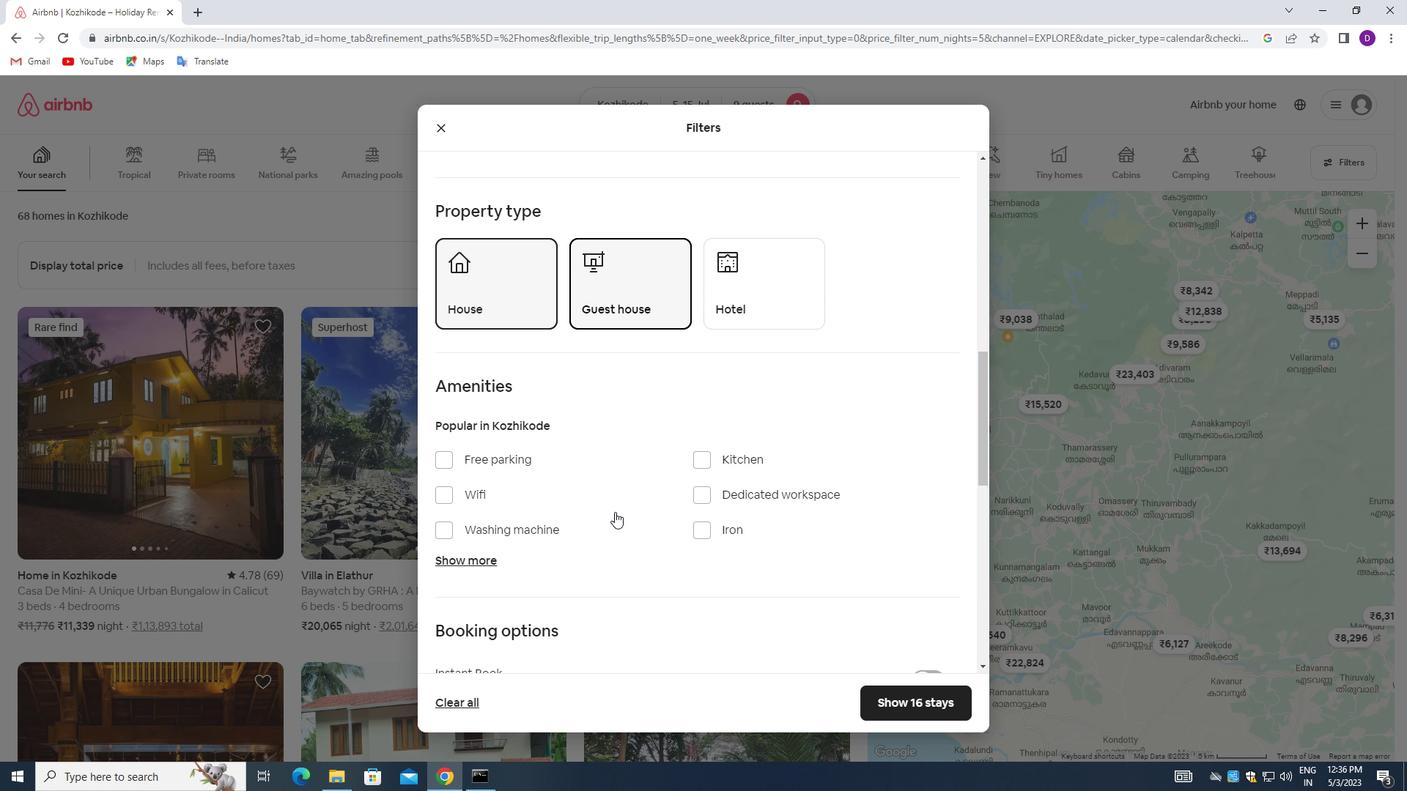 
Action: Mouse scrolled (618, 513) with delta (0, 0)
Screenshot: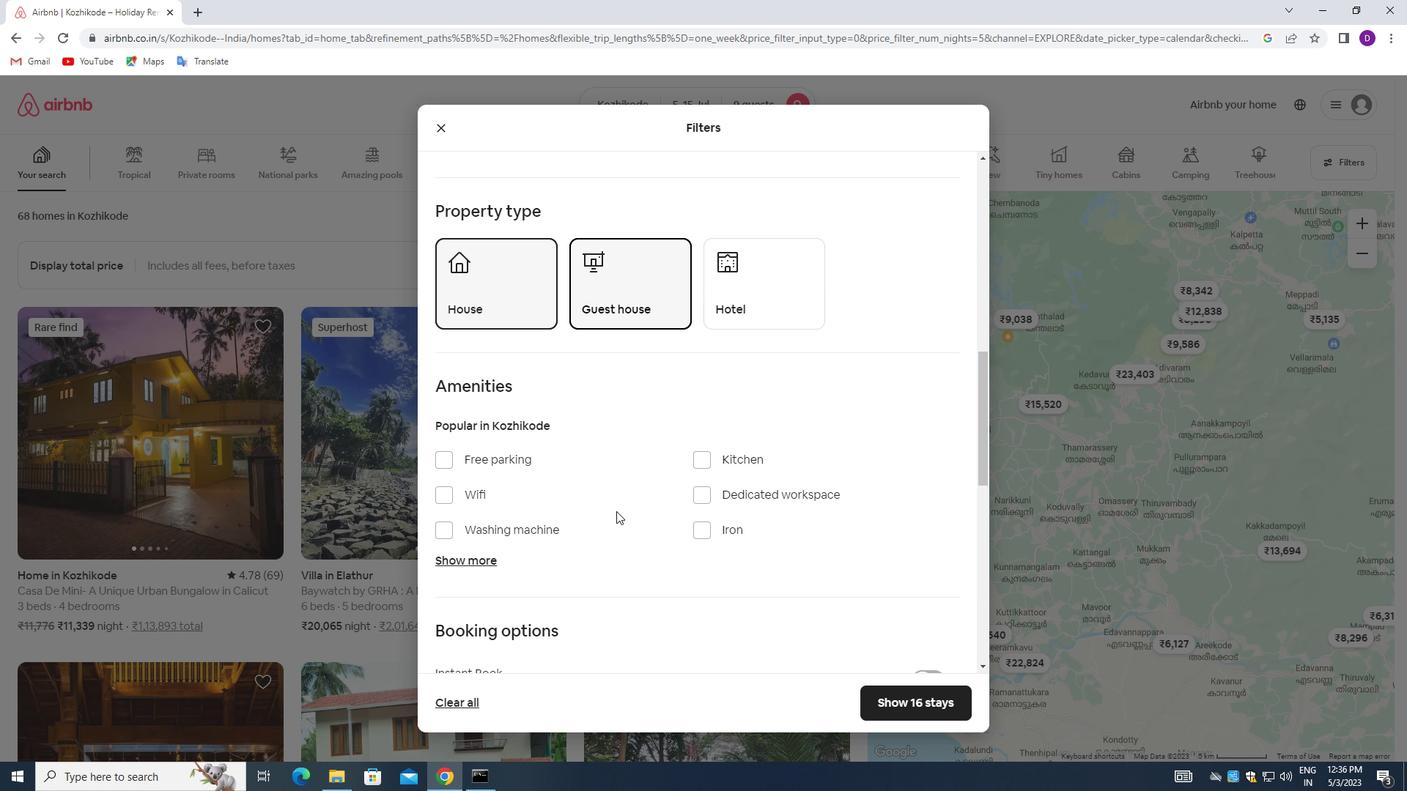 
Action: Mouse moved to (618, 514)
Screenshot: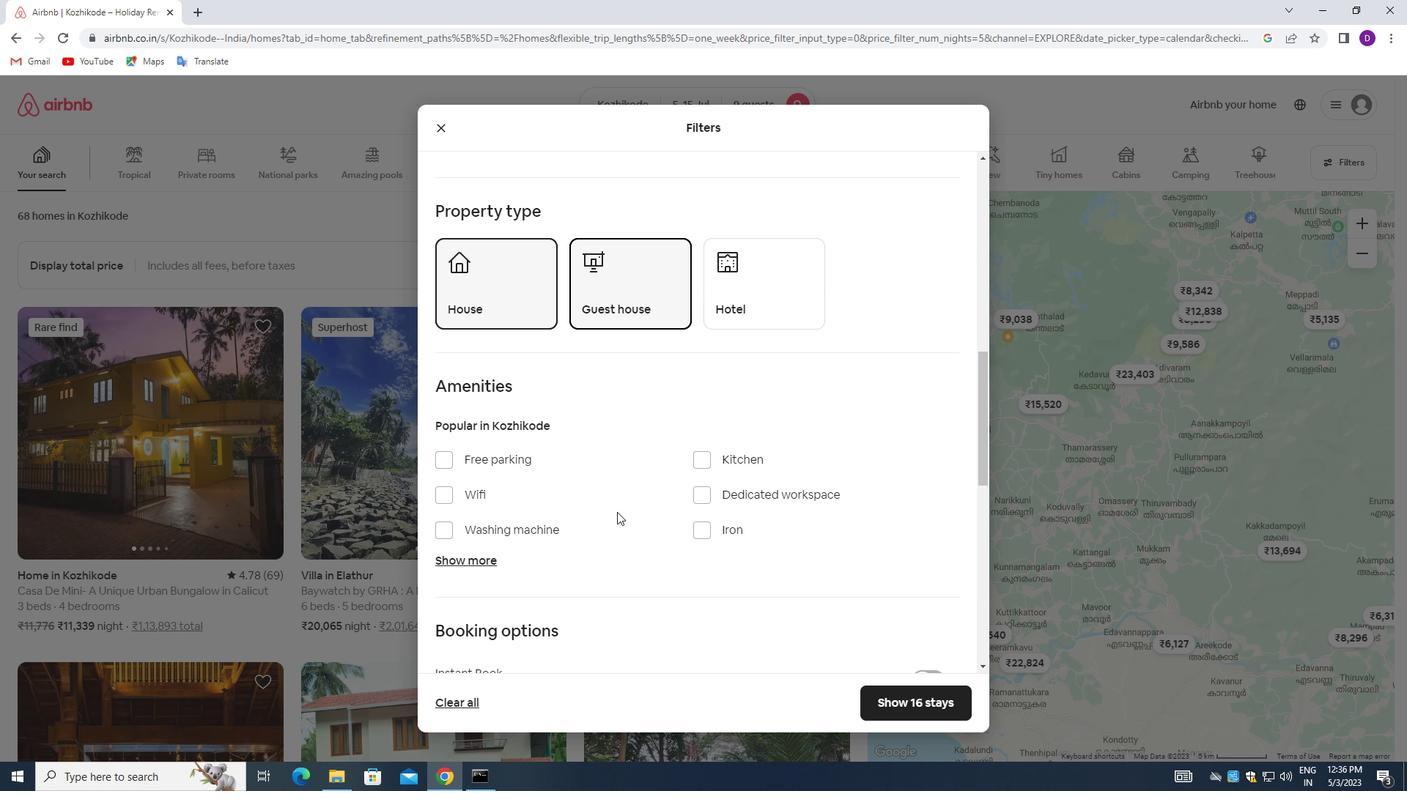 
Action: Mouse scrolled (618, 513) with delta (0, 0)
Screenshot: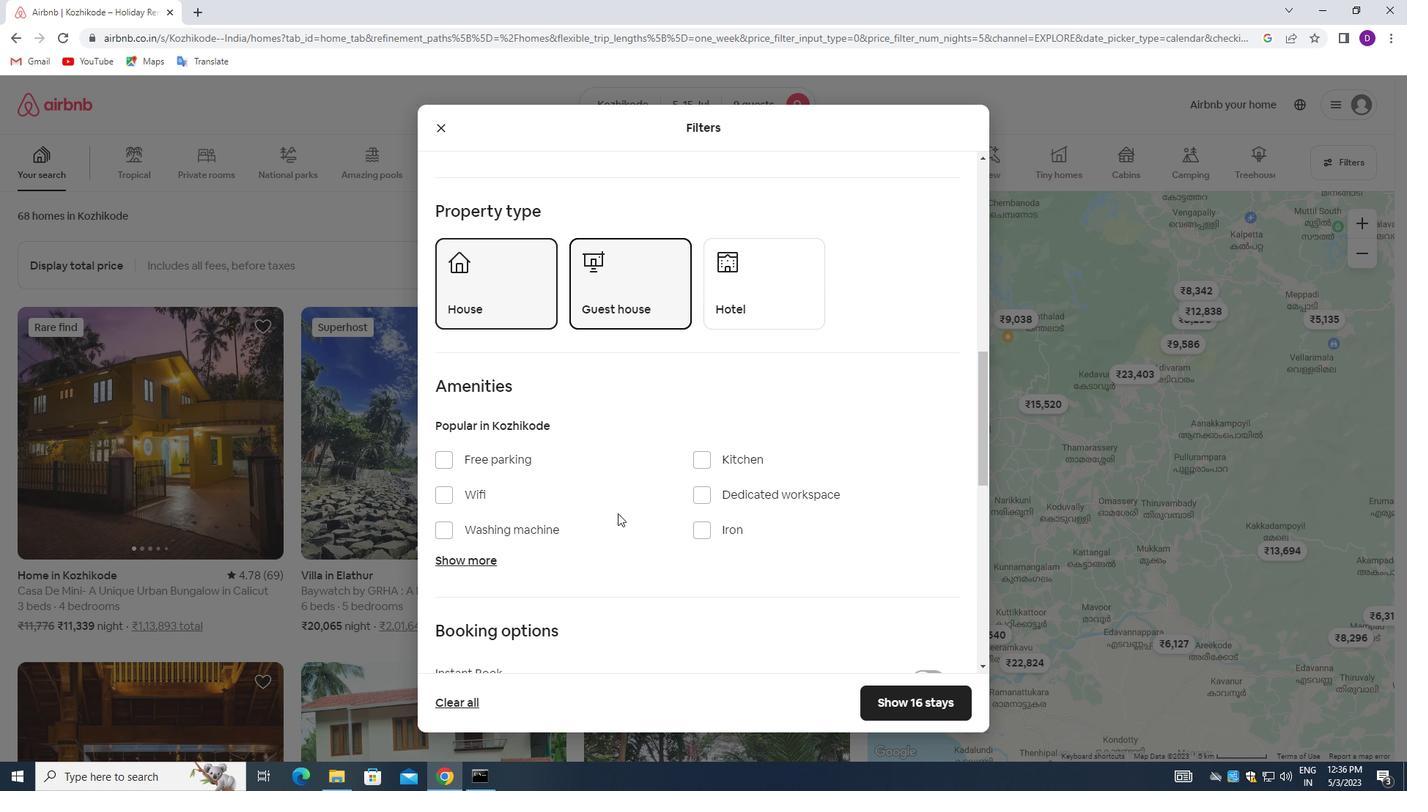 
Action: Mouse moved to (924, 514)
Screenshot: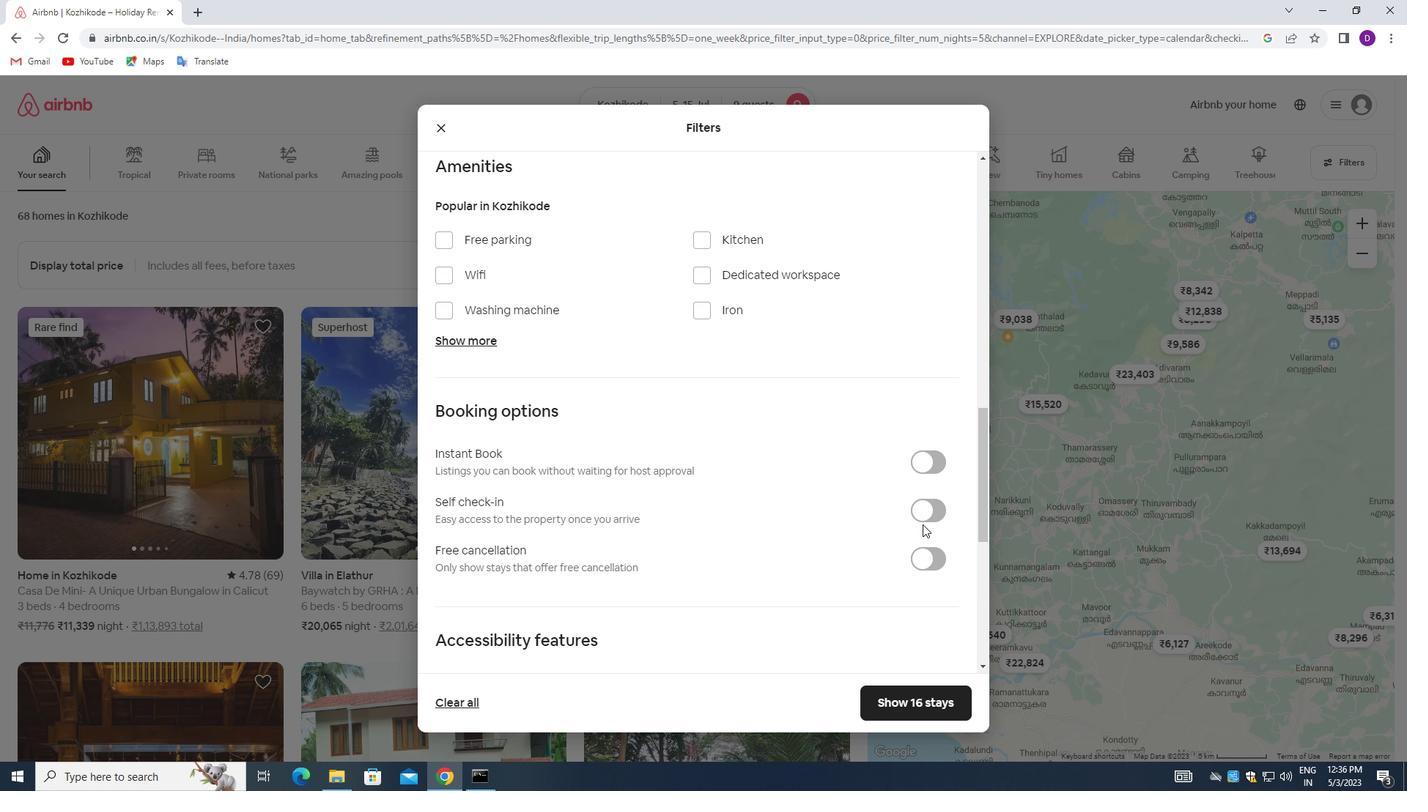 
Action: Mouse pressed left at (924, 514)
Screenshot: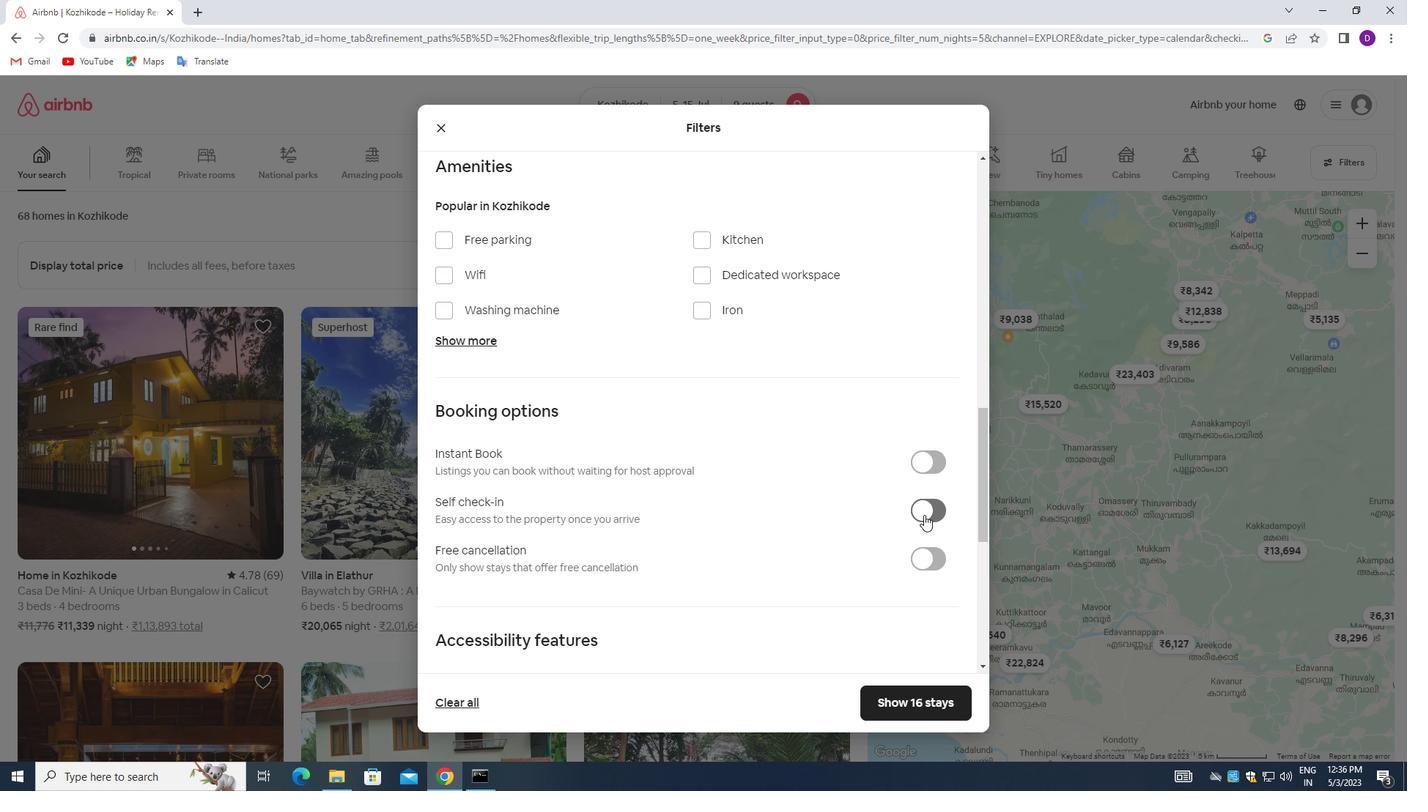 
Action: Mouse moved to (590, 516)
Screenshot: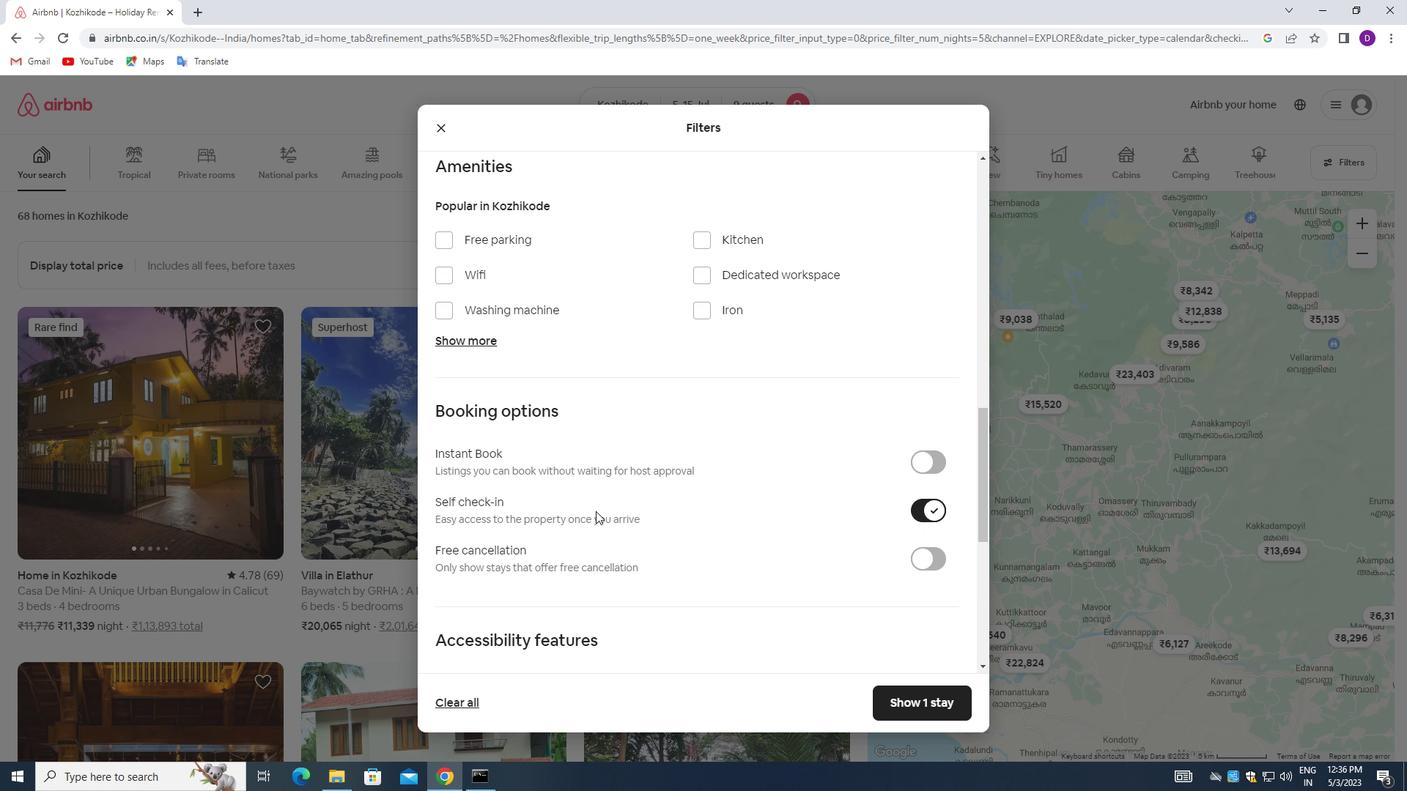 
Action: Mouse scrolled (590, 515) with delta (0, 0)
Screenshot: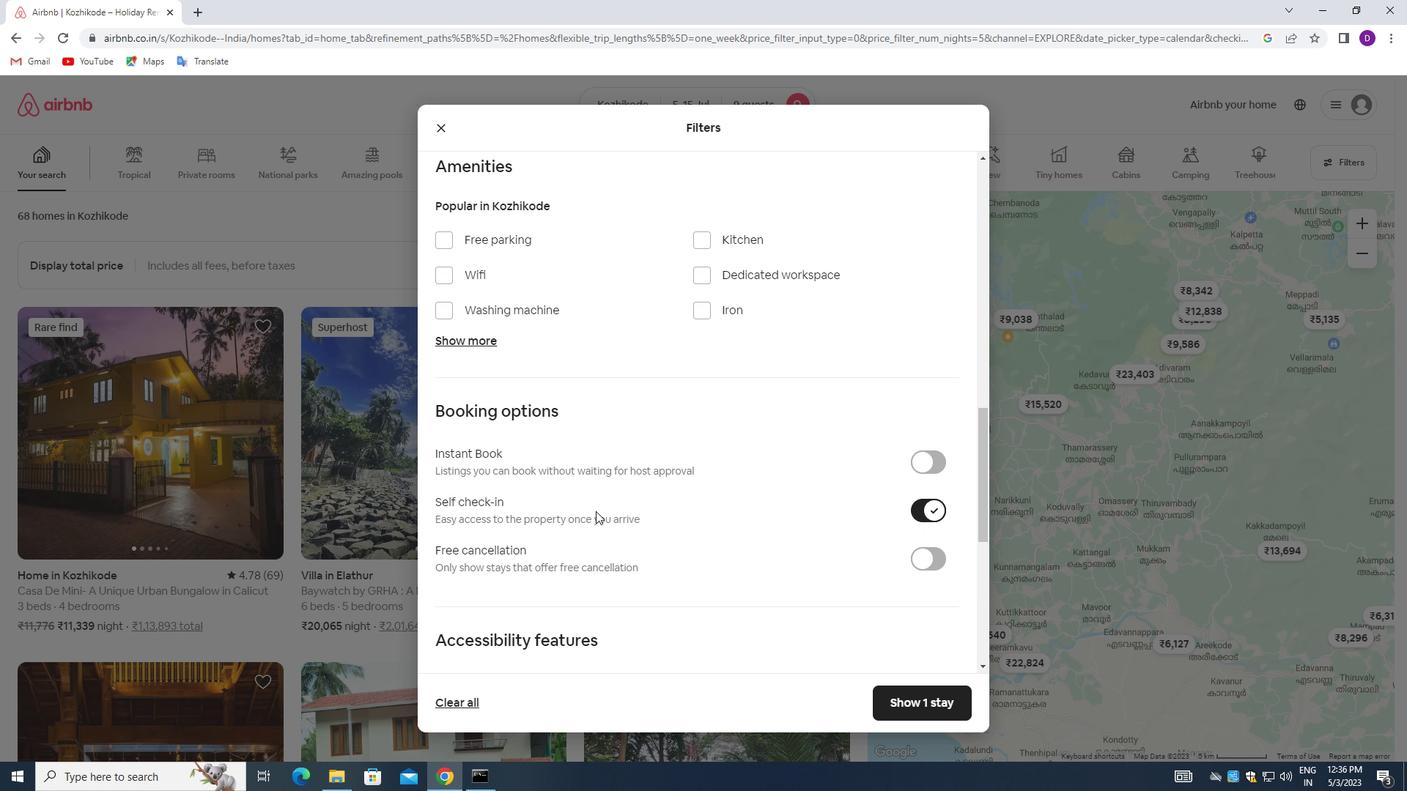 
Action: Mouse moved to (588, 517)
Screenshot: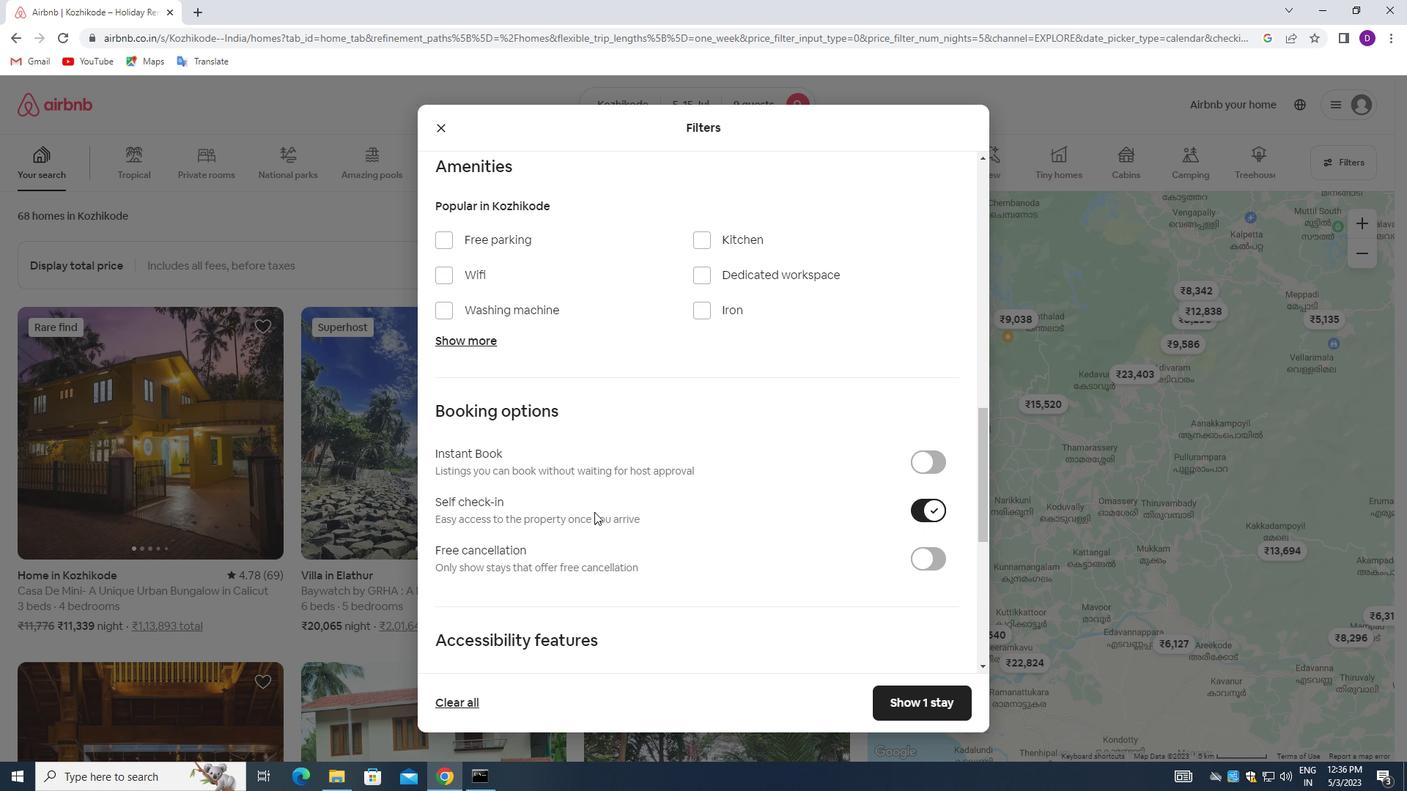 
Action: Mouse scrolled (588, 516) with delta (0, 0)
Screenshot: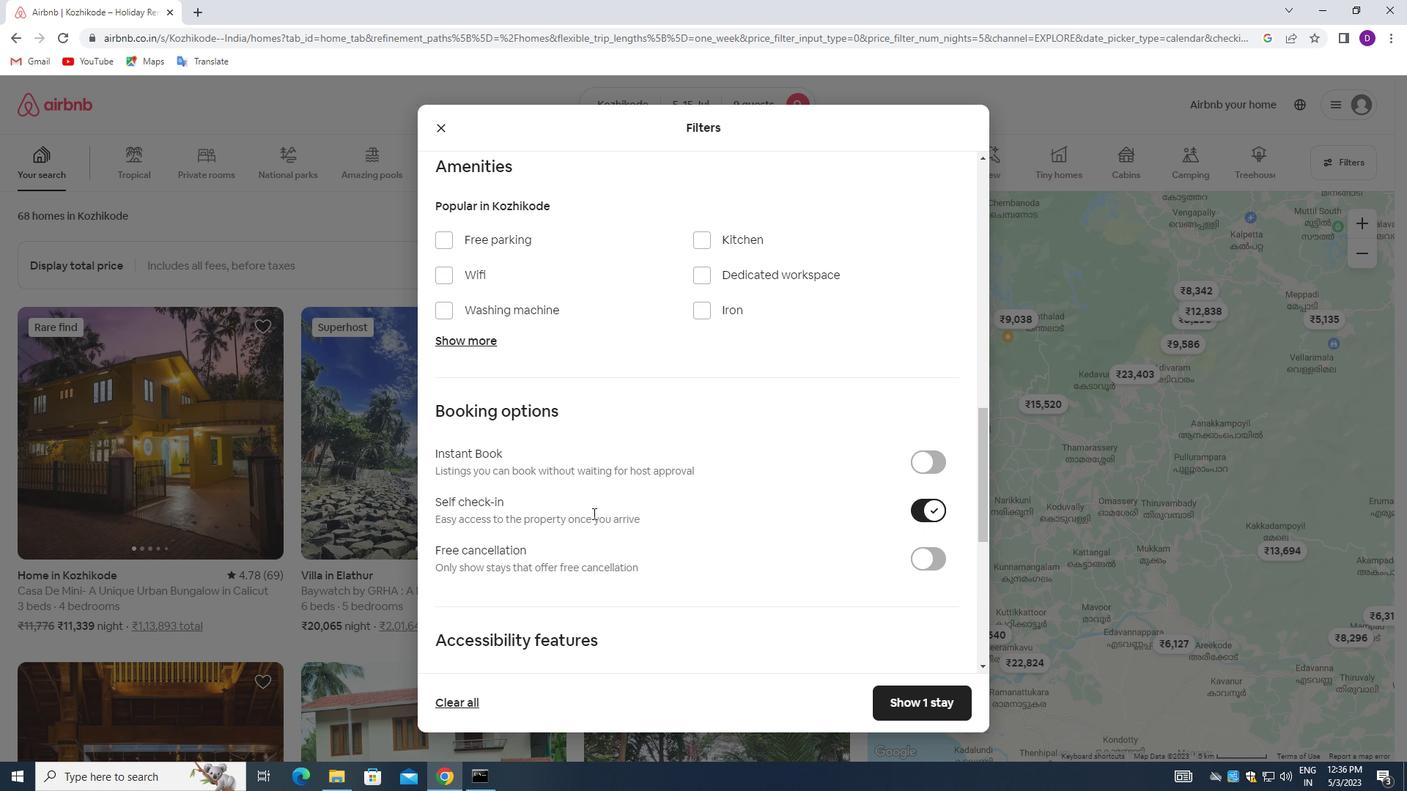 
Action: Mouse moved to (592, 526)
Screenshot: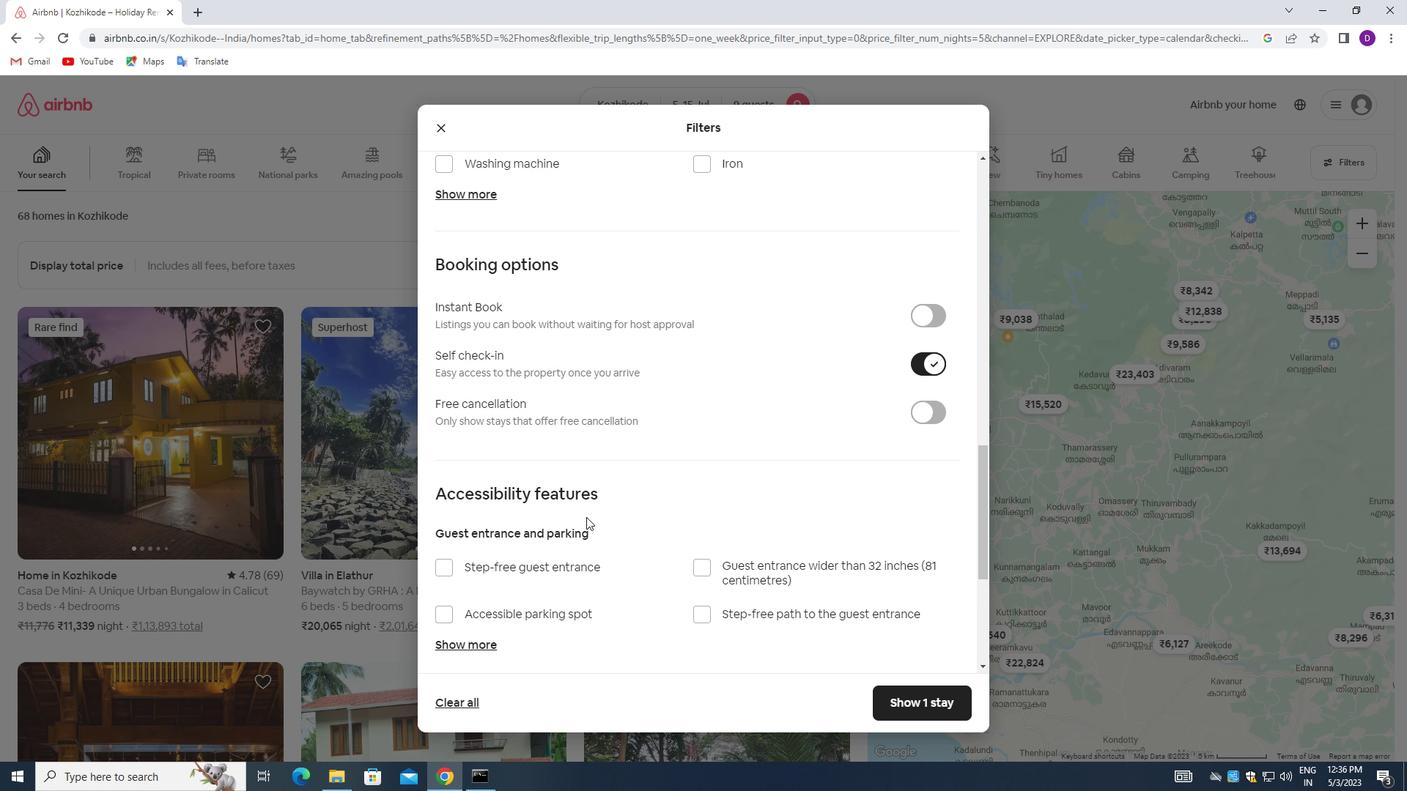 
Action: Mouse scrolled (592, 525) with delta (0, 0)
Screenshot: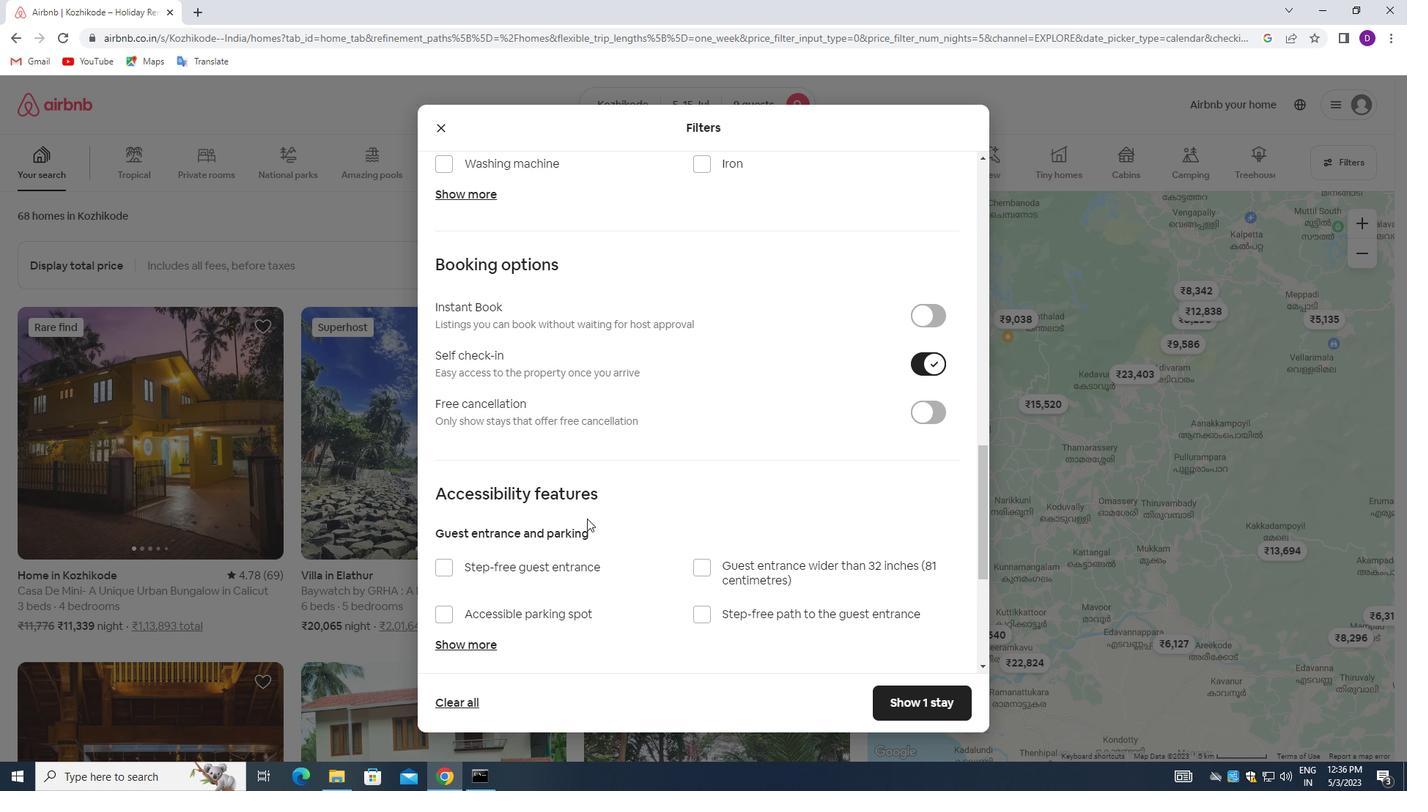 
Action: Mouse scrolled (592, 525) with delta (0, 0)
Screenshot: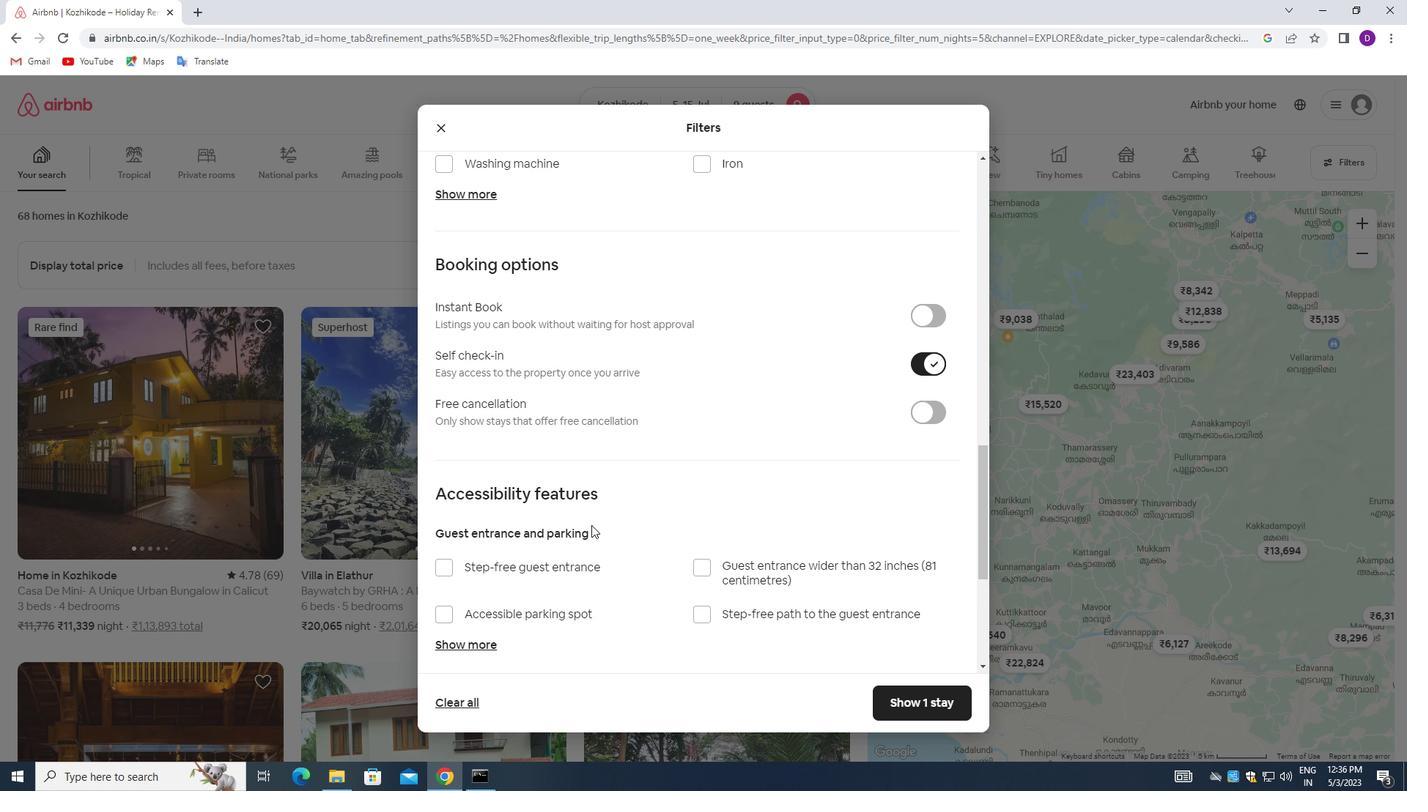 
Action: Mouse scrolled (592, 525) with delta (0, 0)
Screenshot: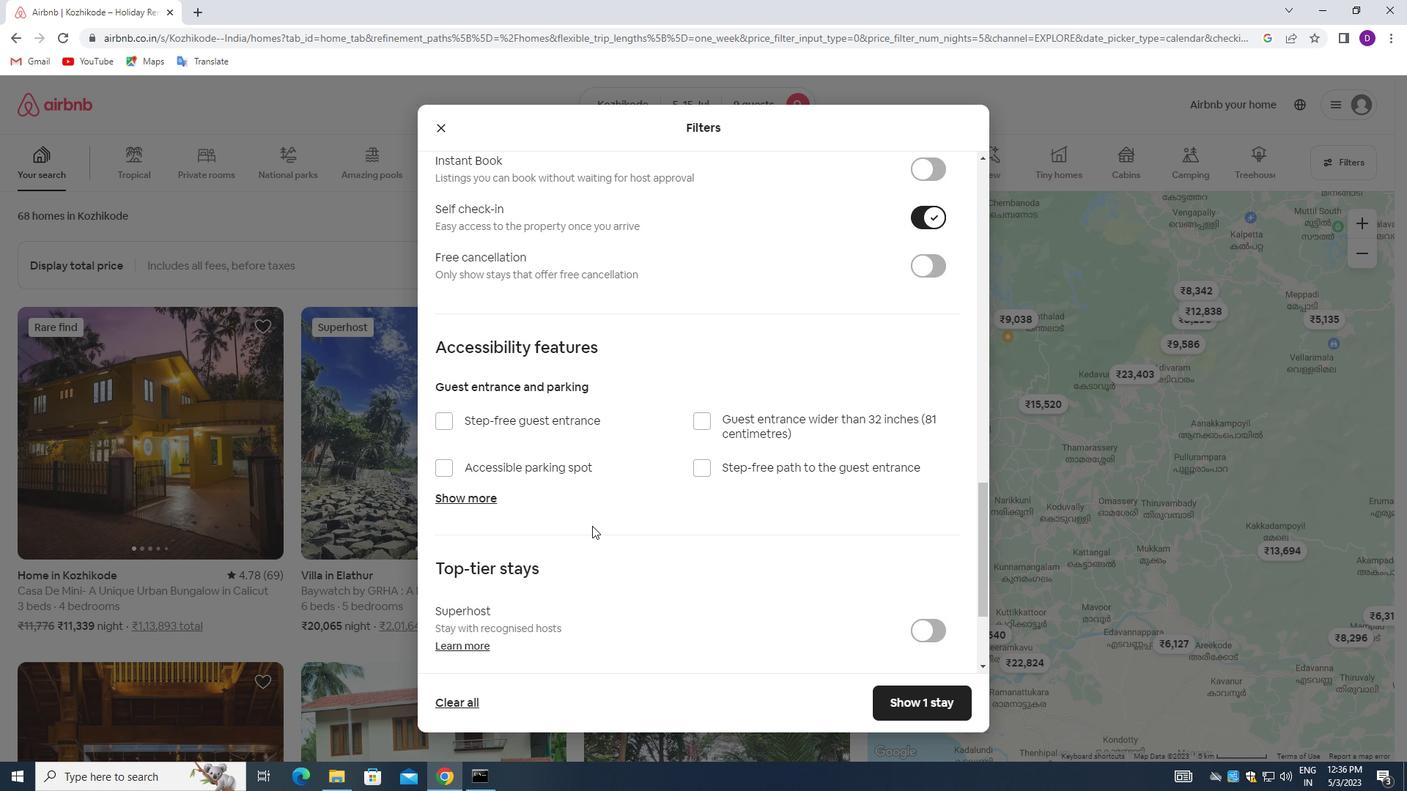 
Action: Mouse moved to (592, 527)
Screenshot: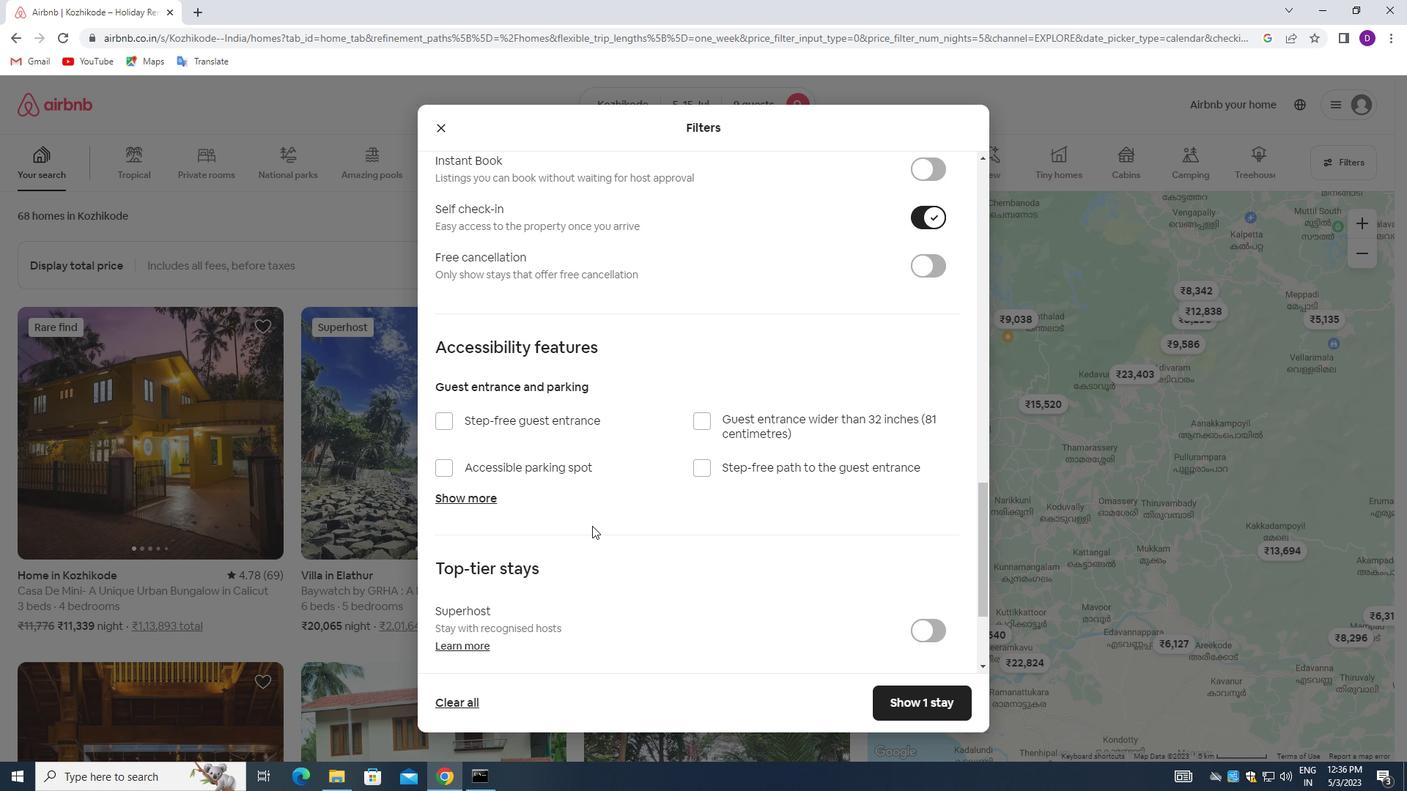 
Action: Mouse scrolled (592, 527) with delta (0, 0)
Screenshot: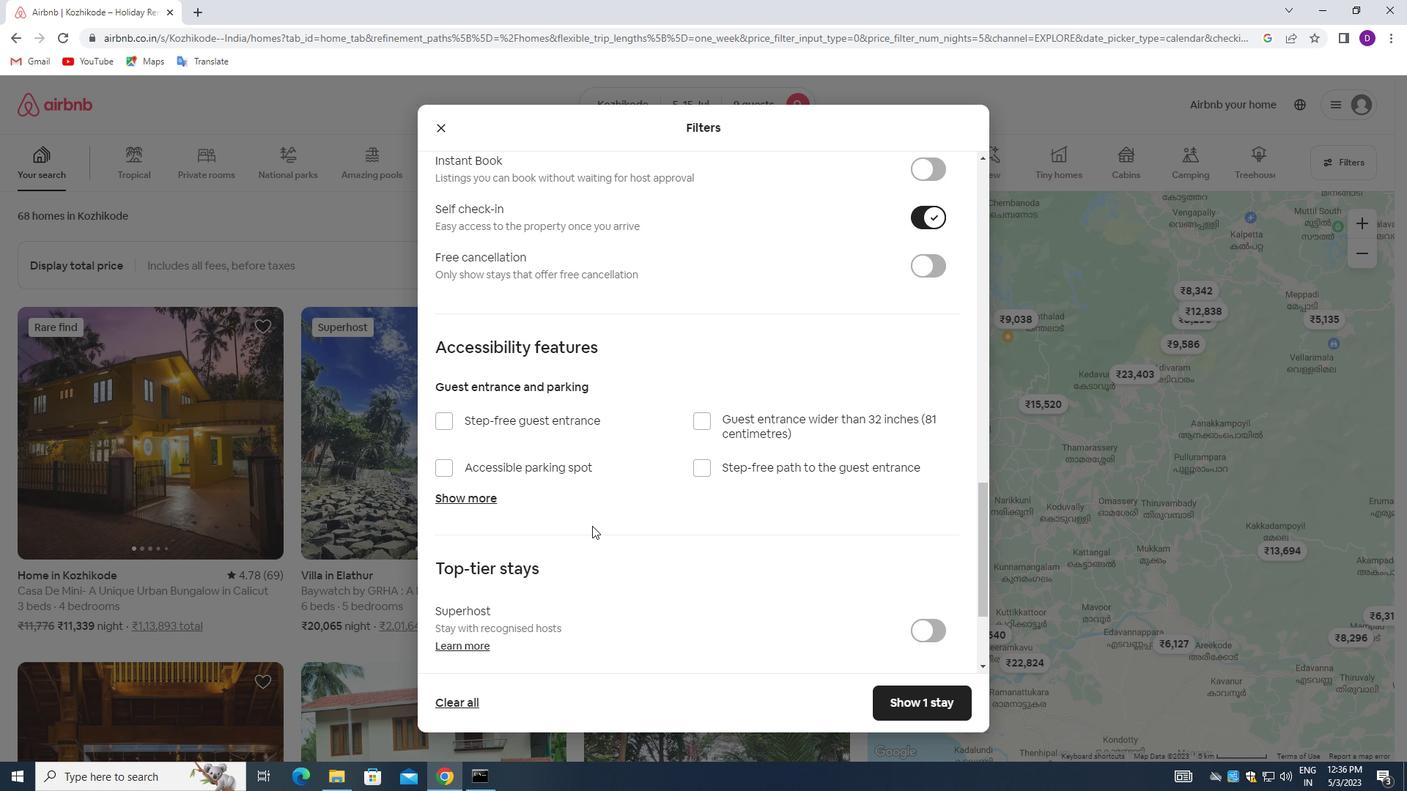 
Action: Mouse moved to (593, 530)
Screenshot: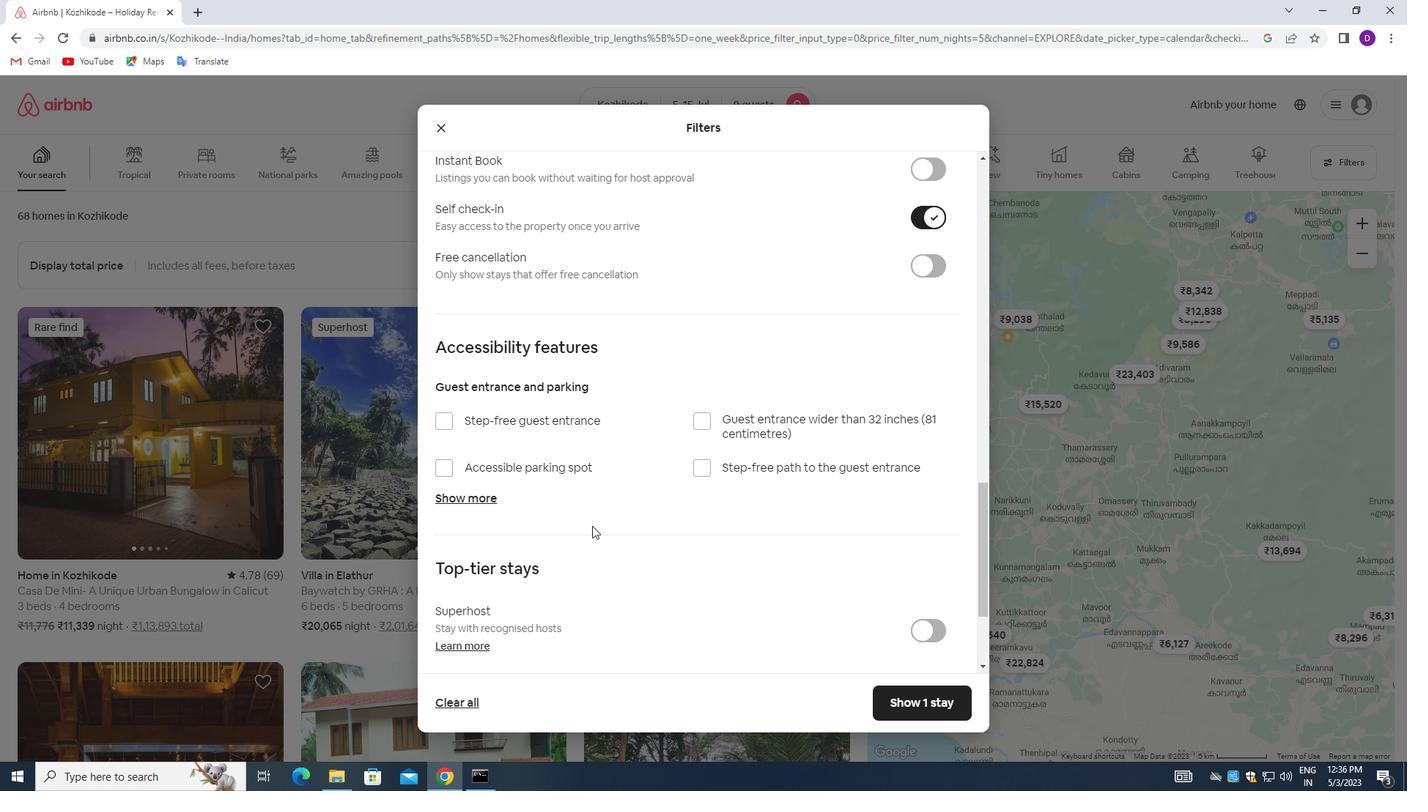 
Action: Mouse scrolled (593, 529) with delta (0, 0)
Screenshot: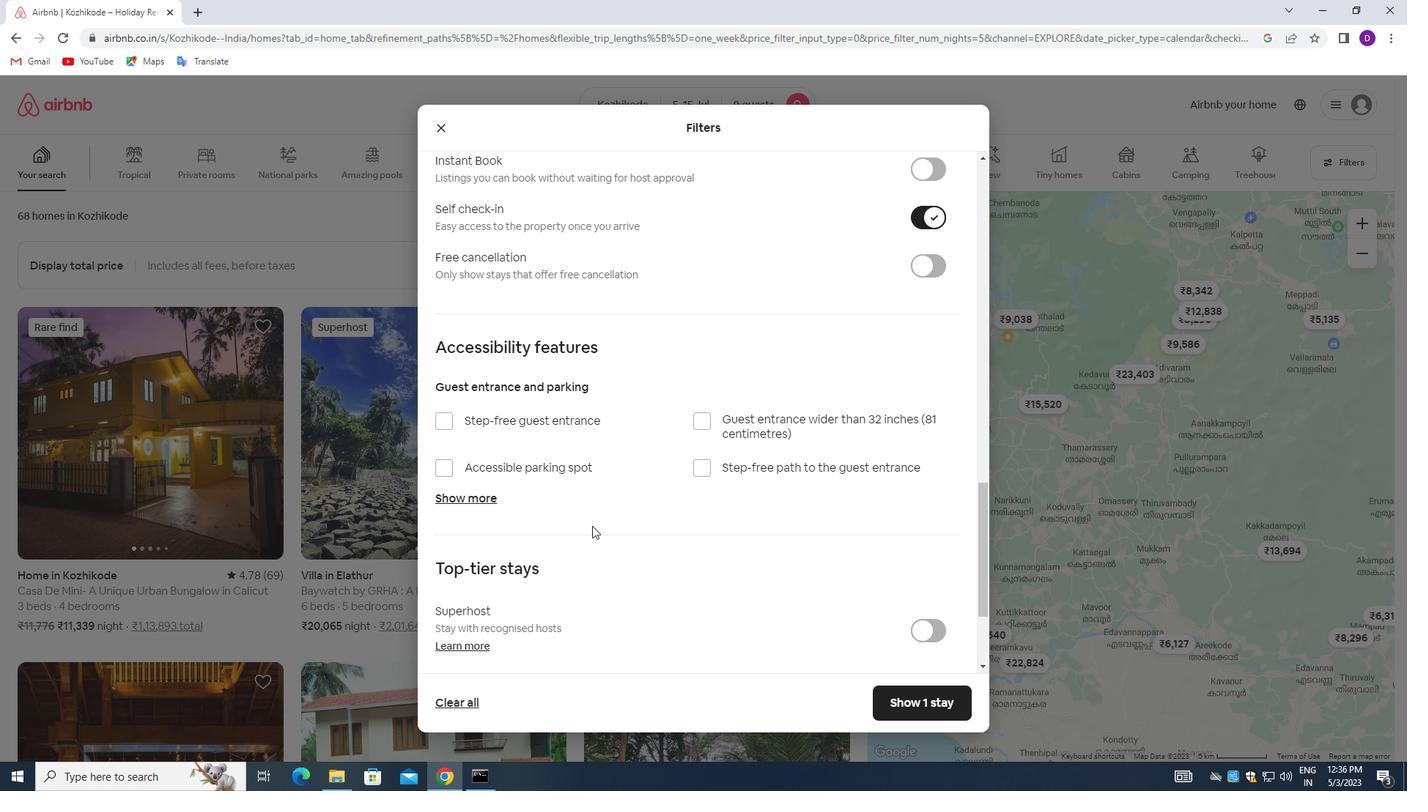 
Action: Mouse moved to (593, 531)
Screenshot: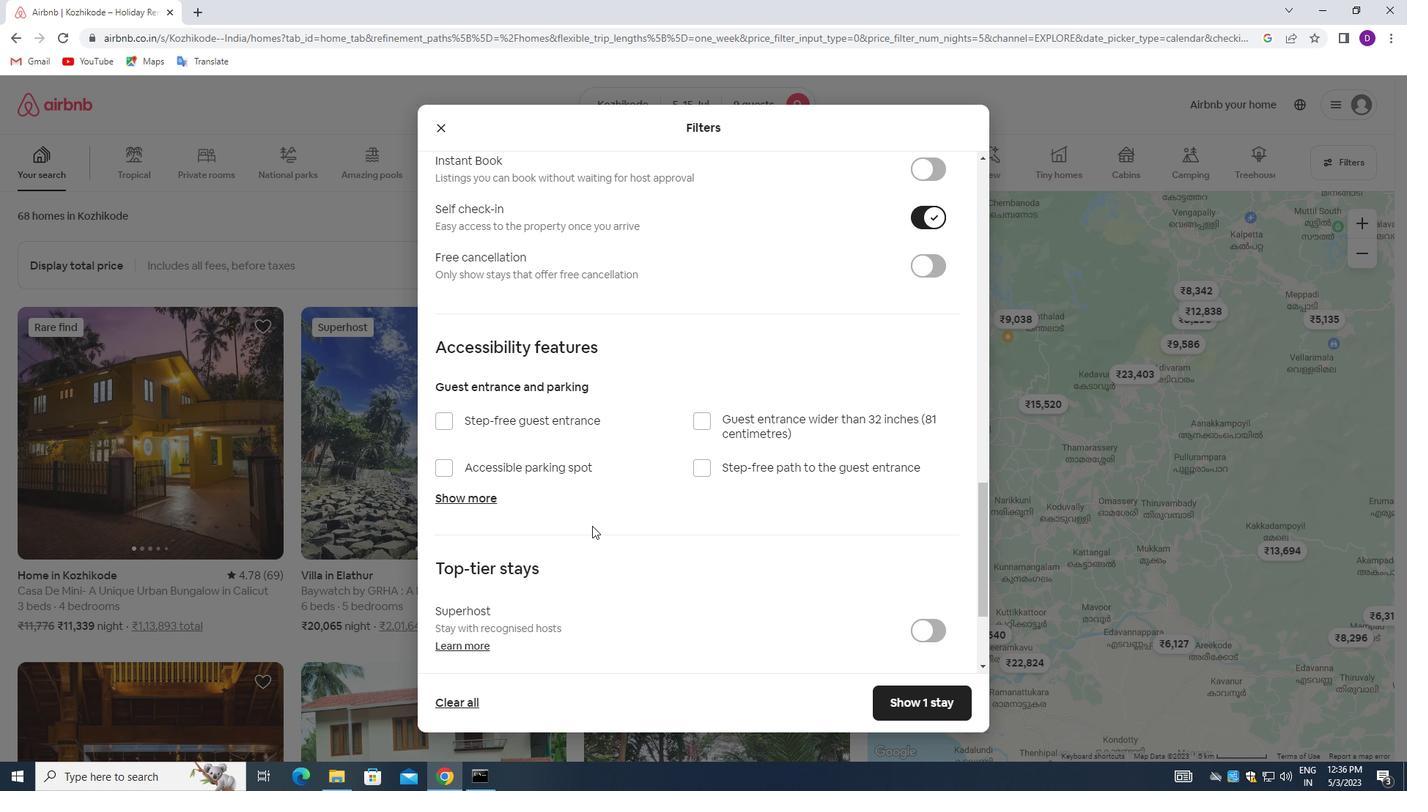 
Action: Mouse scrolled (593, 530) with delta (0, 0)
Screenshot: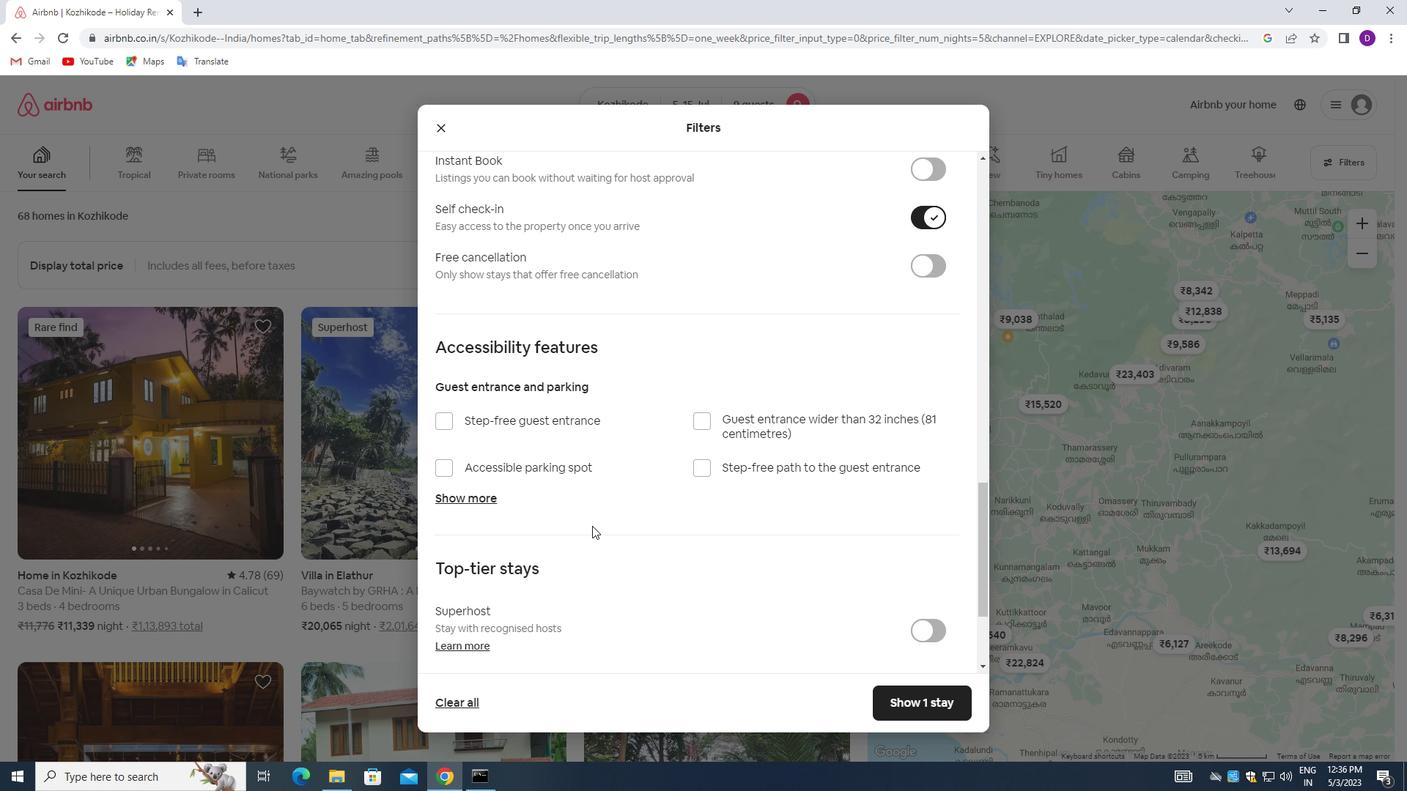 
Action: Mouse moved to (594, 533)
Screenshot: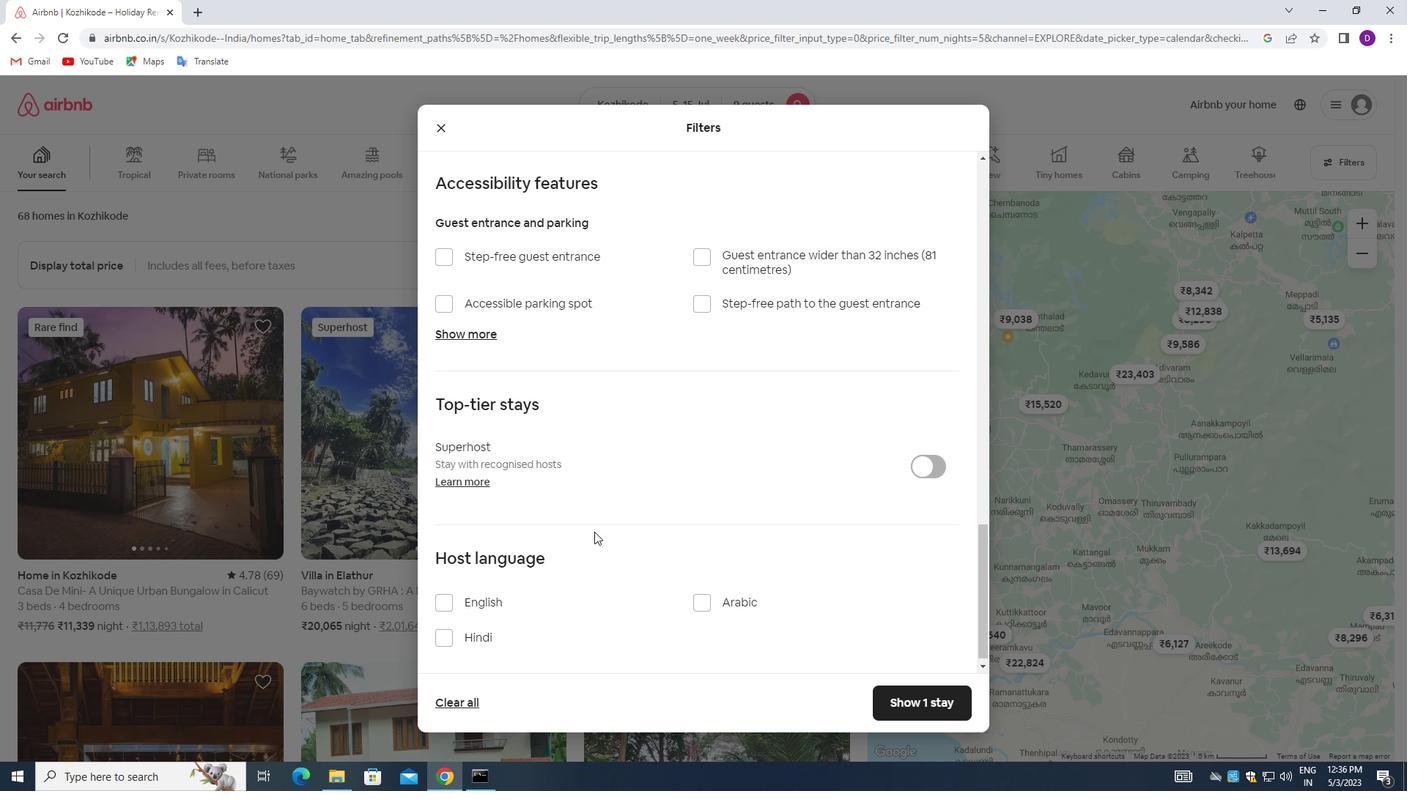 
Action: Mouse scrolled (594, 532) with delta (0, 0)
Screenshot: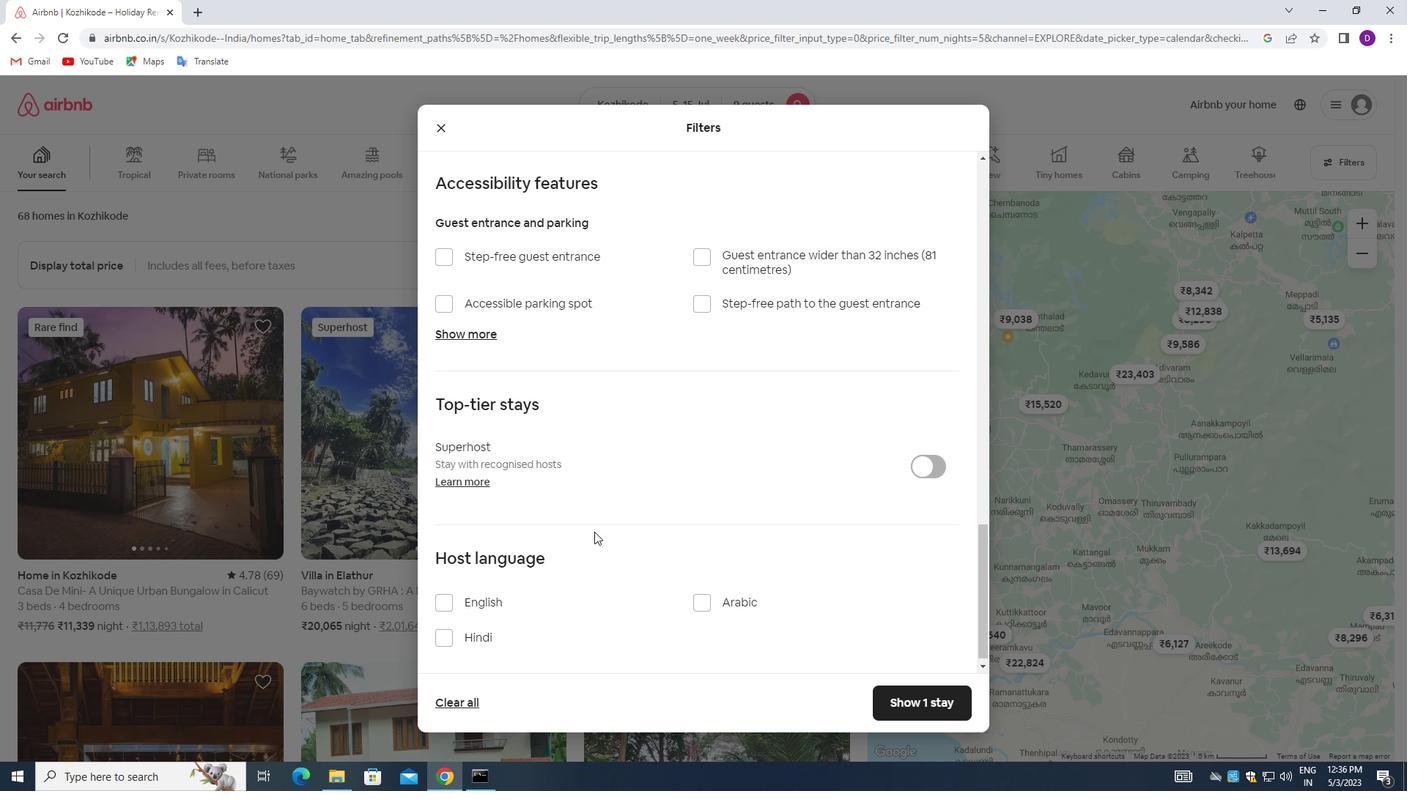
Action: Mouse moved to (594, 536)
Screenshot: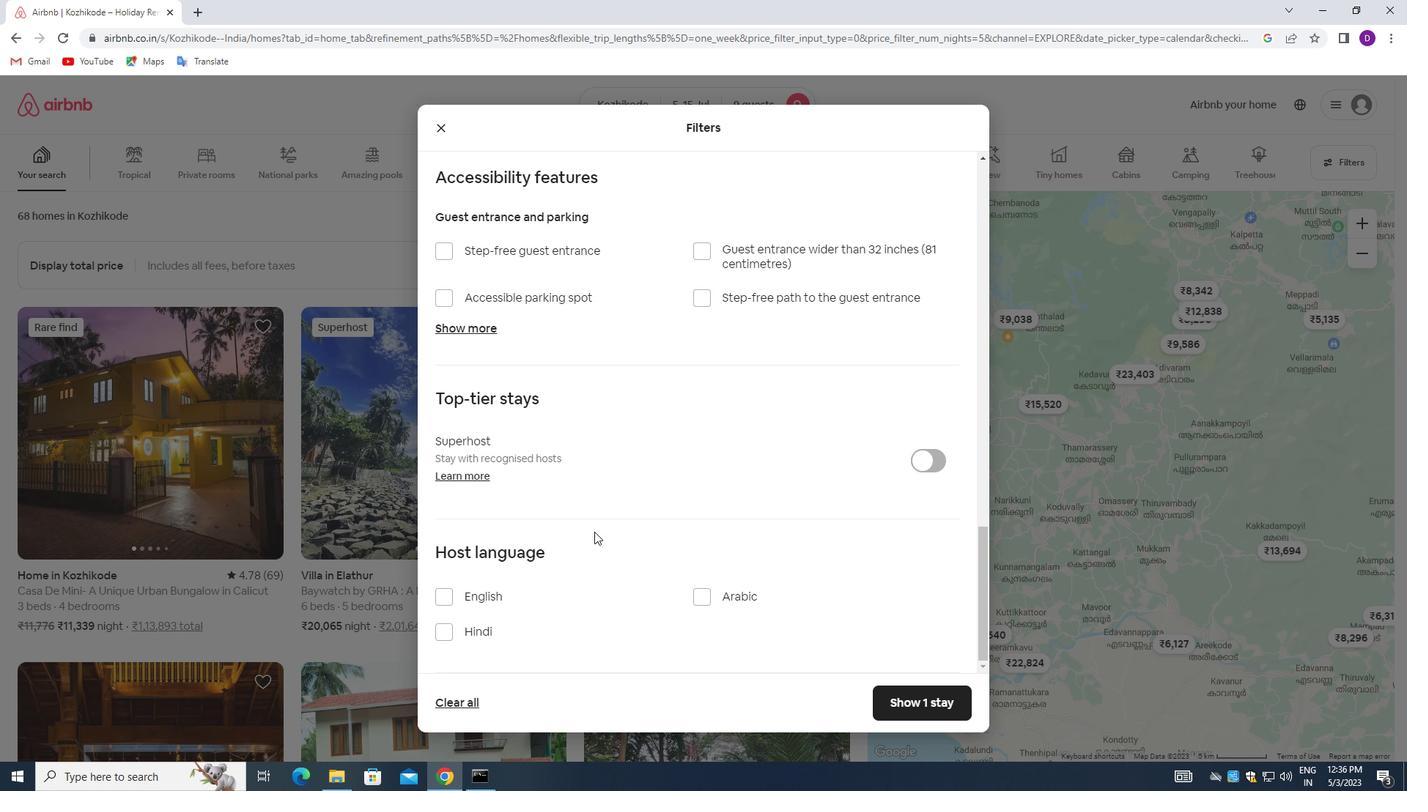 
Action: Mouse scrolled (594, 535) with delta (0, 0)
Screenshot: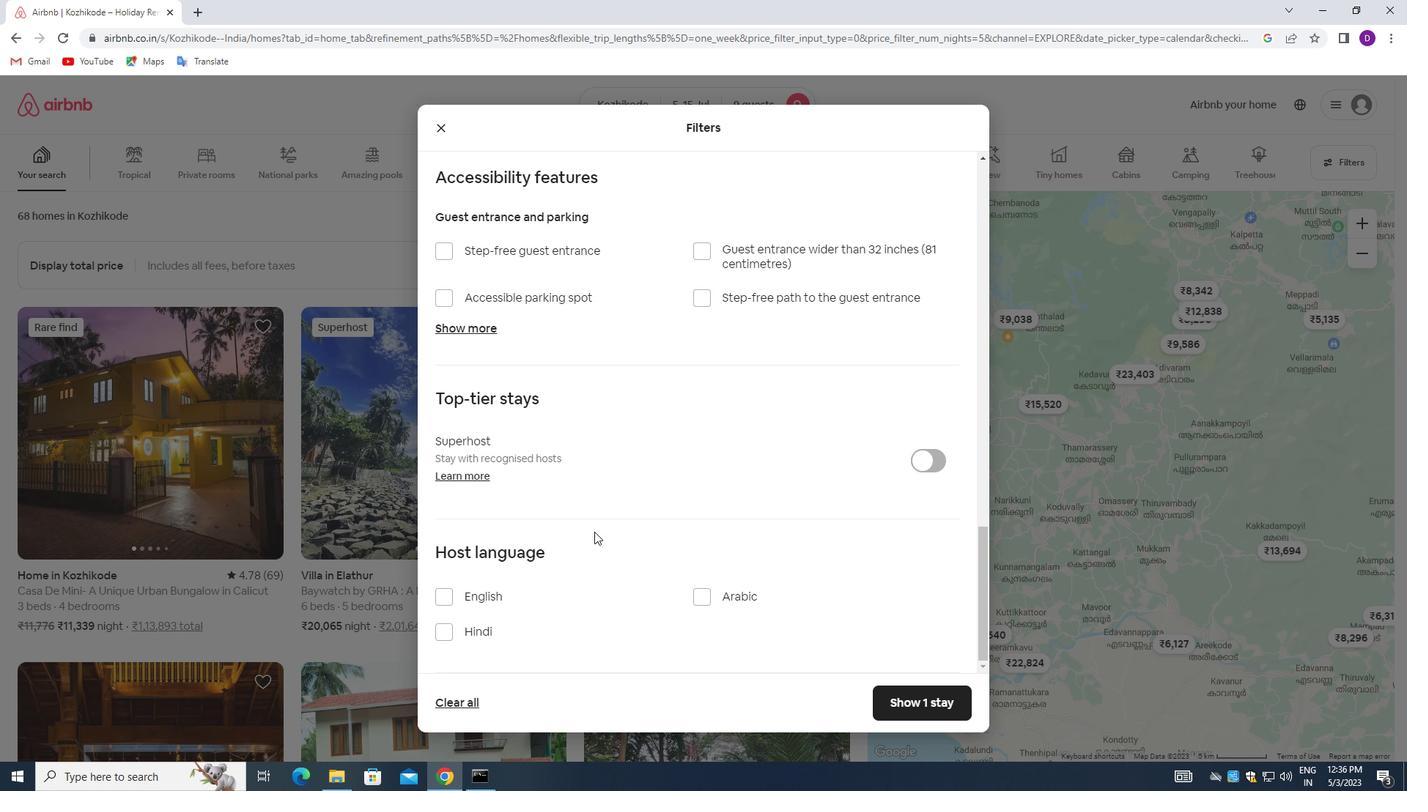 
Action: Mouse moved to (591, 541)
Screenshot: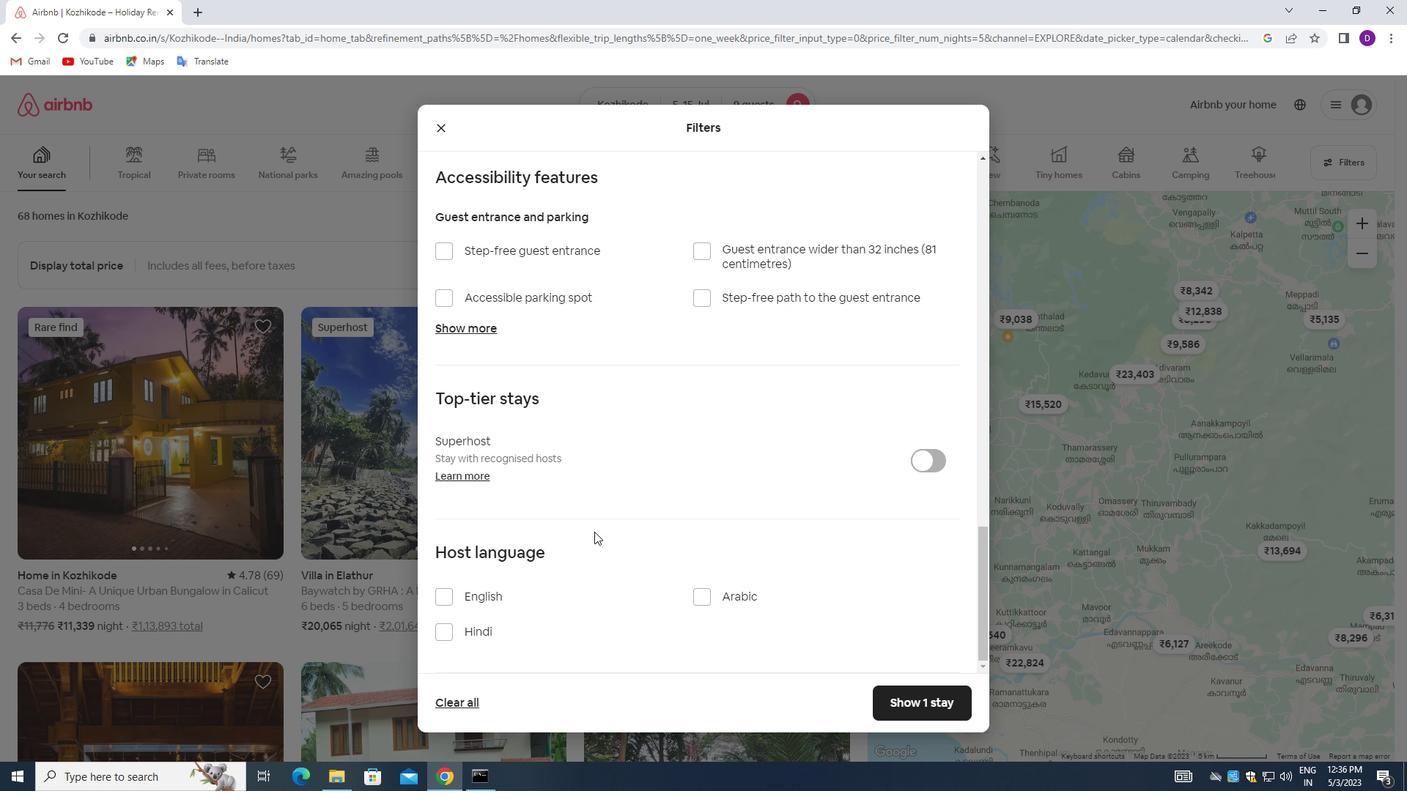 
Action: Mouse scrolled (591, 540) with delta (0, 0)
Screenshot: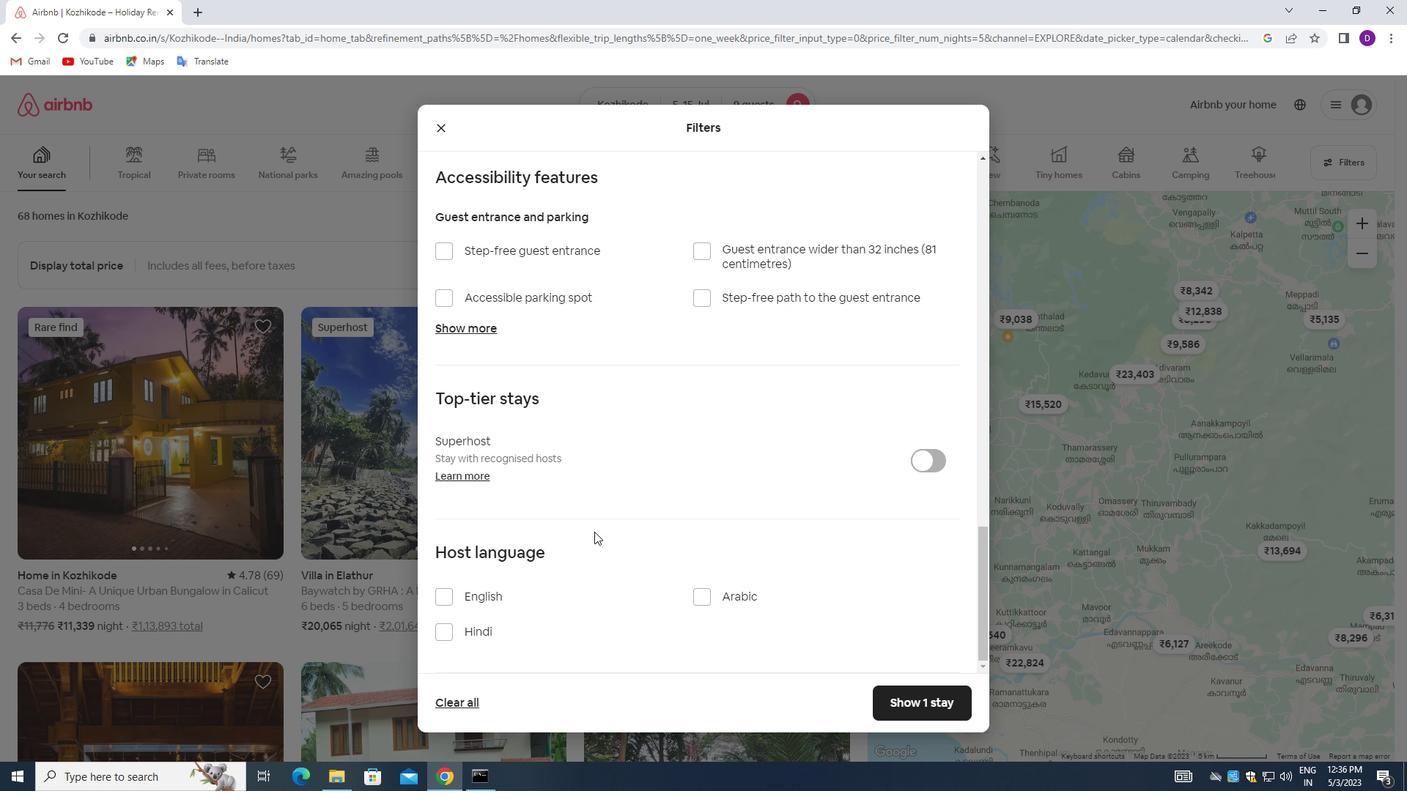 
Action: Mouse moved to (448, 596)
Screenshot: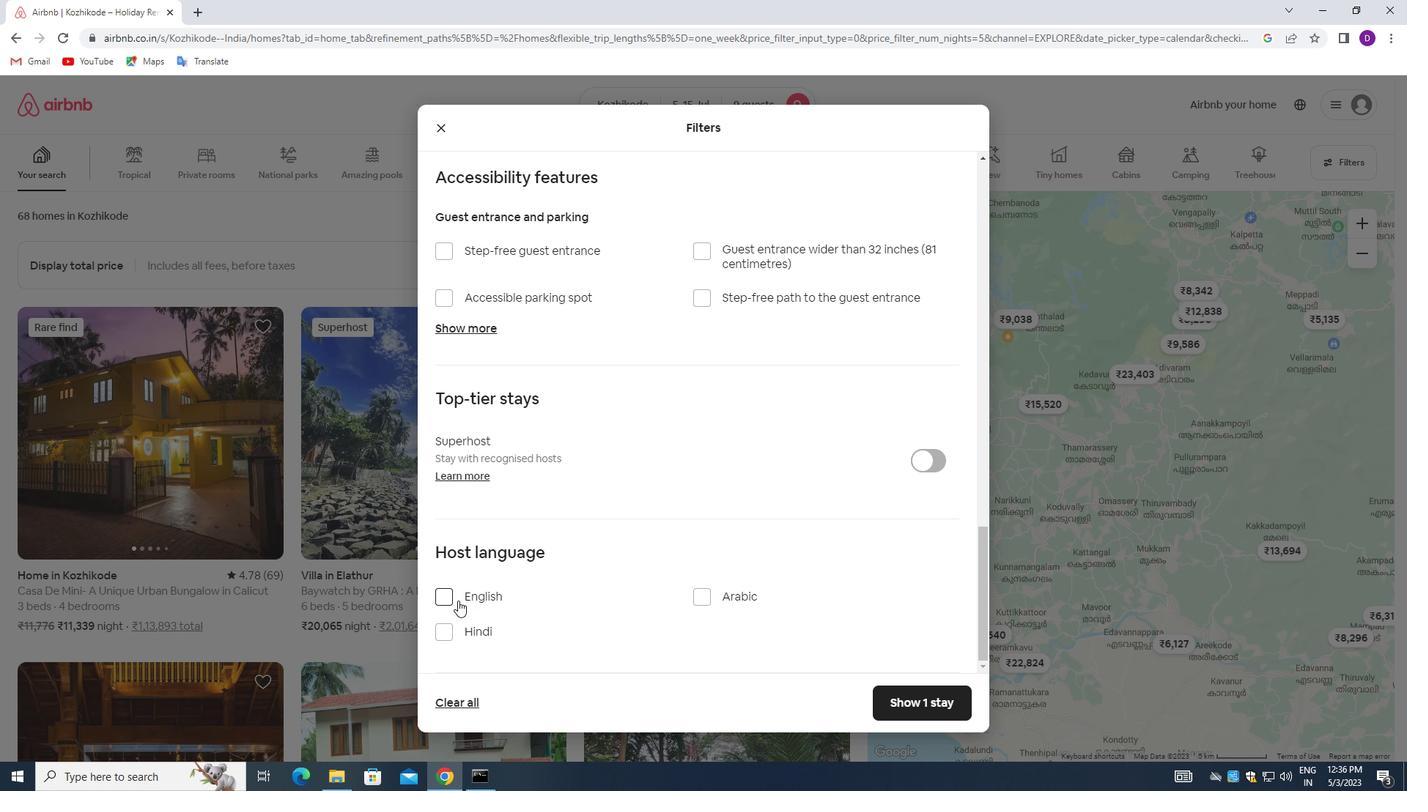 
Action: Mouse pressed left at (448, 596)
Screenshot: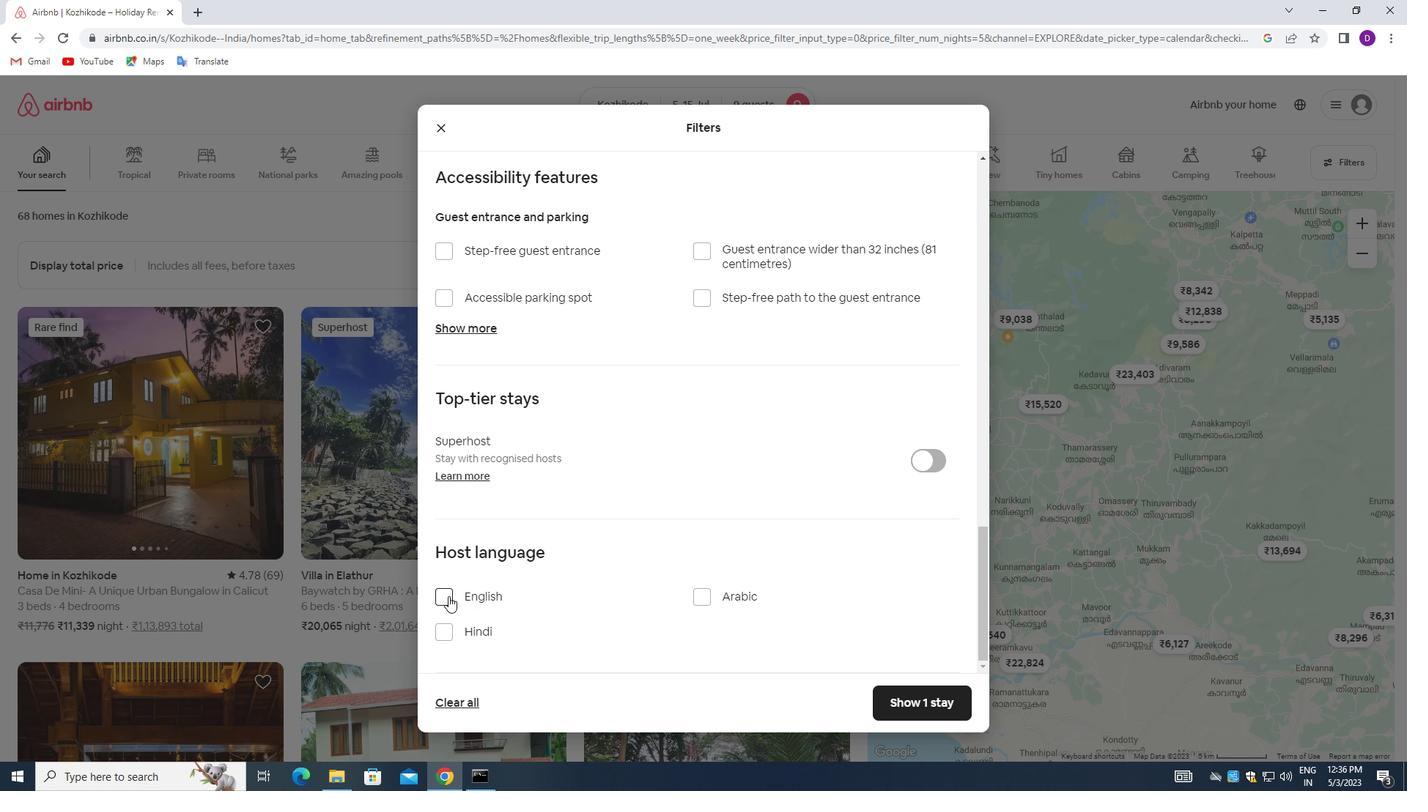 
Action: Mouse moved to (890, 706)
Screenshot: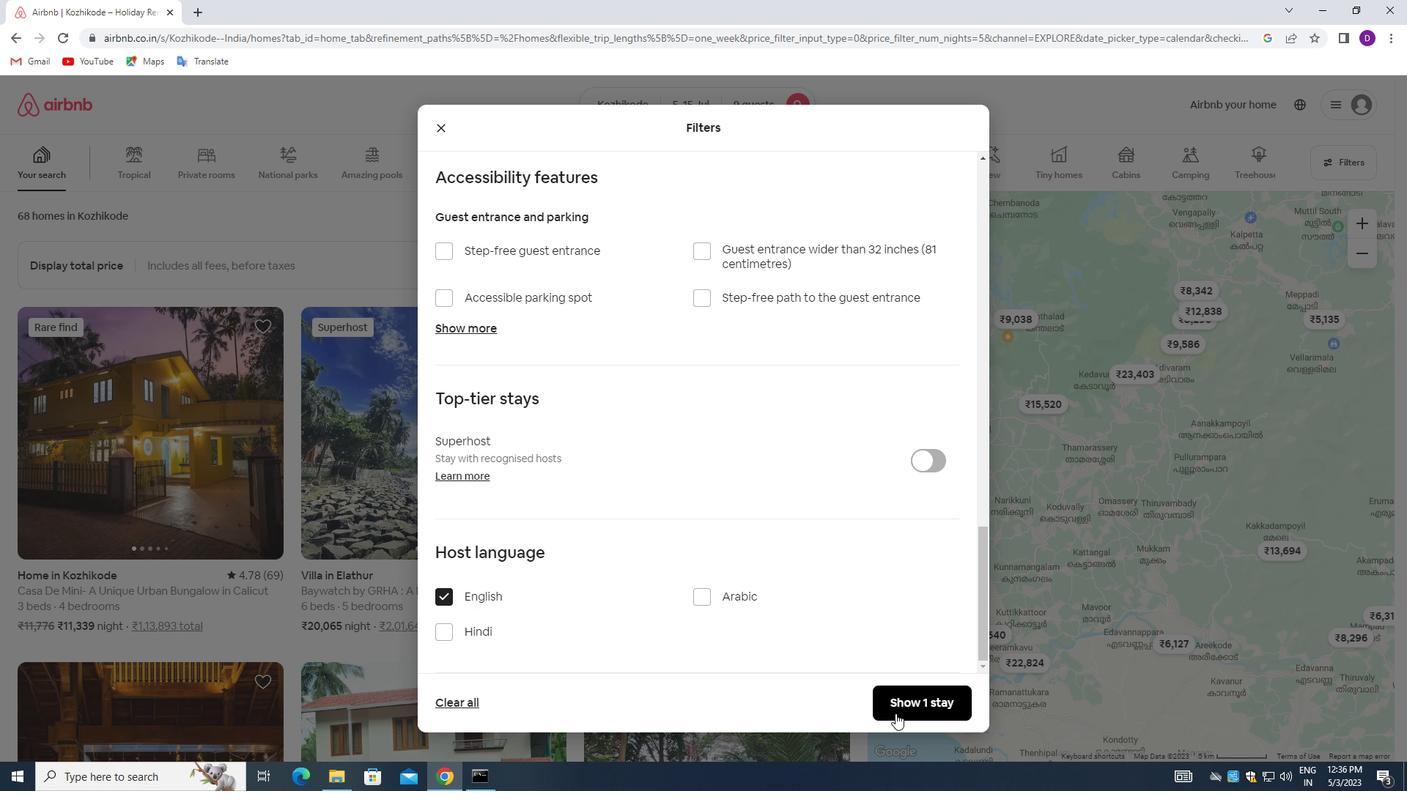 
Action: Mouse pressed left at (890, 706)
Screenshot: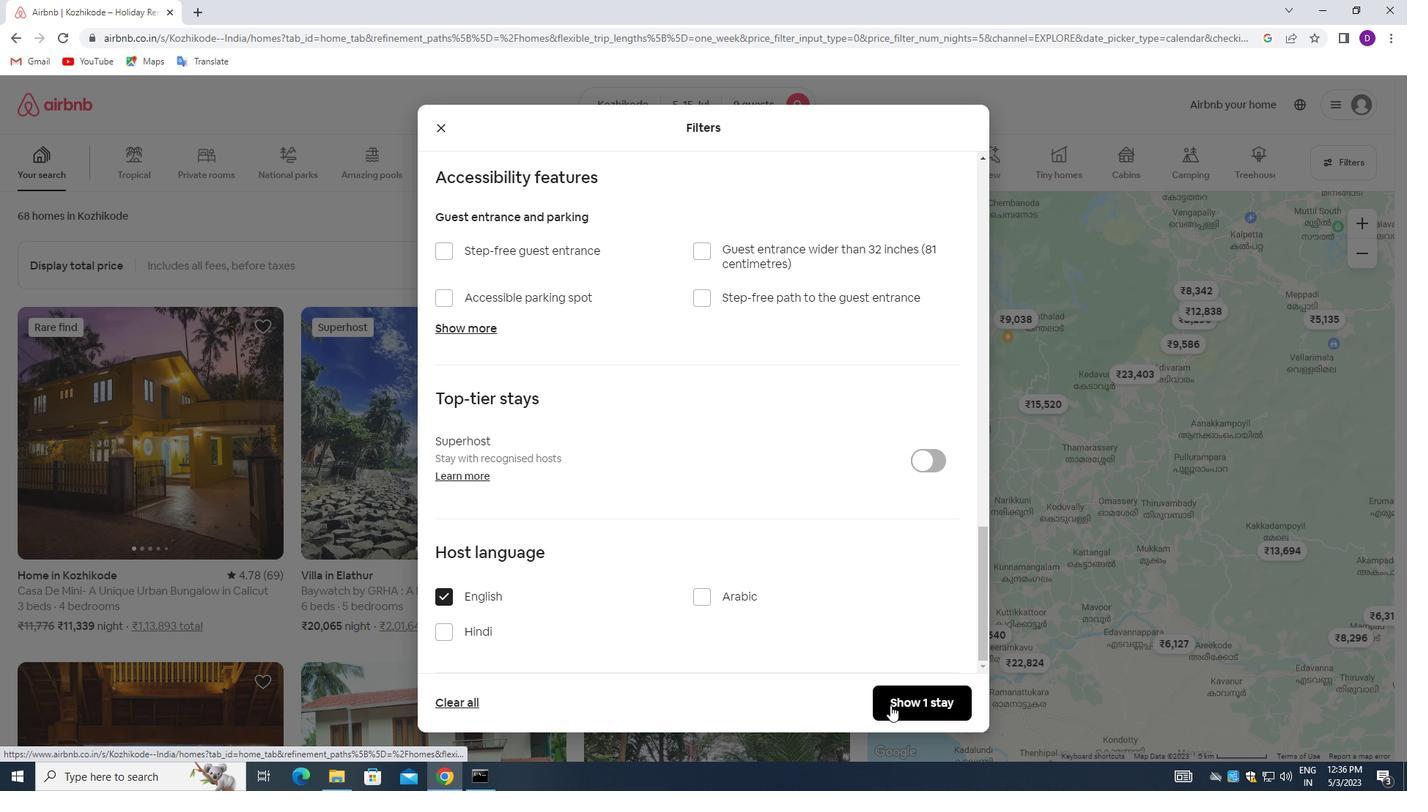 
Action: Mouse moved to (838, 618)
Screenshot: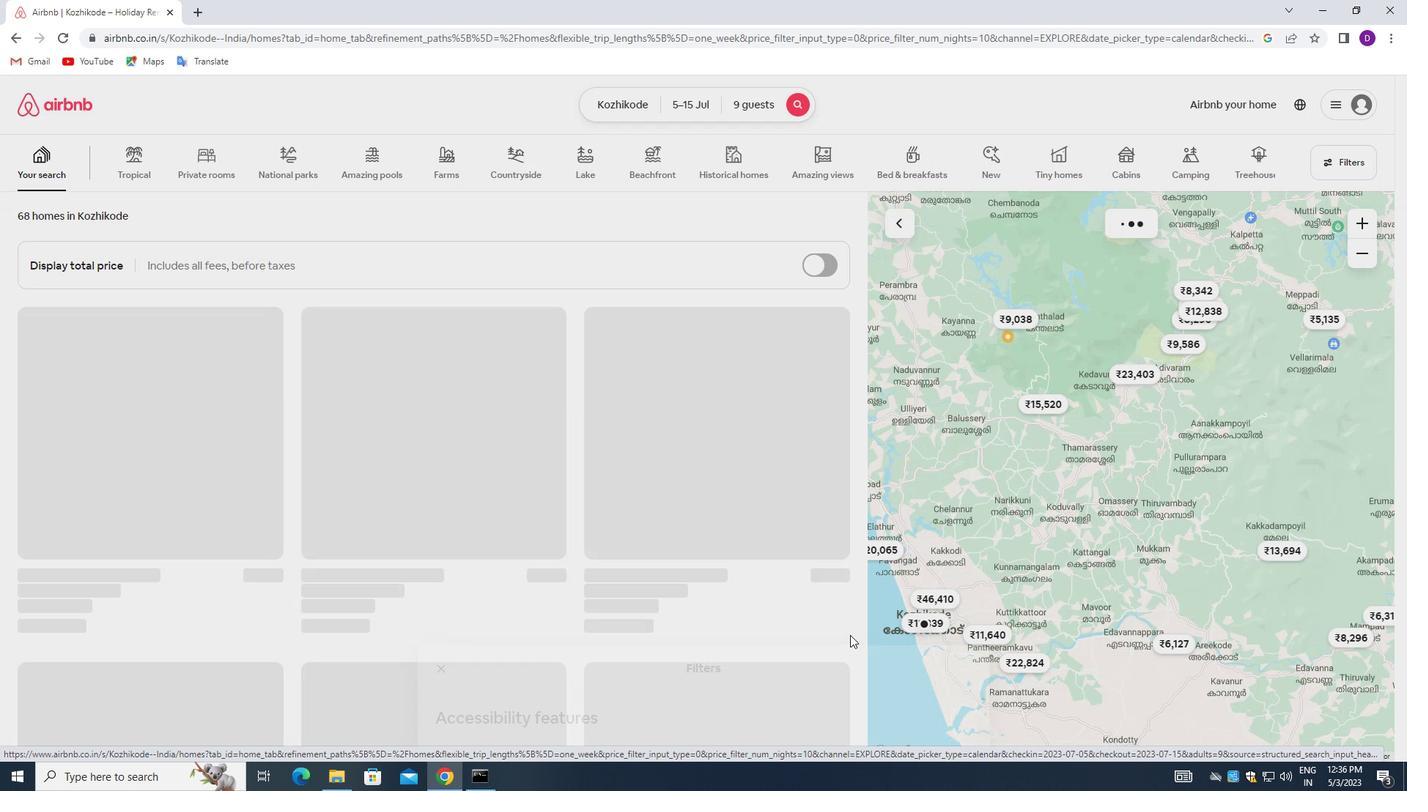 
